 Task: Discover repositories that have a certain number of stars.
Action: Mouse moved to (533, 48)
Screenshot: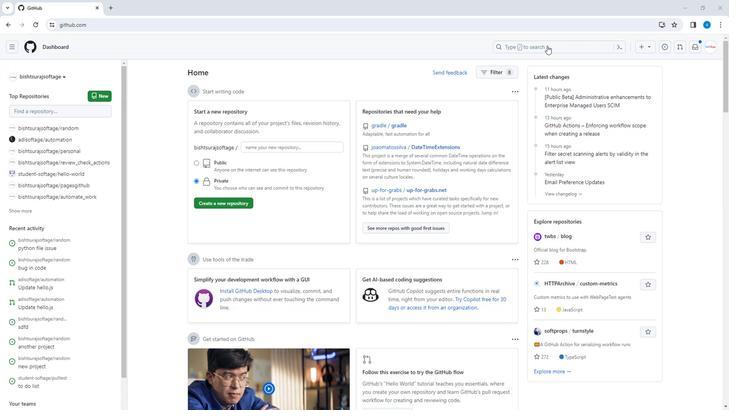 
Action: Mouse pressed left at (533, 48)
Screenshot: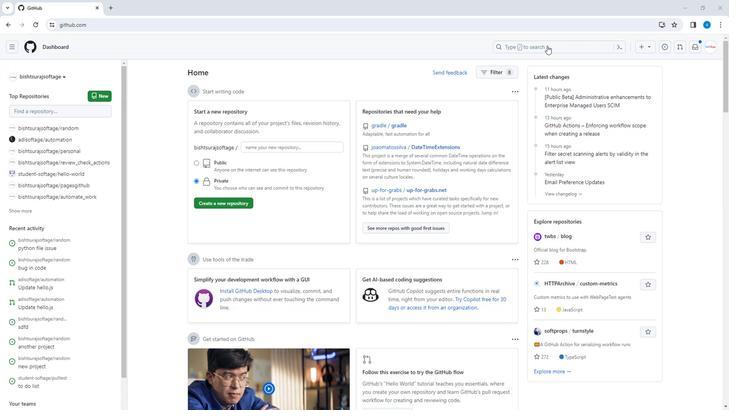 
Action: Mouse moved to (533, 48)
Screenshot: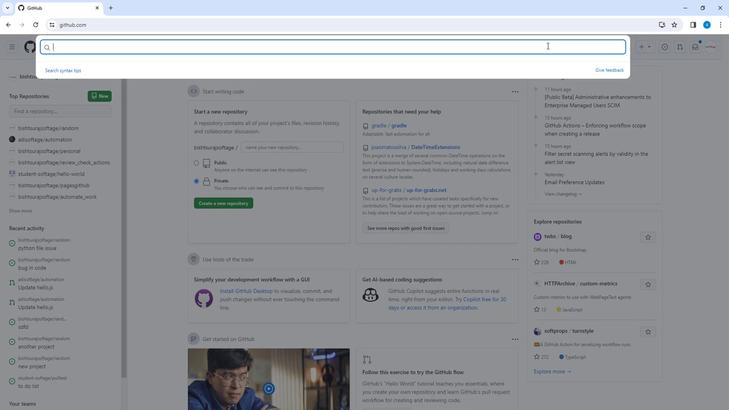 
Action: Key pressed stars<Key.shift_r>:<Key.shift_r><20<Key.enter>
Screenshot: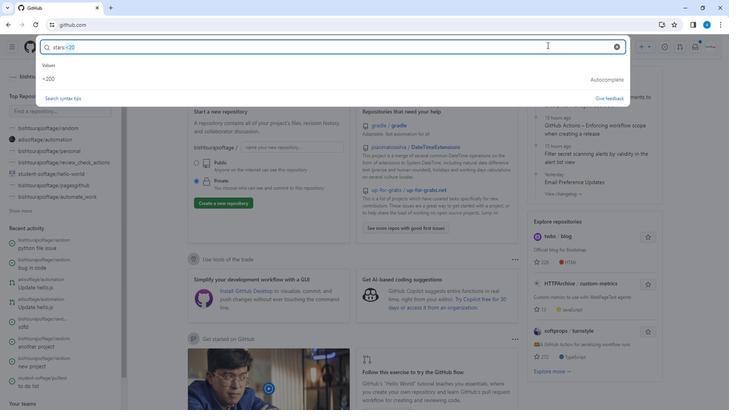 
Action: Mouse moved to (176, 93)
Screenshot: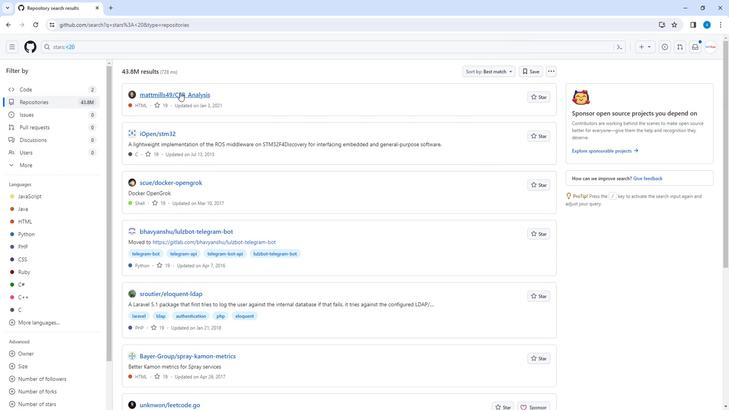 
Action: Mouse pressed left at (176, 93)
Screenshot: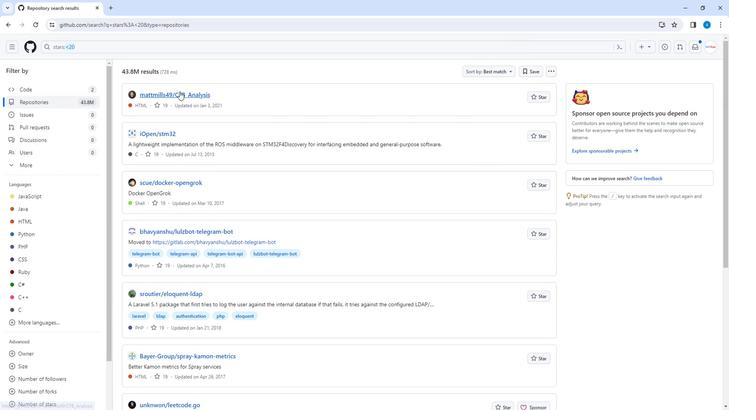 
Action: Mouse moved to (132, 209)
Screenshot: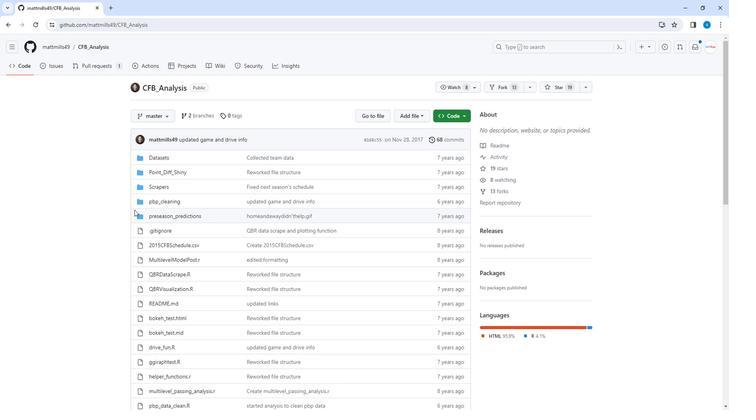 
Action: Mouse scrolled (132, 209) with delta (0, 0)
Screenshot: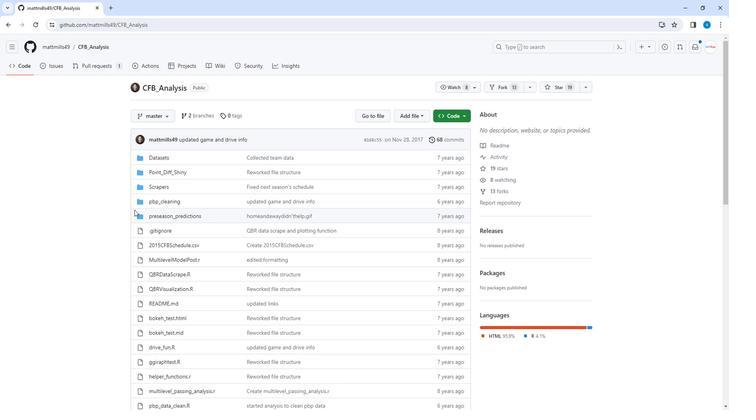 
Action: Mouse moved to (131, 213)
Screenshot: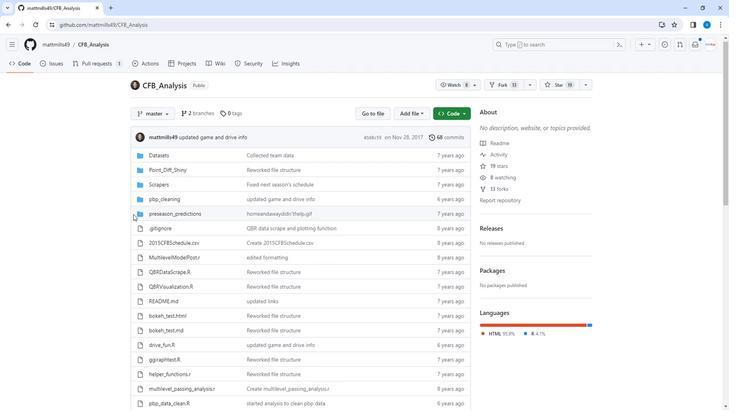 
Action: Mouse scrolled (131, 212) with delta (0, 0)
Screenshot: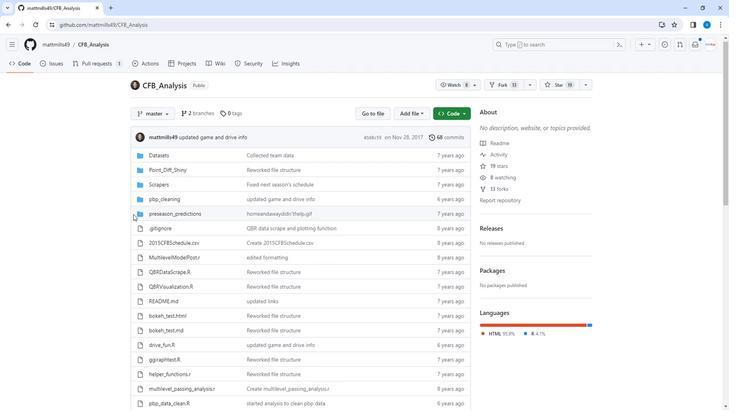 
Action: Mouse moved to (128, 219)
Screenshot: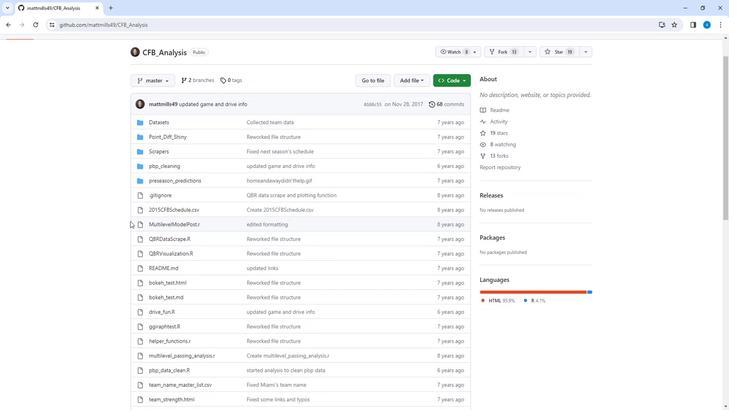 
Action: Mouse scrolled (128, 219) with delta (0, 0)
Screenshot: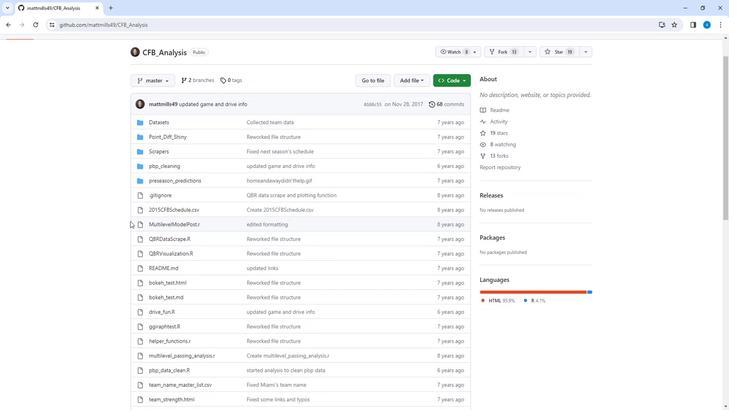 
Action: Mouse moved to (123, 230)
Screenshot: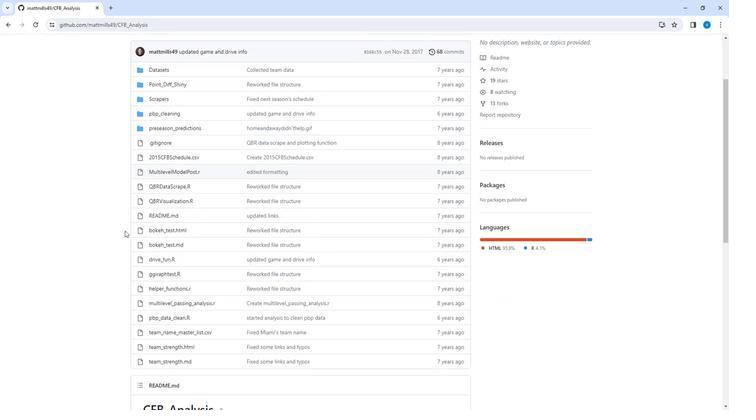 
Action: Mouse scrolled (123, 229) with delta (0, 0)
Screenshot: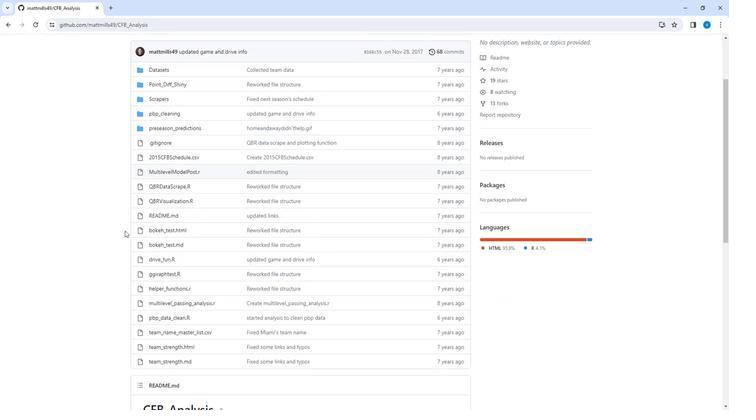 
Action: Mouse moved to (121, 232)
Screenshot: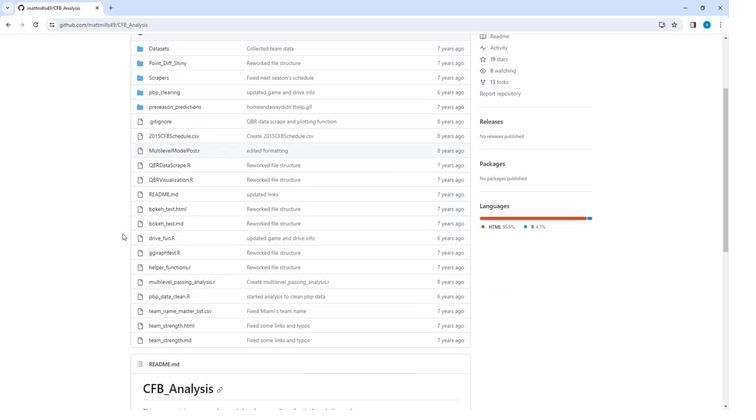 
Action: Mouse scrolled (121, 232) with delta (0, 0)
Screenshot: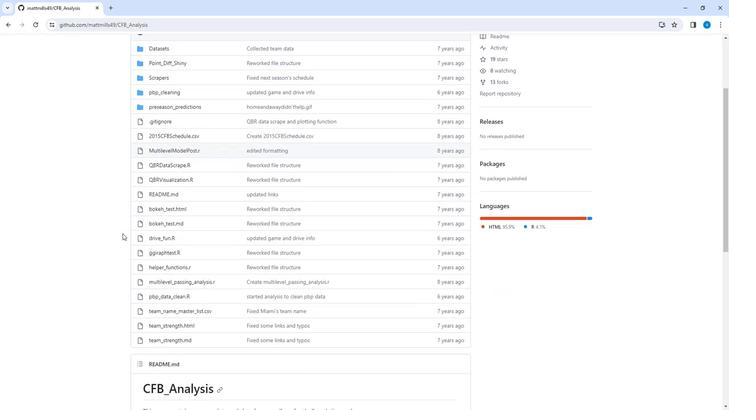 
Action: Mouse moved to (120, 232)
Screenshot: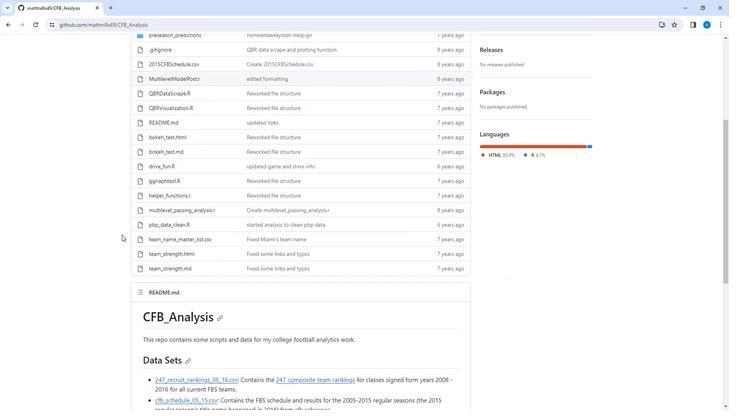 
Action: Mouse scrolled (120, 232) with delta (0, 0)
Screenshot: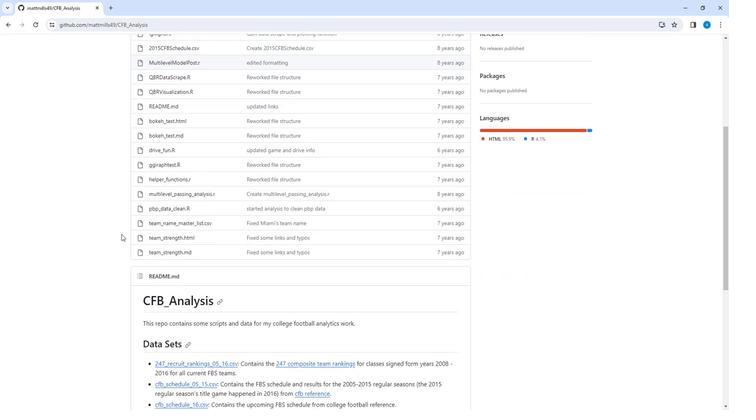
Action: Mouse scrolled (120, 232) with delta (0, 0)
Screenshot: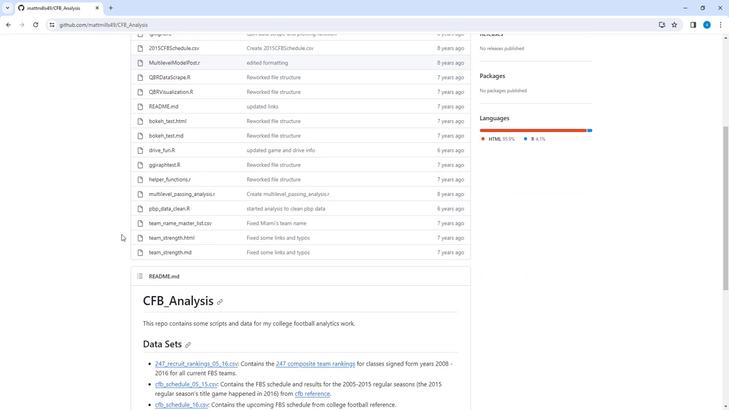 
Action: Mouse scrolled (120, 232) with delta (0, 0)
Screenshot: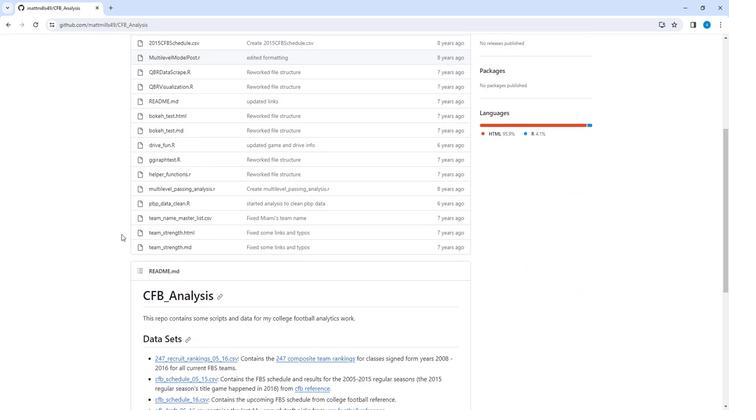 
Action: Mouse scrolled (120, 232) with delta (0, 0)
Screenshot: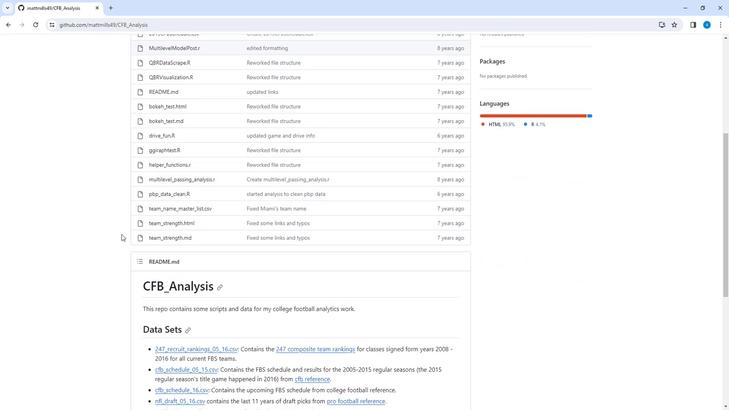 
Action: Mouse scrolled (120, 232) with delta (0, 0)
Screenshot: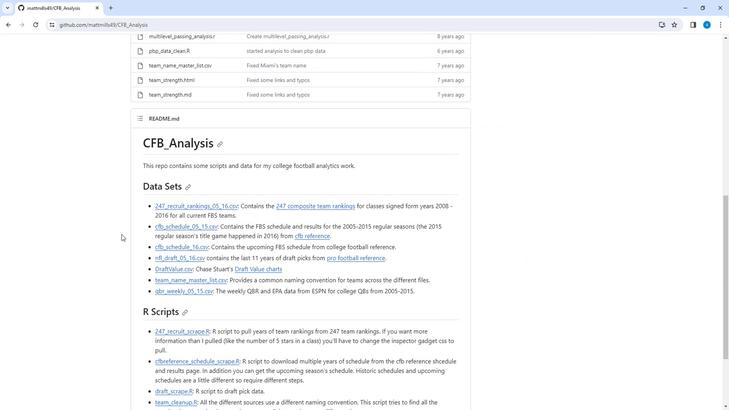 
Action: Mouse scrolled (120, 232) with delta (0, 0)
Screenshot: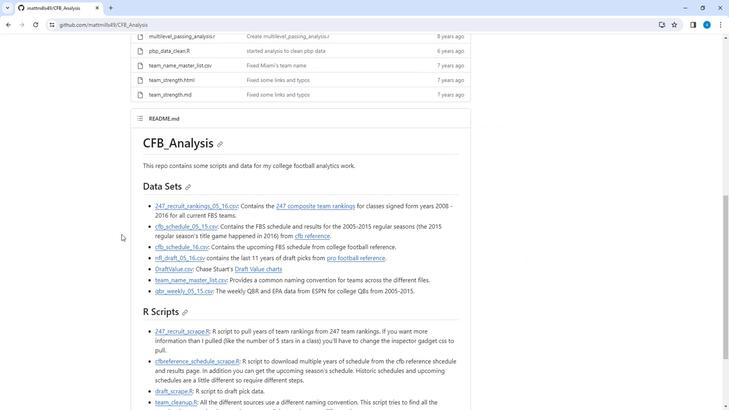 
Action: Mouse scrolled (120, 232) with delta (0, 0)
Screenshot: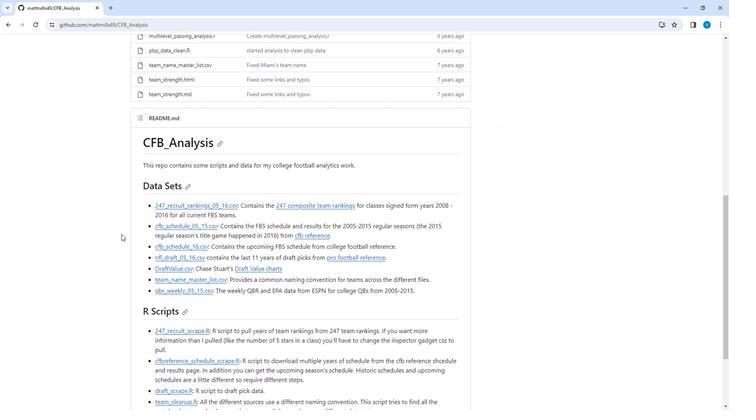 
Action: Mouse scrolled (120, 232) with delta (0, 0)
Screenshot: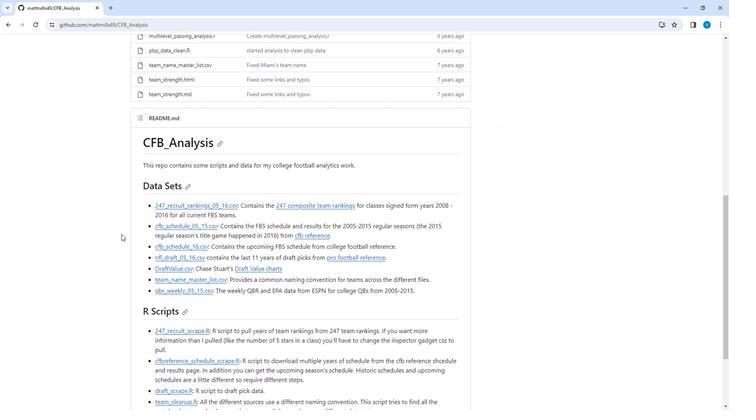 
Action: Mouse scrolled (120, 232) with delta (0, 0)
Screenshot: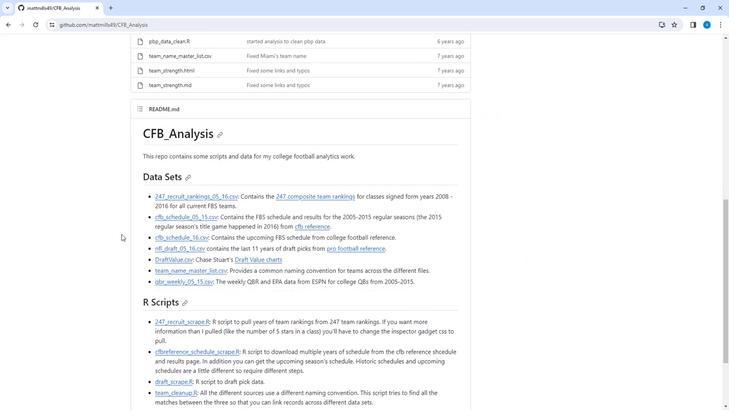 
Action: Mouse scrolled (120, 232) with delta (0, 0)
Screenshot: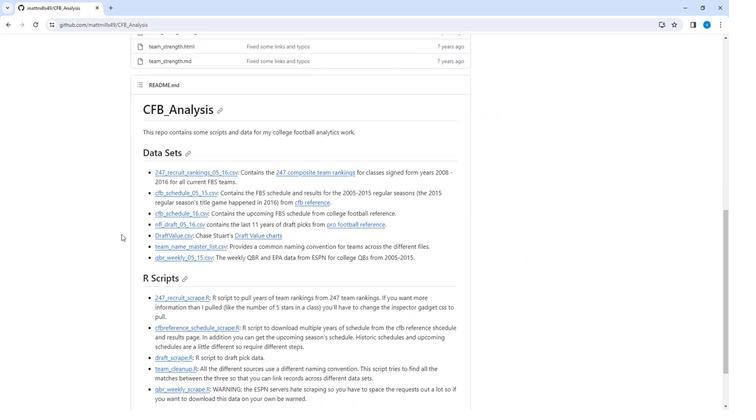 
Action: Mouse scrolled (120, 232) with delta (0, 0)
Screenshot: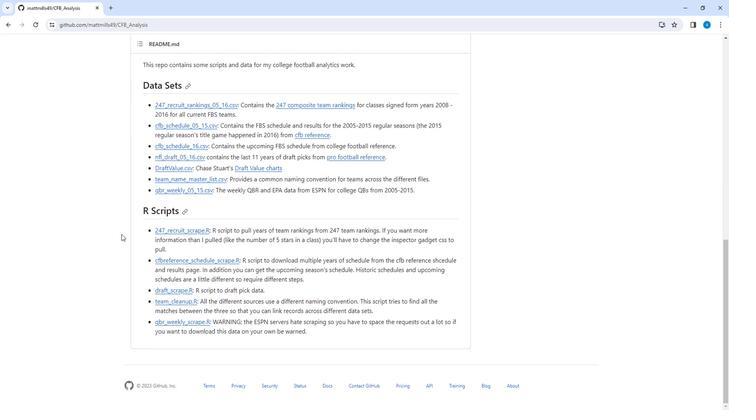 
Action: Mouse scrolled (120, 232) with delta (0, 0)
Screenshot: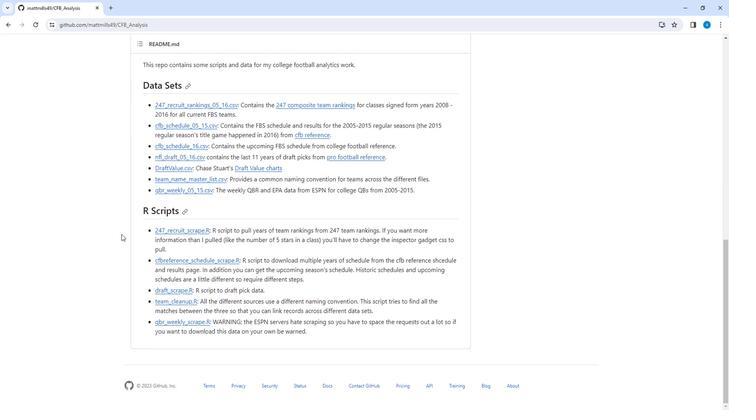 
Action: Mouse scrolled (120, 232) with delta (0, 0)
Screenshot: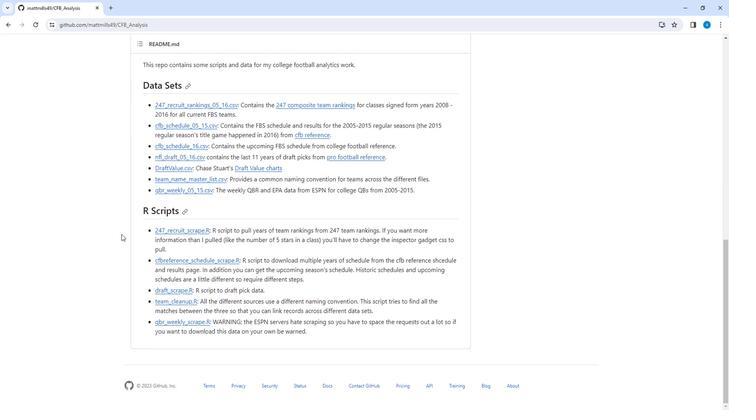 
Action: Mouse scrolled (120, 232) with delta (0, 0)
Screenshot: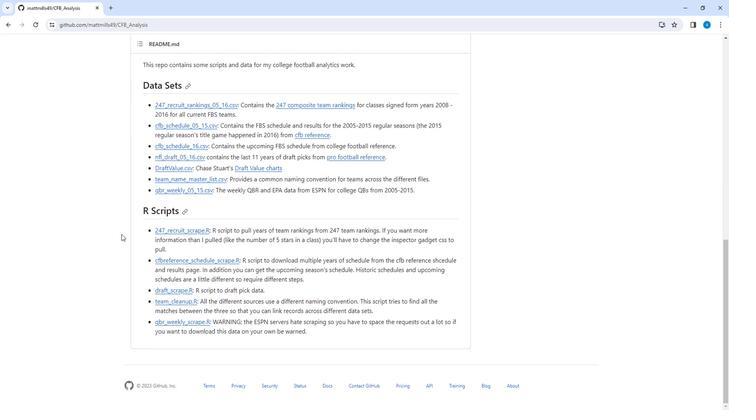 
Action: Mouse scrolled (120, 233) with delta (0, 0)
Screenshot: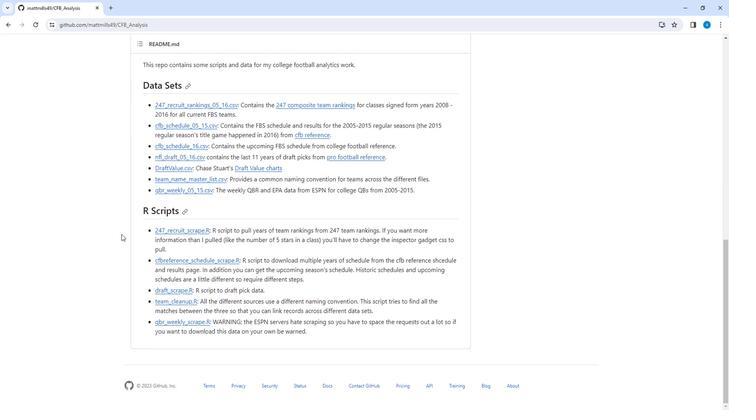 
Action: Mouse scrolled (120, 233) with delta (0, 0)
Screenshot: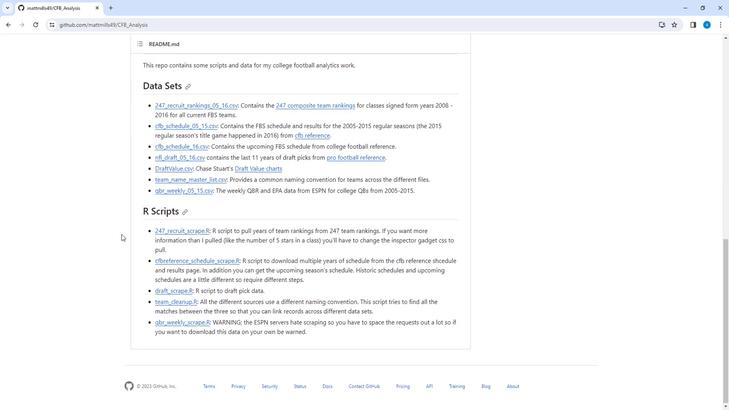 
Action: Mouse scrolled (120, 233) with delta (0, 0)
Screenshot: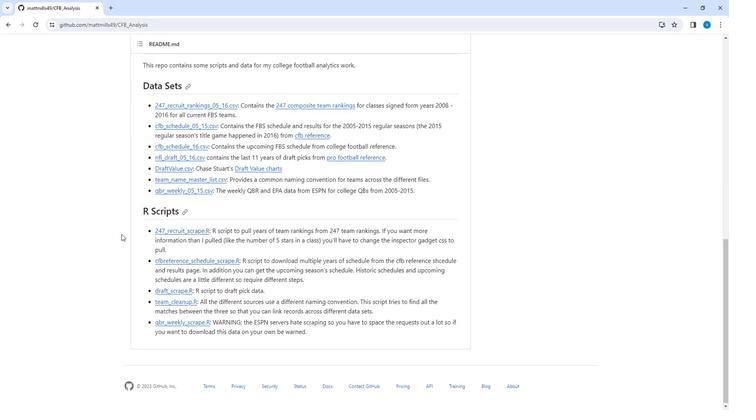 
Action: Mouse scrolled (120, 233) with delta (0, 0)
Screenshot: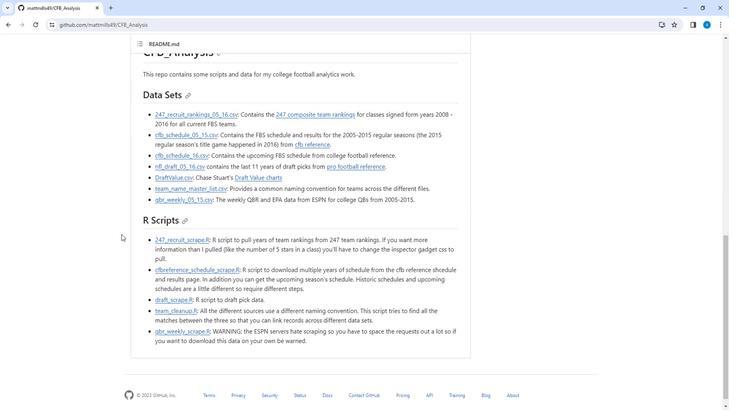 
Action: Mouse moved to (120, 232)
Screenshot: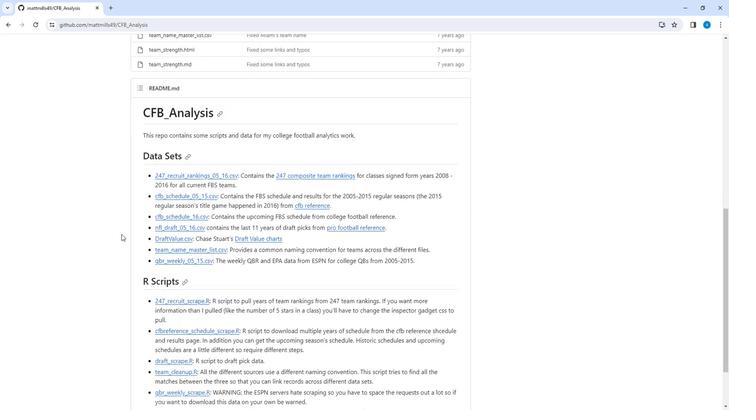 
Action: Mouse scrolled (120, 233) with delta (0, 0)
Screenshot: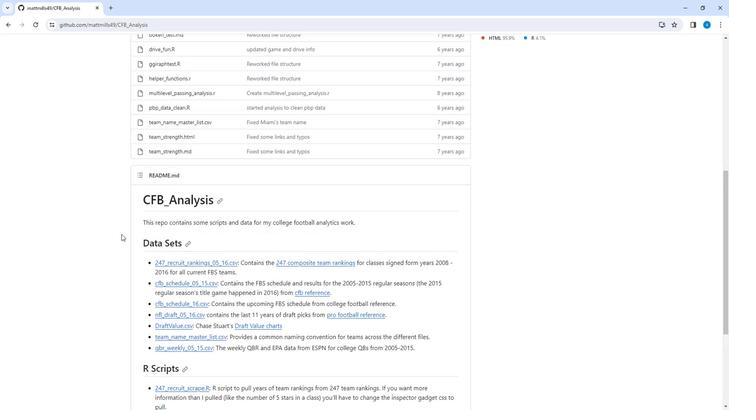 
Action: Mouse scrolled (120, 233) with delta (0, 0)
Screenshot: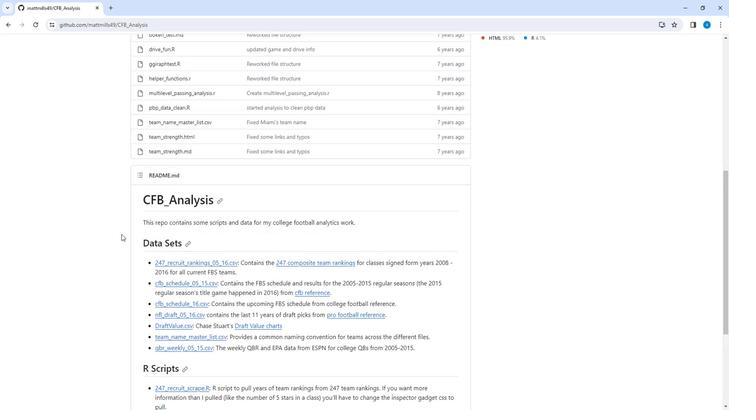 
Action: Mouse scrolled (120, 233) with delta (0, 0)
Screenshot: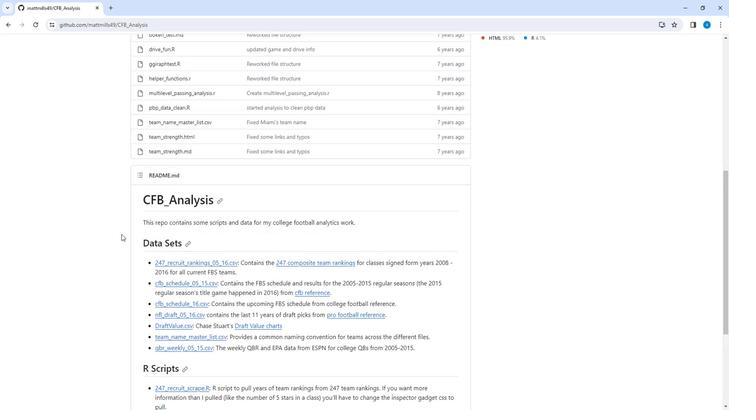 
Action: Mouse scrolled (120, 233) with delta (0, 0)
Screenshot: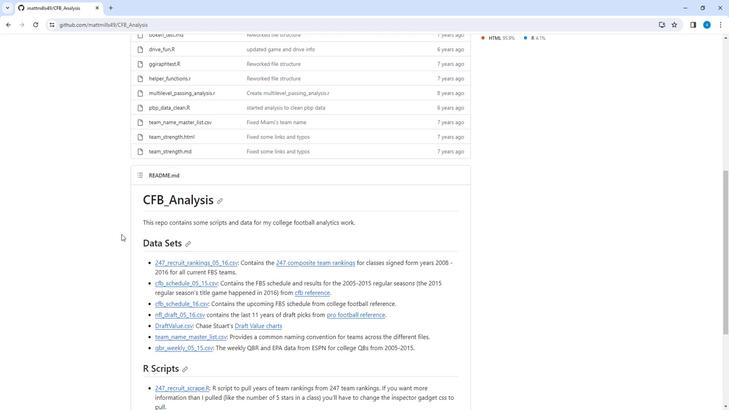 
Action: Mouse scrolled (120, 233) with delta (0, 0)
Screenshot: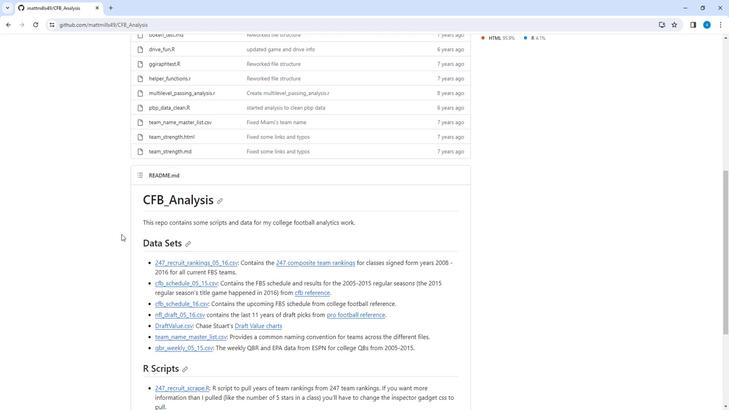 
Action: Mouse scrolled (120, 233) with delta (0, 0)
Screenshot: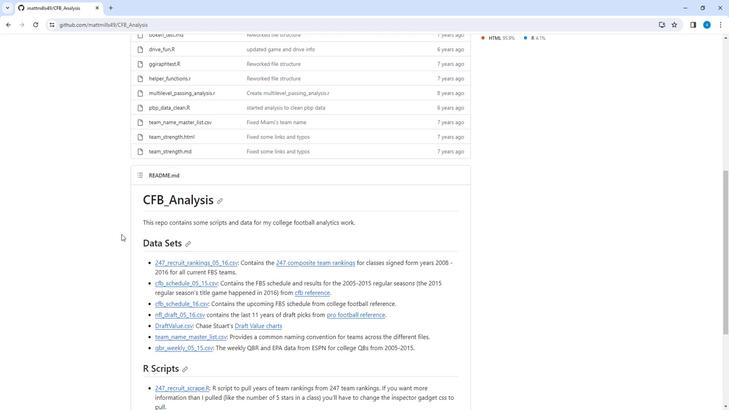 
Action: Mouse scrolled (120, 233) with delta (0, 0)
Screenshot: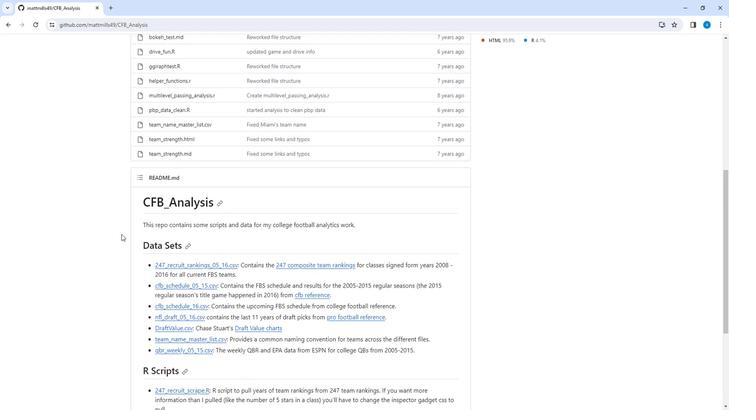 
Action: Mouse moved to (120, 232)
Screenshot: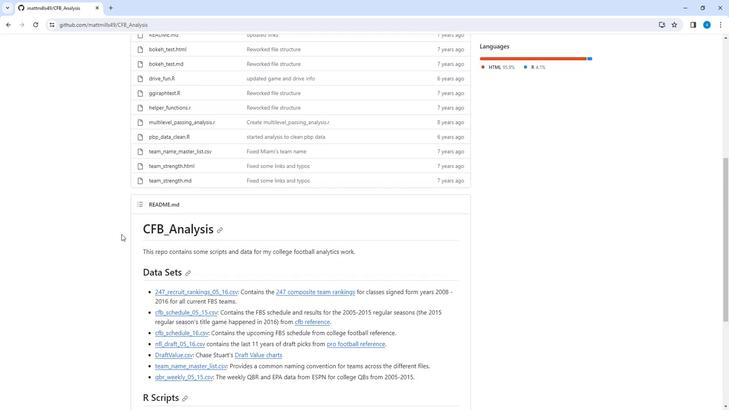 
Action: Mouse scrolled (120, 232) with delta (0, 0)
Screenshot: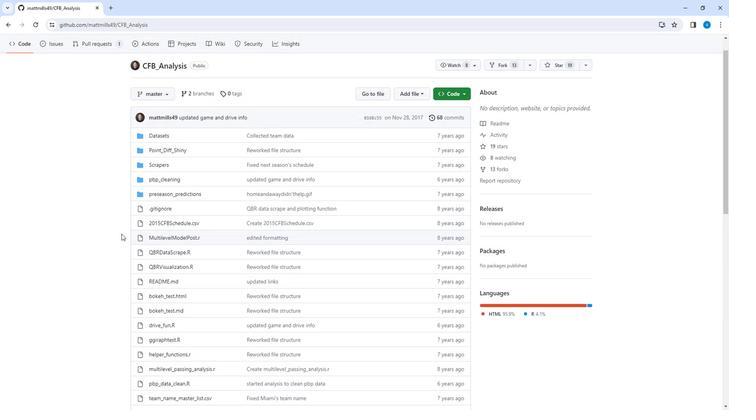 
Action: Mouse scrolled (120, 232) with delta (0, 0)
Screenshot: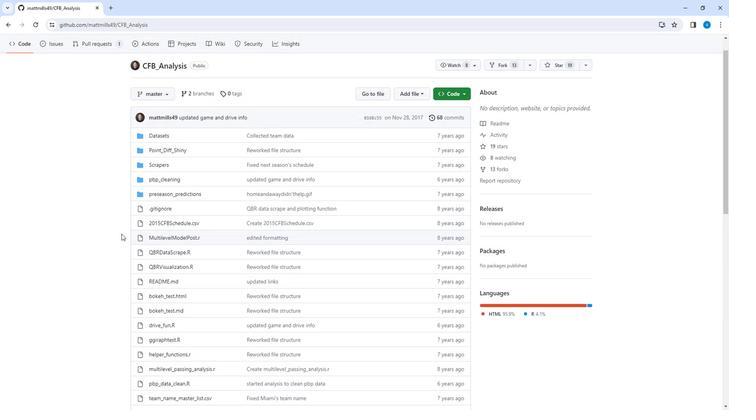 
Action: Mouse scrolled (120, 232) with delta (0, 0)
Screenshot: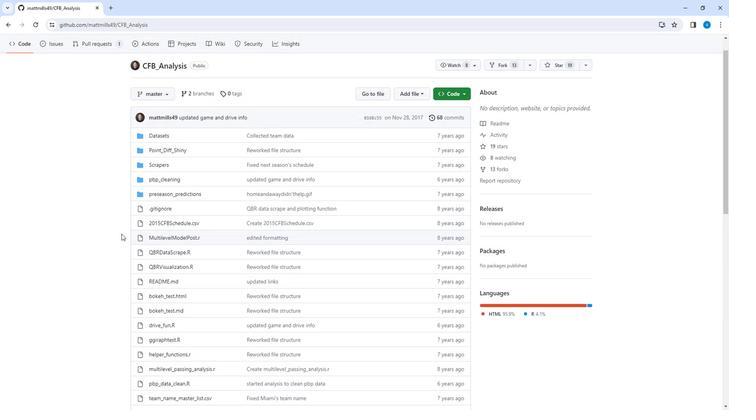 
Action: Mouse scrolled (120, 232) with delta (0, 0)
Screenshot: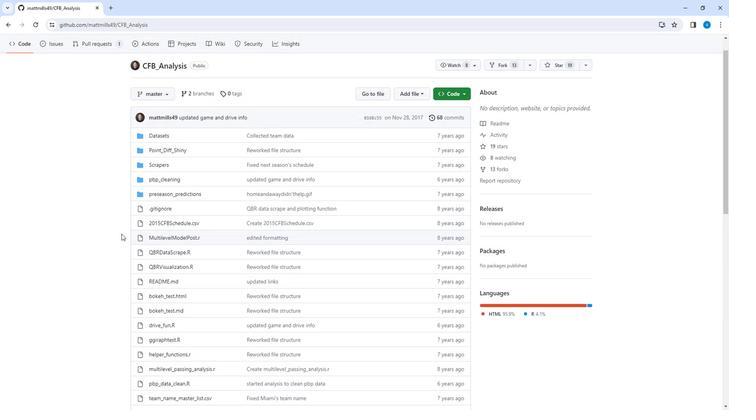 
Action: Mouse scrolled (120, 232) with delta (0, 0)
Screenshot: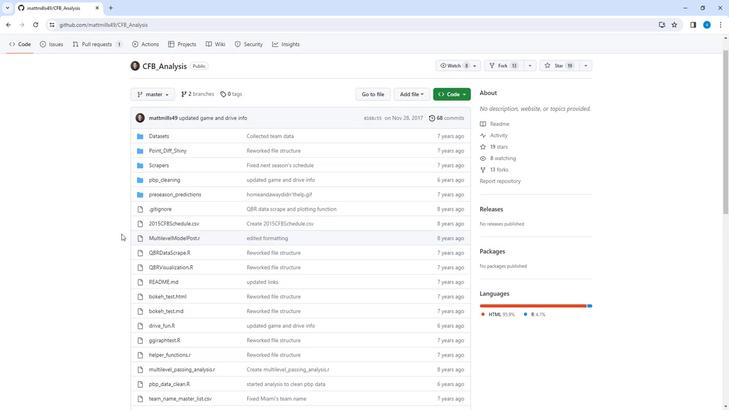 
Action: Mouse scrolled (120, 232) with delta (0, 0)
Screenshot: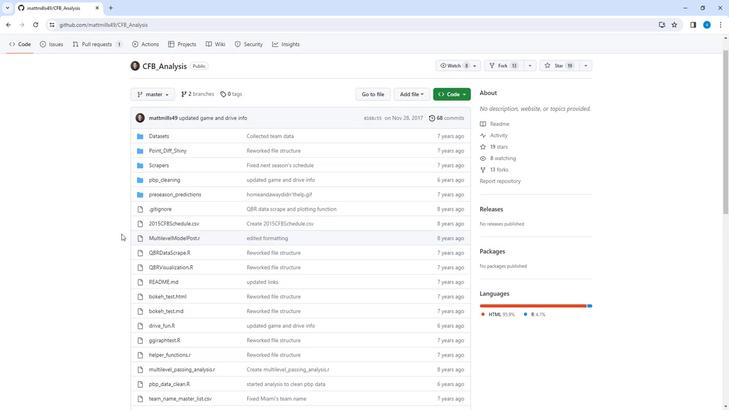 
Action: Mouse moved to (11, 32)
Screenshot: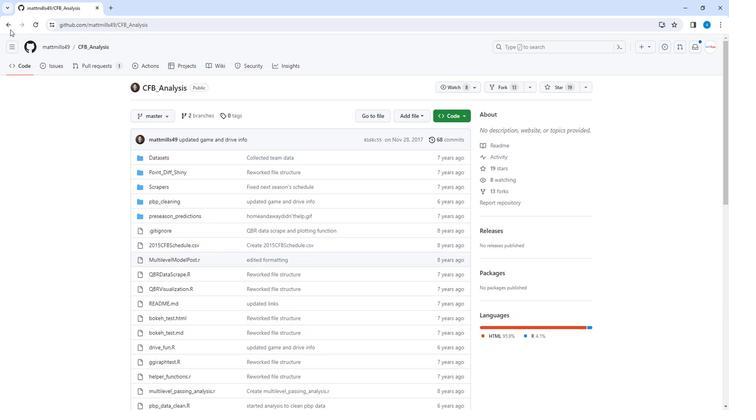 
Action: Mouse pressed left at (11, 32)
Screenshot: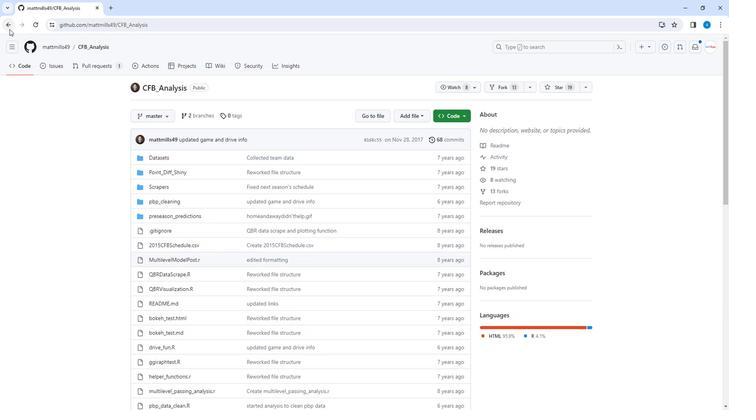 
Action: Mouse moved to (158, 226)
Screenshot: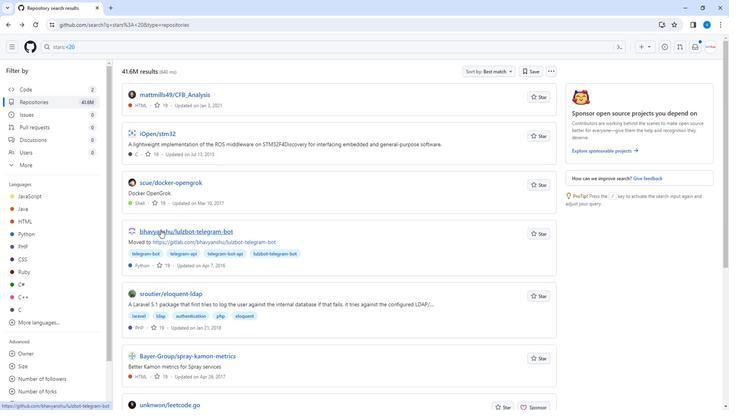 
Action: Mouse pressed left at (158, 226)
Screenshot: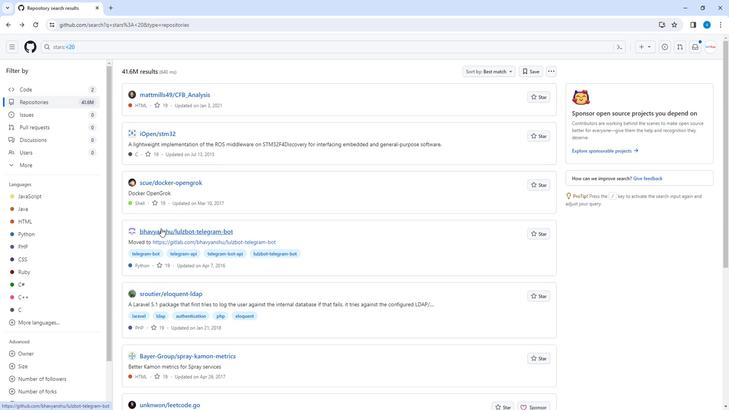 
Action: Mouse moved to (275, 197)
Screenshot: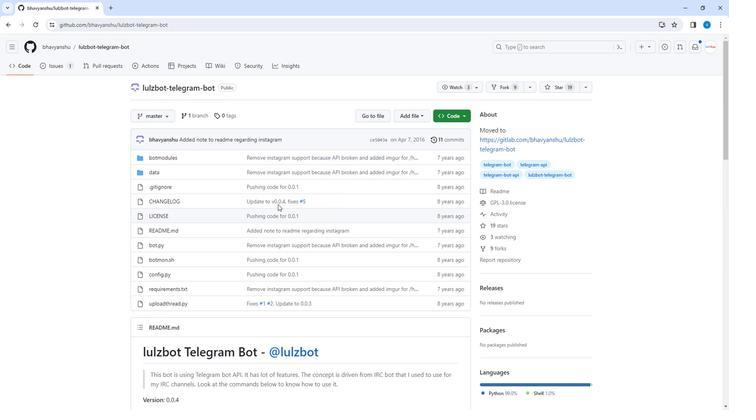 
Action: Mouse scrolled (275, 196) with delta (0, 0)
Screenshot: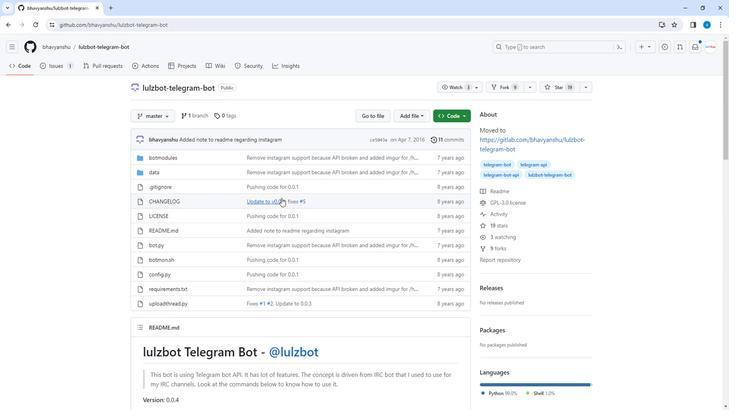 
Action: Mouse scrolled (275, 196) with delta (0, 0)
Screenshot: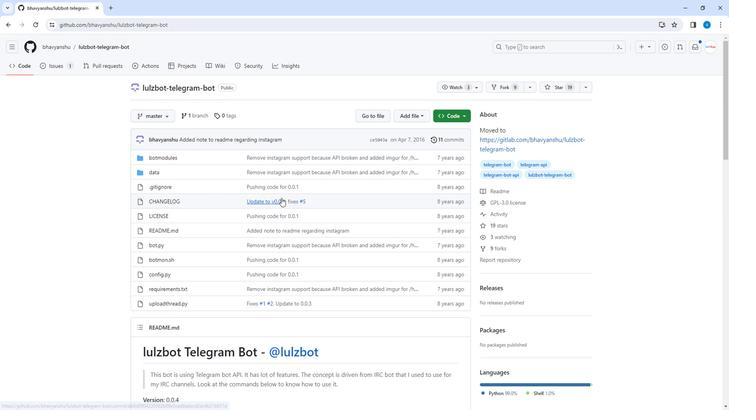 
Action: Mouse scrolled (275, 196) with delta (0, 0)
Screenshot: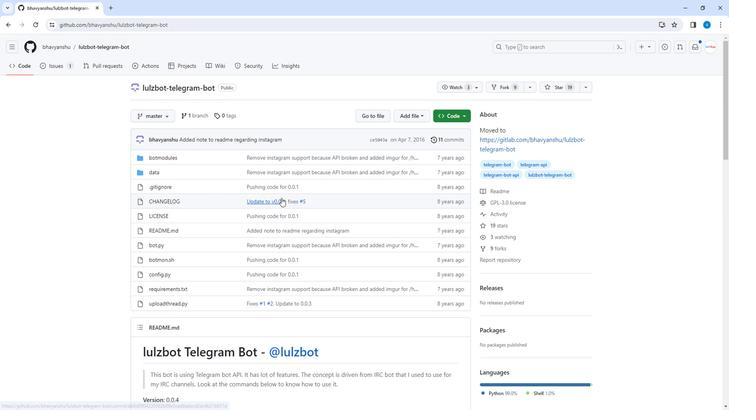
Action: Mouse scrolled (275, 196) with delta (0, 0)
Screenshot: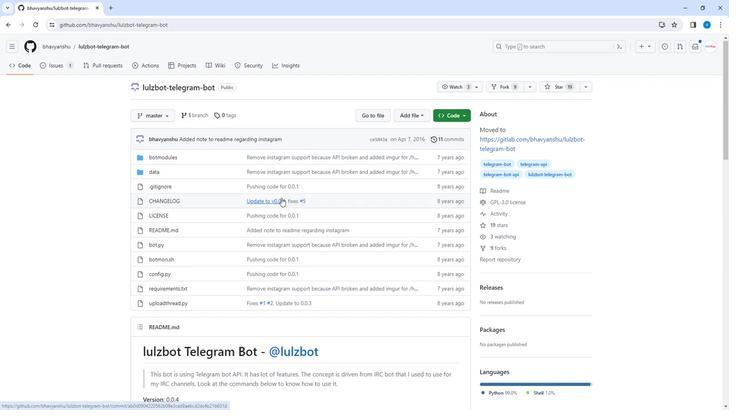 
Action: Mouse scrolled (275, 196) with delta (0, 0)
Screenshot: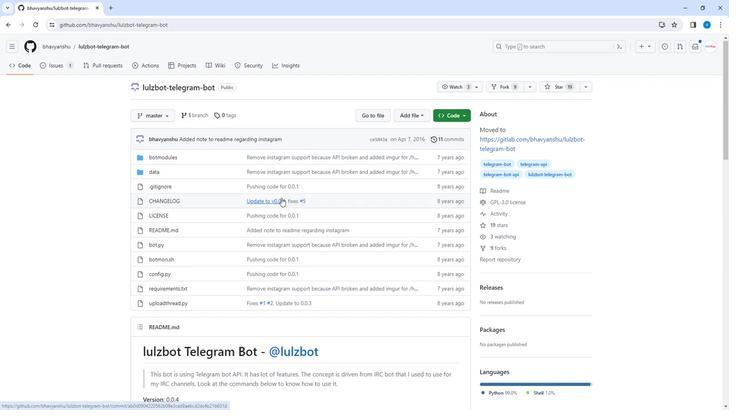 
Action: Mouse scrolled (275, 196) with delta (0, 0)
Screenshot: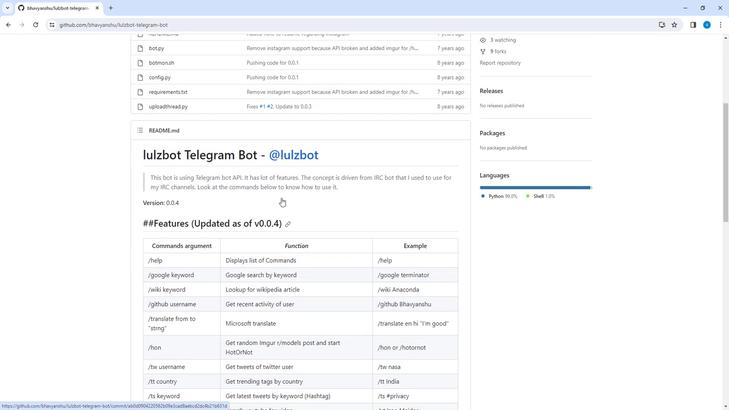 
Action: Mouse scrolled (275, 196) with delta (0, 0)
Screenshot: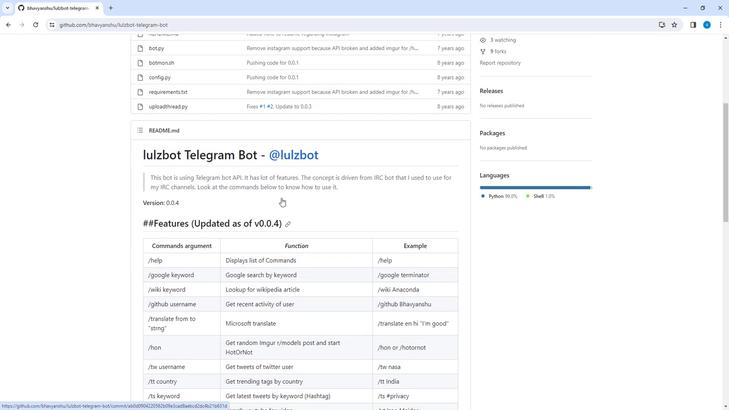 
Action: Mouse scrolled (275, 196) with delta (0, 0)
Screenshot: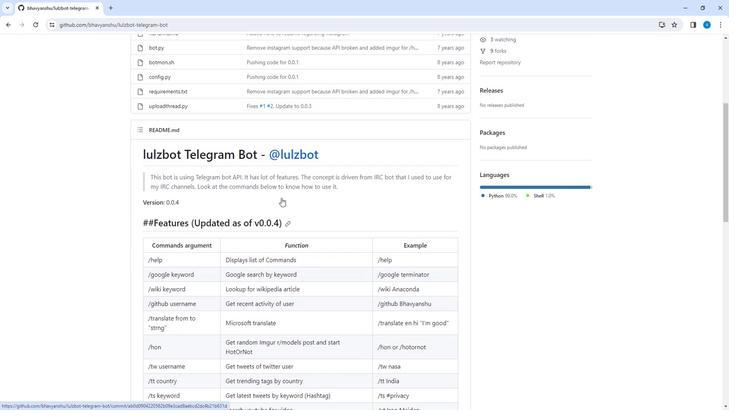 
Action: Mouse scrolled (275, 196) with delta (0, 0)
Screenshot: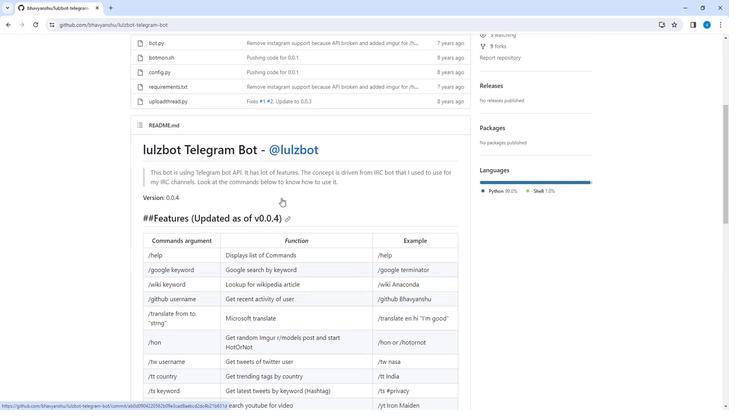
Action: Mouse scrolled (275, 196) with delta (0, 0)
Screenshot: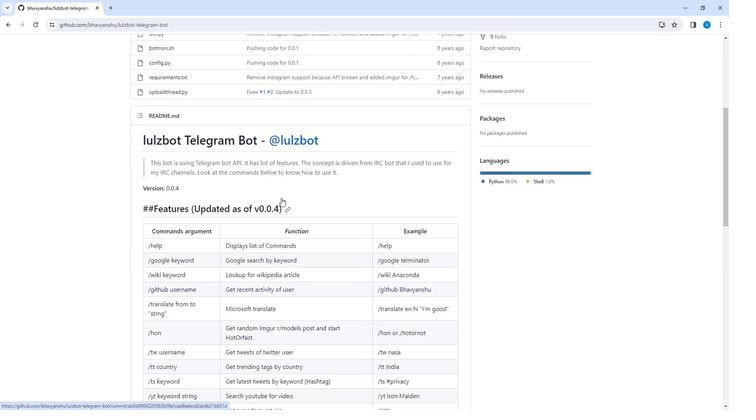 
Action: Mouse scrolled (275, 196) with delta (0, 0)
Screenshot: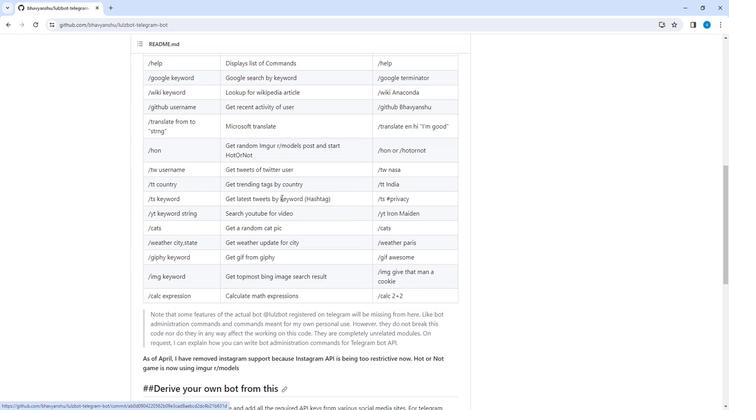 
Action: Mouse scrolled (275, 196) with delta (0, 0)
Screenshot: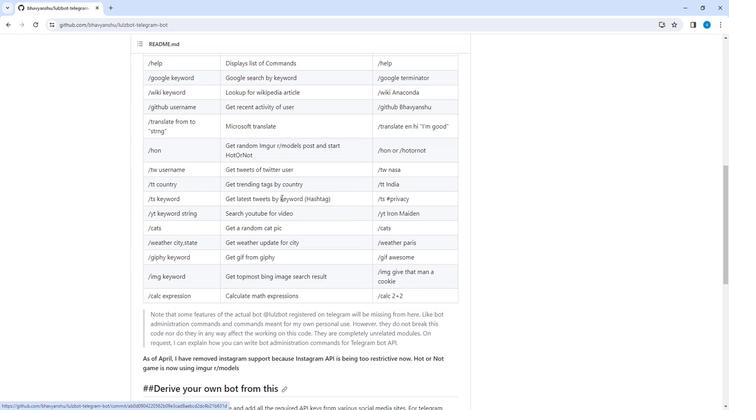 
Action: Mouse scrolled (275, 196) with delta (0, 0)
Screenshot: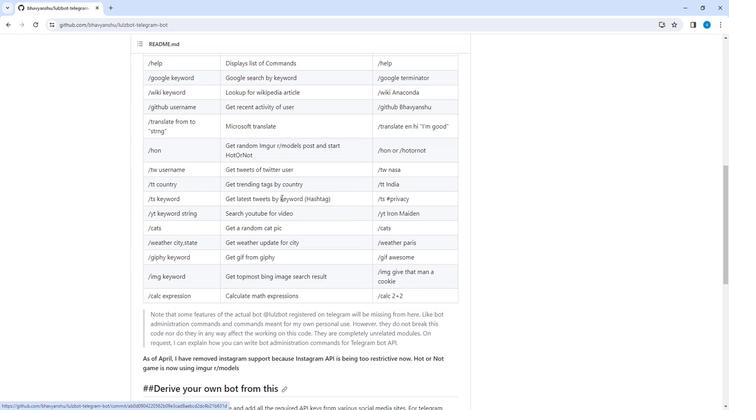 
Action: Mouse scrolled (275, 196) with delta (0, 0)
Screenshot: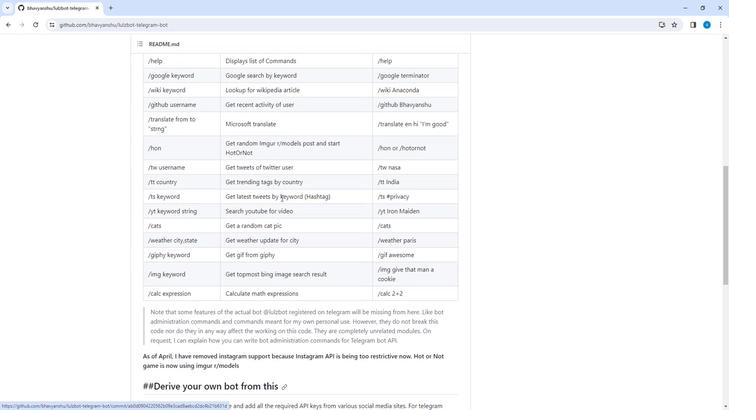 
Action: Mouse scrolled (275, 196) with delta (0, 0)
Screenshot: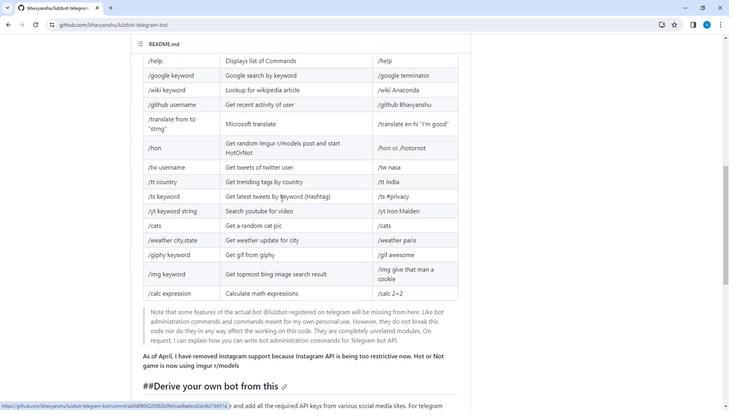 
Action: Mouse scrolled (275, 196) with delta (0, 0)
Screenshot: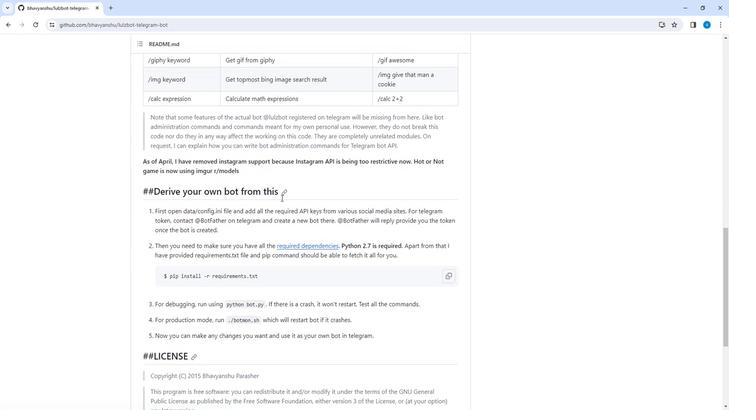 
Action: Mouse scrolled (275, 196) with delta (0, 0)
Screenshot: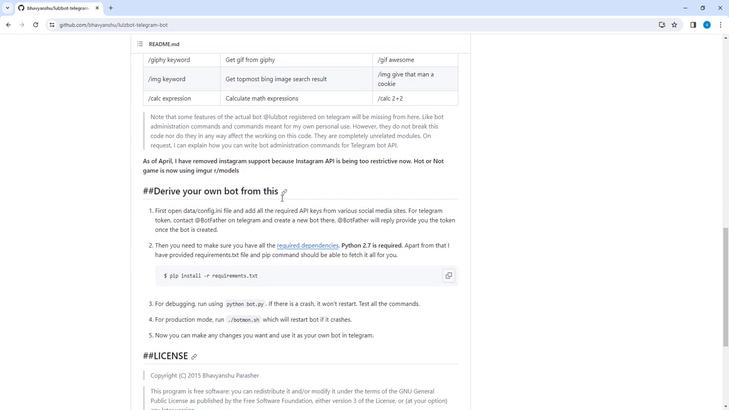 
Action: Mouse scrolled (275, 196) with delta (0, 0)
Screenshot: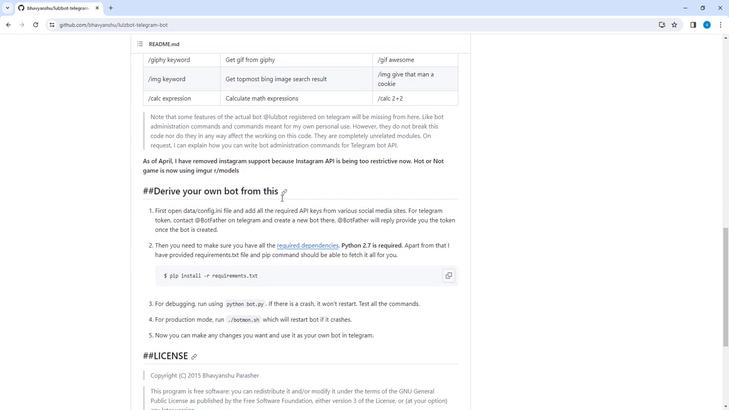 
Action: Mouse scrolled (275, 196) with delta (0, 0)
Screenshot: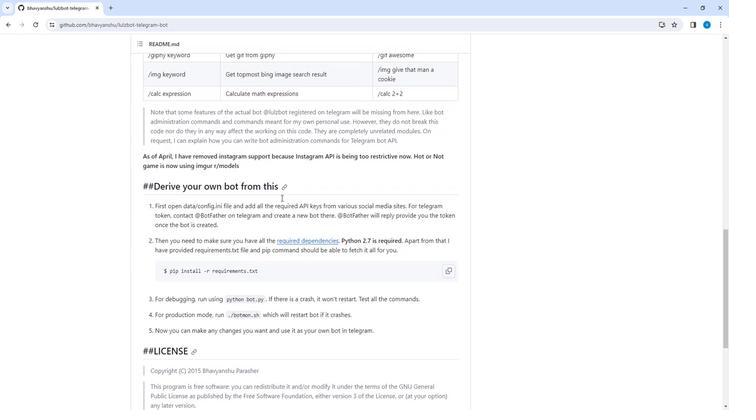 
Action: Mouse scrolled (275, 196) with delta (0, 0)
Screenshot: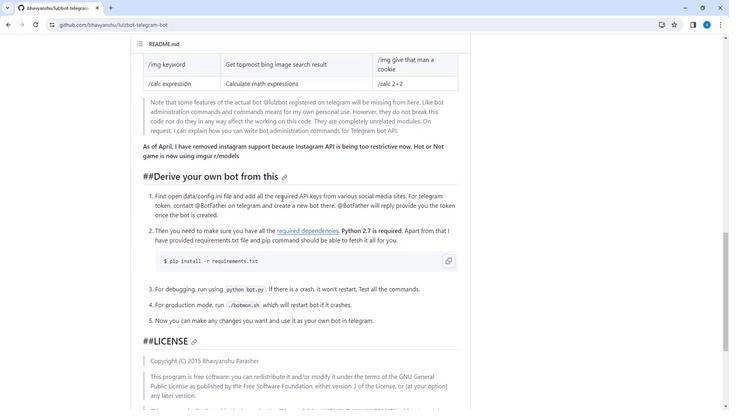 
Action: Mouse scrolled (275, 196) with delta (0, 0)
Screenshot: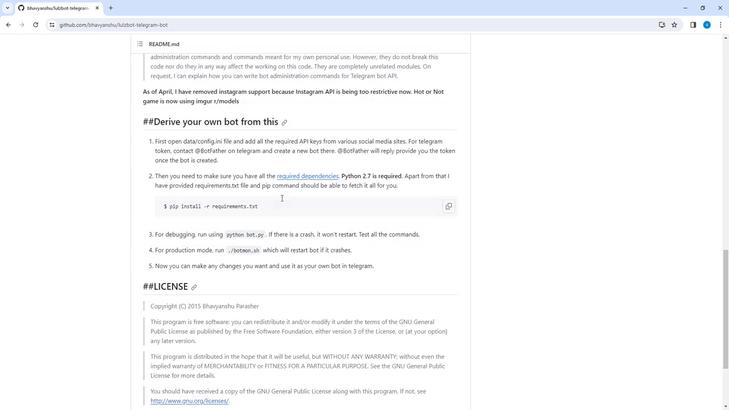 
Action: Mouse scrolled (275, 196) with delta (0, 0)
Screenshot: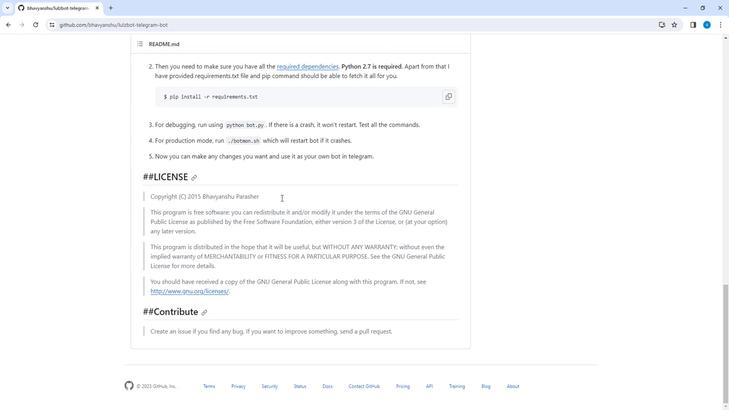
Action: Mouse scrolled (275, 196) with delta (0, 0)
Screenshot: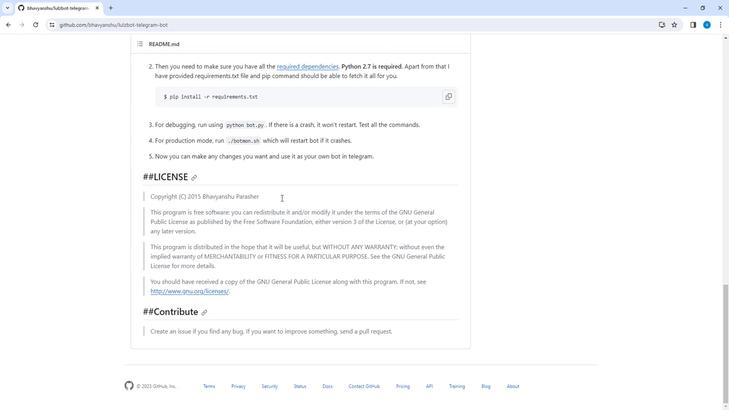 
Action: Mouse scrolled (275, 196) with delta (0, 0)
Screenshot: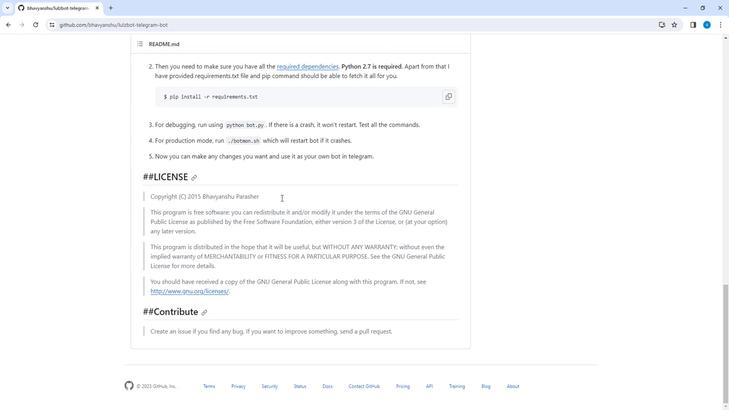 
Action: Mouse scrolled (275, 196) with delta (0, 0)
Screenshot: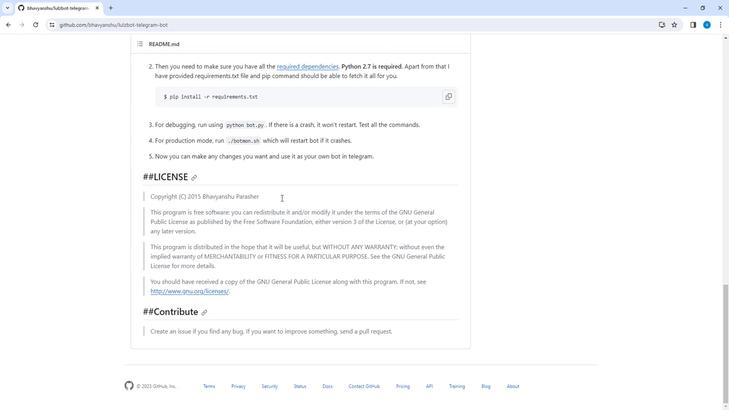 
Action: Mouse scrolled (275, 197) with delta (0, 0)
Screenshot: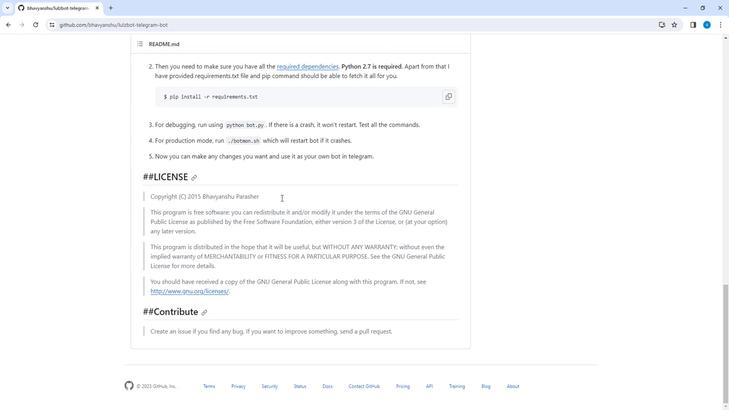 
Action: Mouse scrolled (275, 197) with delta (0, 0)
Screenshot: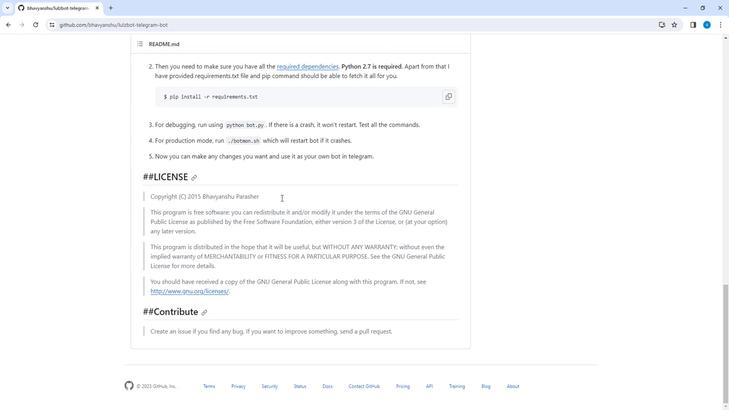
Action: Mouse scrolled (275, 197) with delta (0, 0)
Screenshot: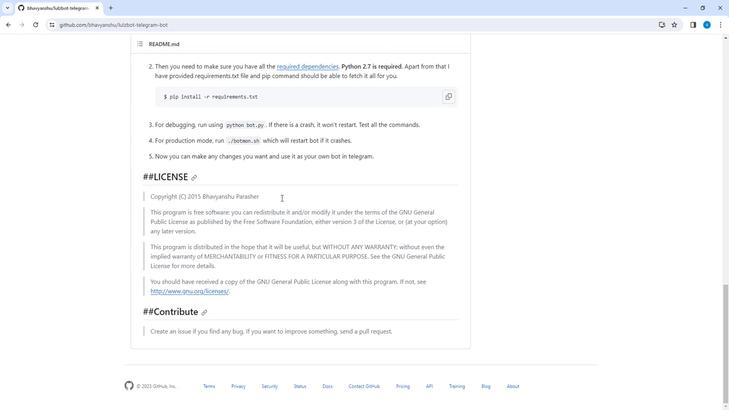 
Action: Mouse scrolled (275, 197) with delta (0, 0)
Screenshot: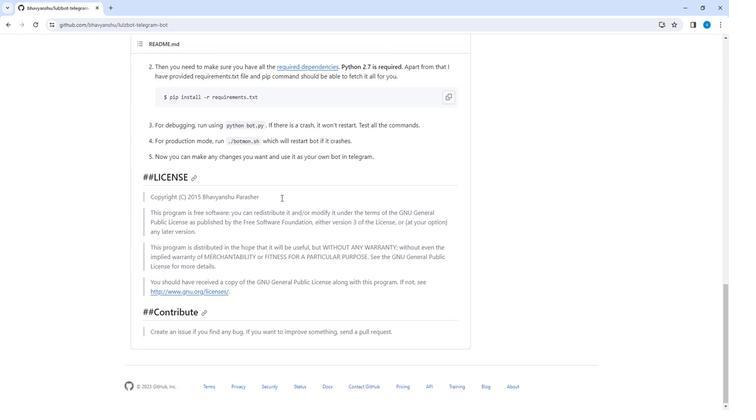 
Action: Mouse scrolled (275, 197) with delta (0, 0)
Screenshot: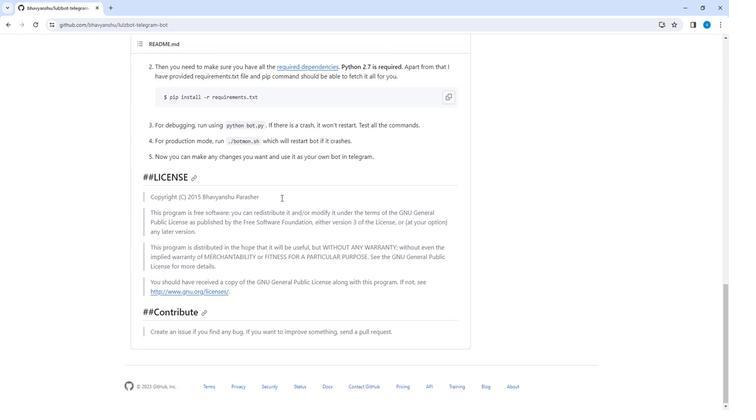 
Action: Mouse scrolled (275, 197) with delta (0, 0)
Screenshot: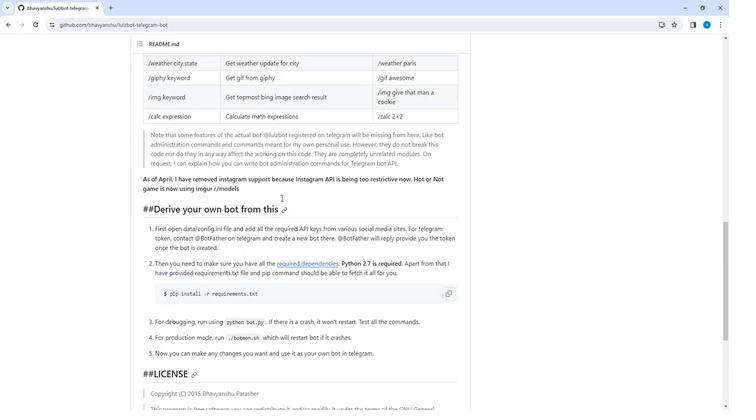 
Action: Mouse scrolled (275, 197) with delta (0, 0)
Screenshot: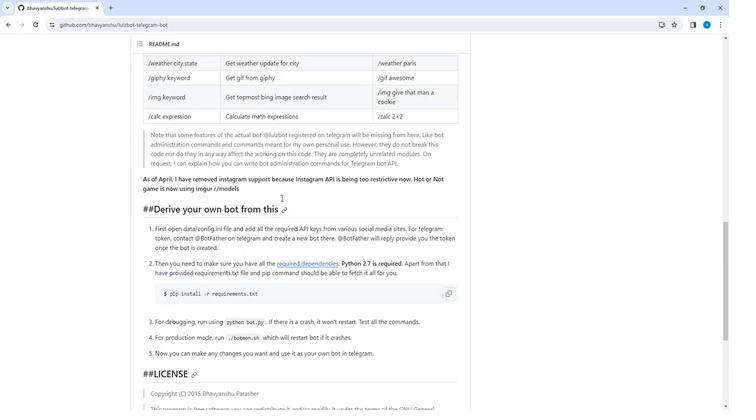 
Action: Mouse scrolled (275, 197) with delta (0, 0)
Screenshot: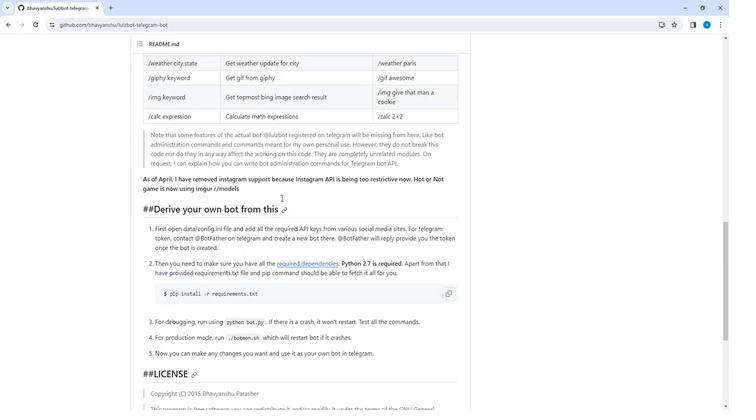 
Action: Mouse scrolled (275, 197) with delta (0, 0)
Screenshot: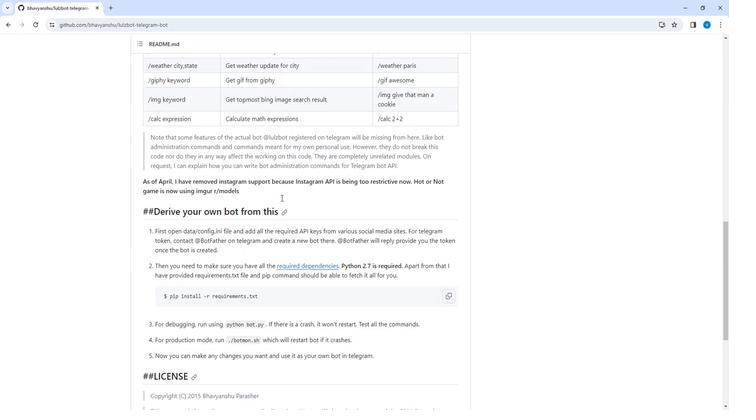 
Action: Mouse scrolled (275, 197) with delta (0, 0)
Screenshot: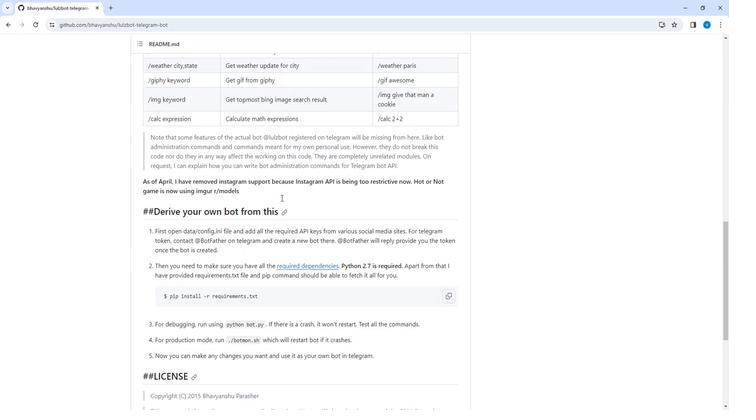 
Action: Mouse scrolled (275, 197) with delta (0, 0)
Screenshot: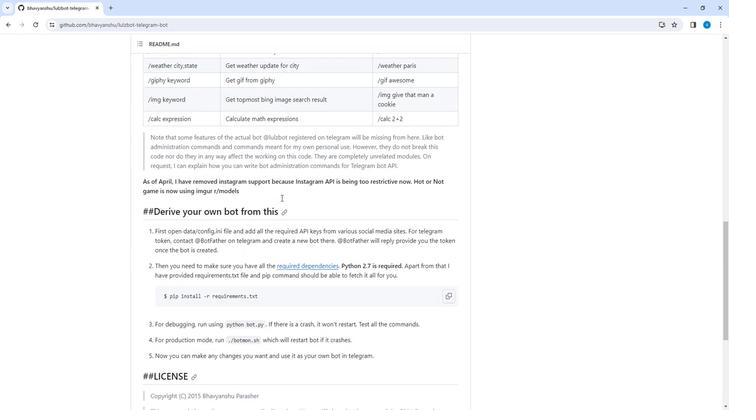 
Action: Mouse scrolled (275, 197) with delta (0, 0)
Screenshot: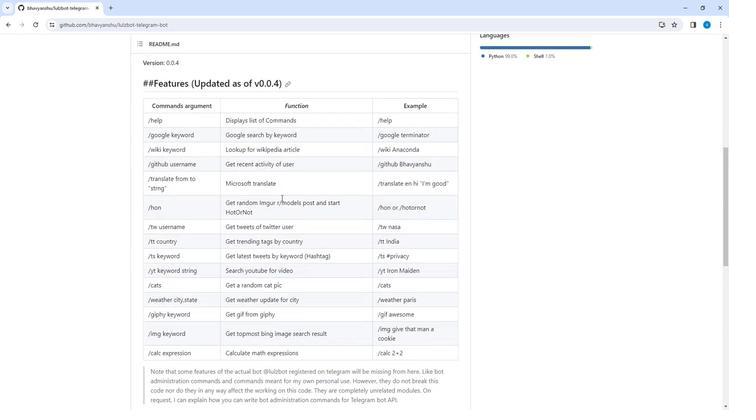 
Action: Mouse scrolled (275, 197) with delta (0, 0)
Screenshot: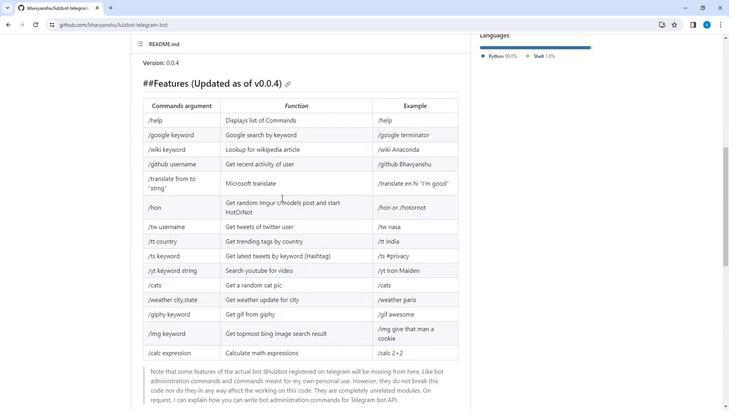 
Action: Mouse scrolled (275, 197) with delta (0, 0)
Screenshot: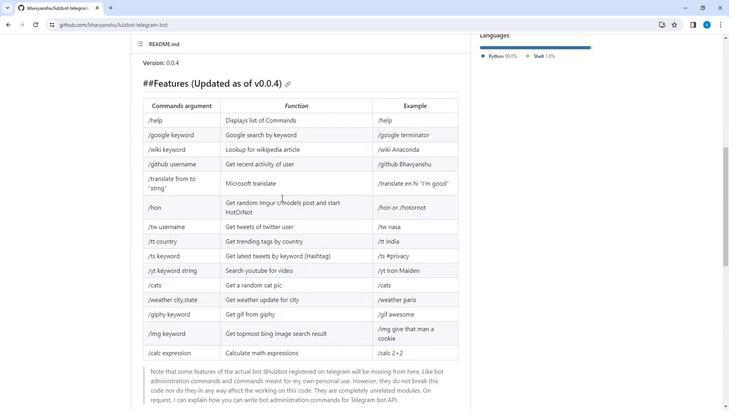 
Action: Mouse scrolled (275, 197) with delta (0, 0)
Screenshot: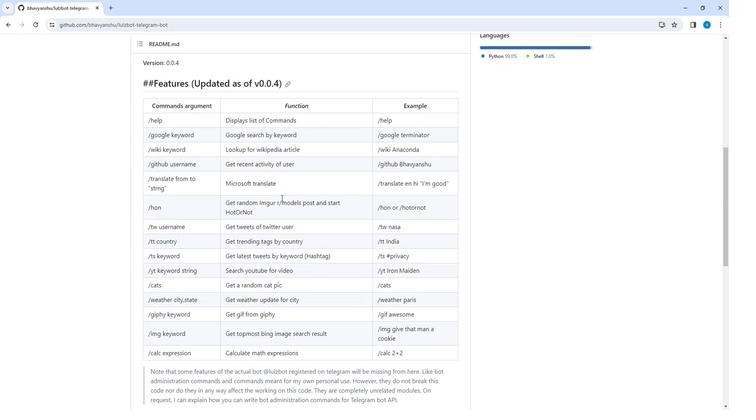 
Action: Mouse scrolled (275, 197) with delta (0, 0)
Screenshot: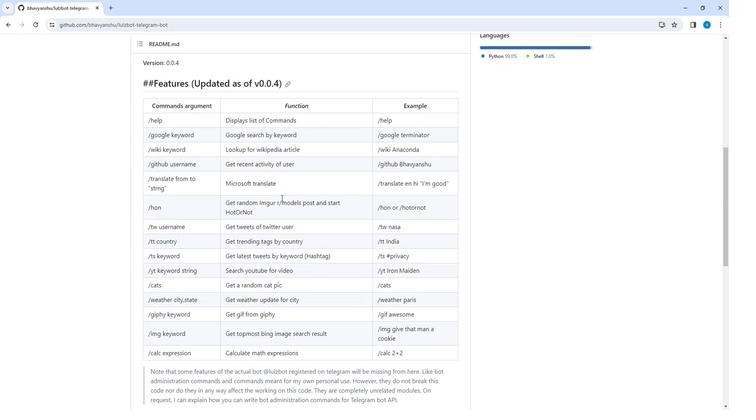 
Action: Mouse scrolled (275, 197) with delta (0, 0)
Screenshot: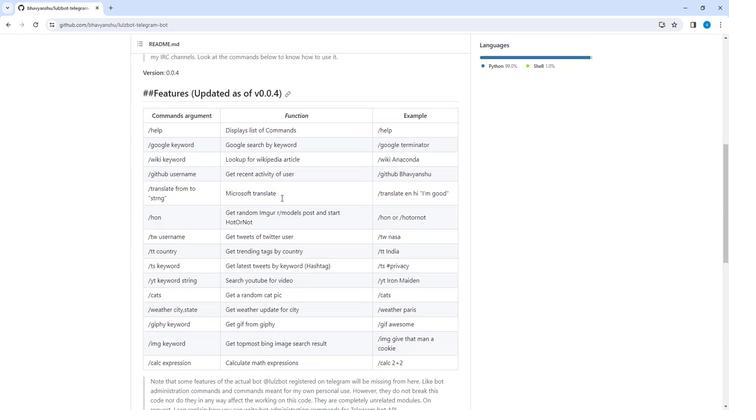 
Action: Mouse scrolled (275, 197) with delta (0, 0)
Screenshot: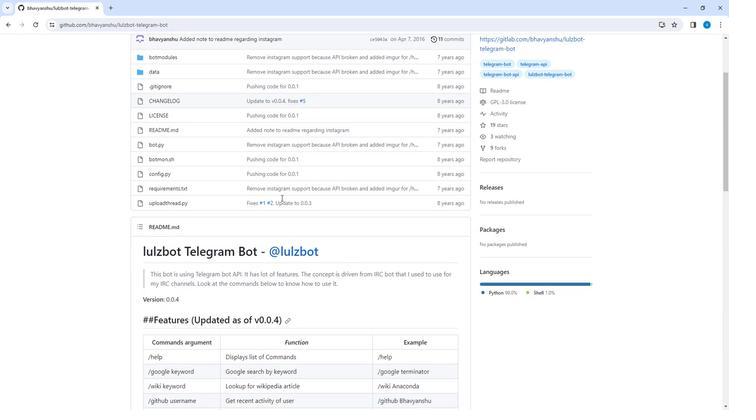 
Action: Mouse scrolled (275, 197) with delta (0, 0)
Screenshot: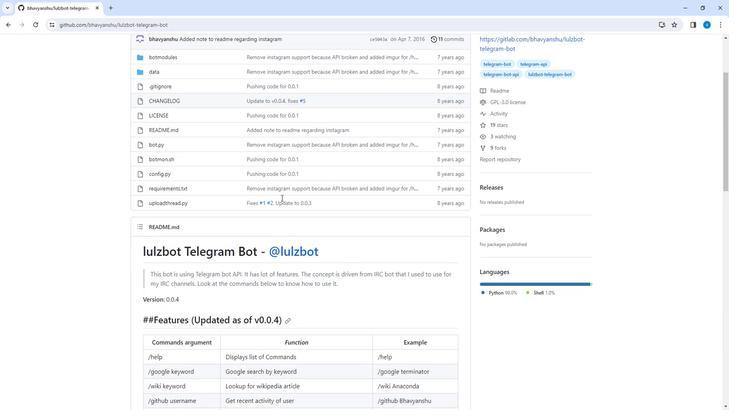 
Action: Mouse scrolled (275, 197) with delta (0, 0)
Screenshot: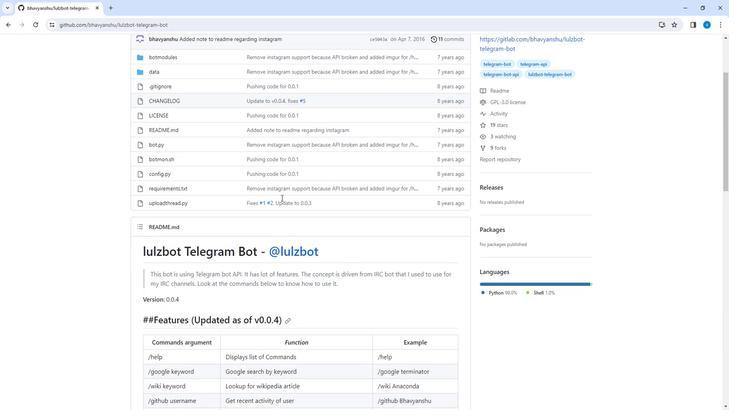 
Action: Mouse scrolled (275, 197) with delta (0, 0)
Screenshot: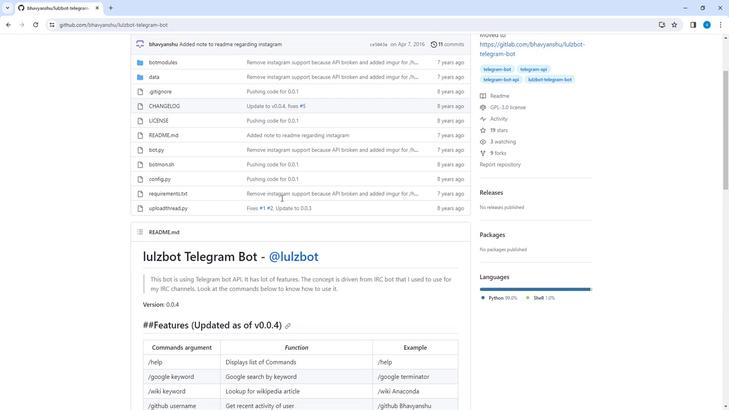 
Action: Mouse scrolled (275, 197) with delta (0, 0)
Screenshot: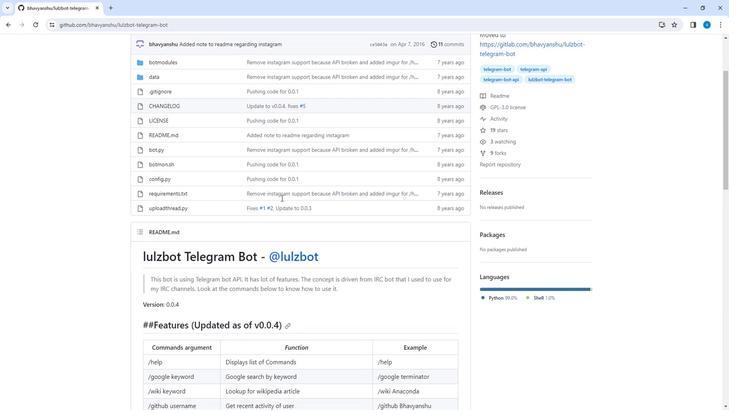 
Action: Mouse moved to (10, 31)
Screenshot: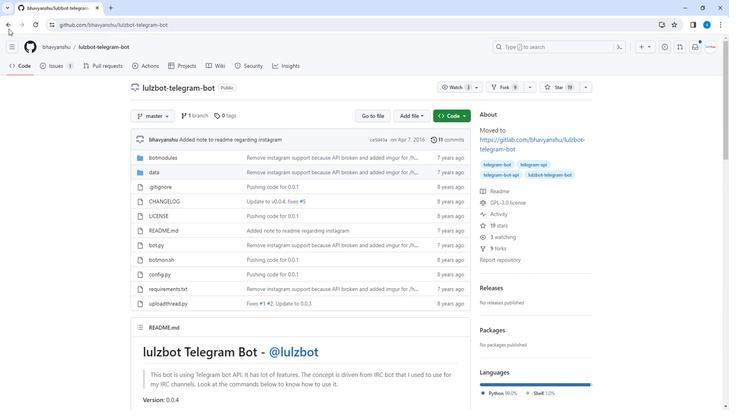 
Action: Mouse pressed left at (10, 31)
Screenshot: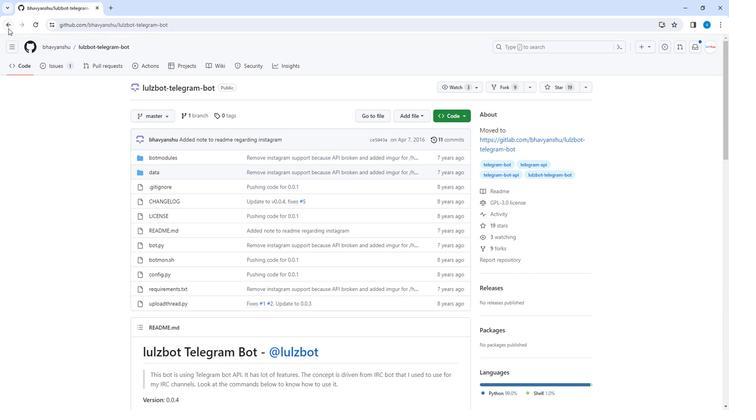 
Action: Mouse moved to (78, 149)
Screenshot: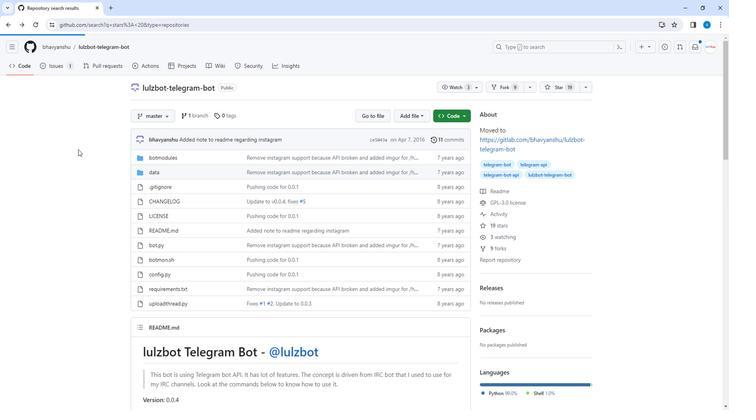 
Action: Mouse scrolled (78, 149) with delta (0, 0)
Screenshot: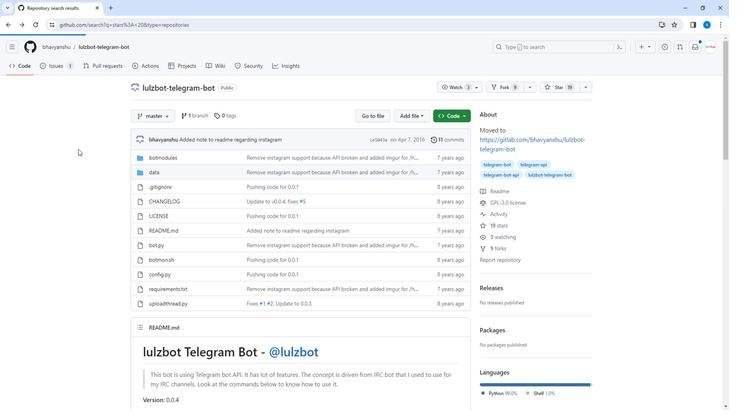 
Action: Mouse scrolled (78, 149) with delta (0, 0)
Screenshot: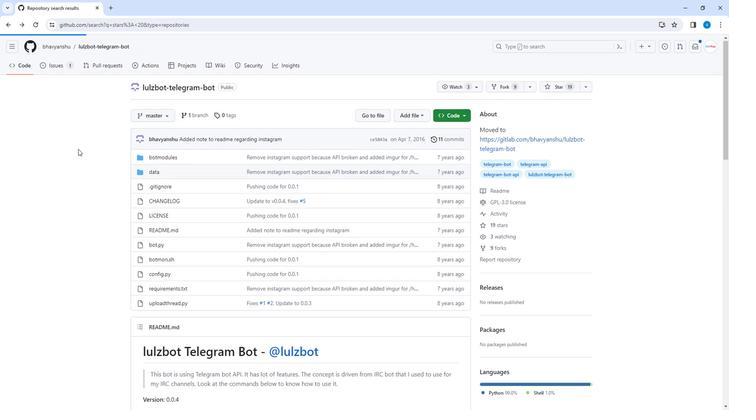 
Action: Mouse scrolled (78, 149) with delta (0, 0)
Screenshot: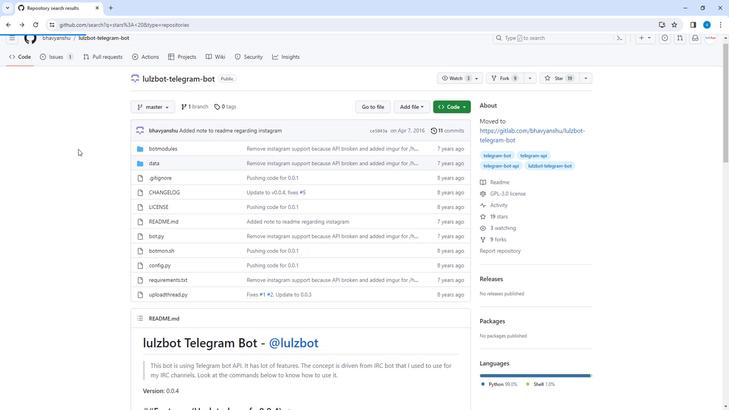 
Action: Mouse moved to (74, 150)
Screenshot: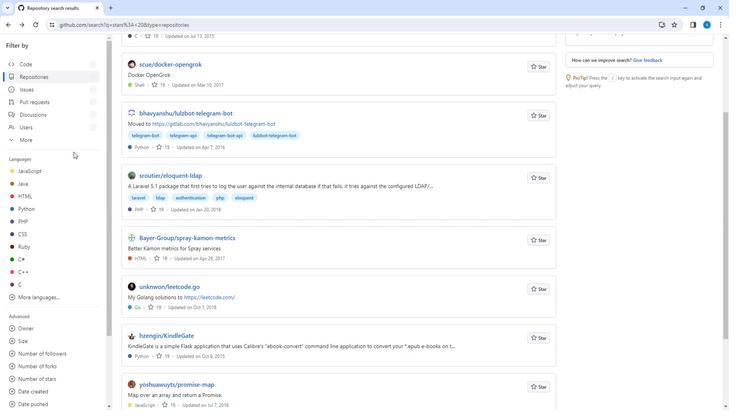 
Action: Mouse scrolled (74, 150) with delta (0, 0)
Screenshot: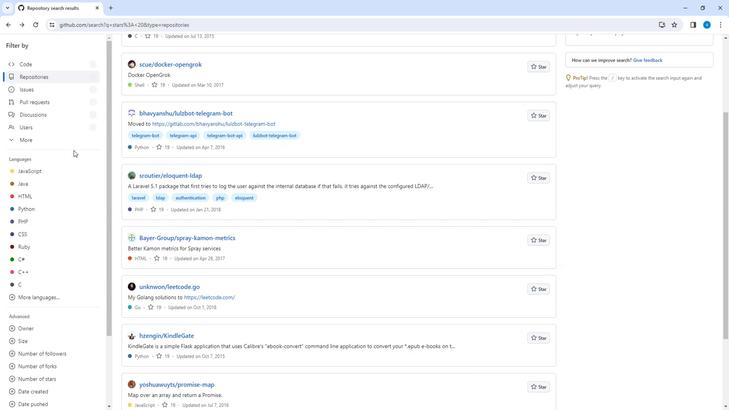 
Action: Mouse scrolled (74, 150) with delta (0, 0)
Screenshot: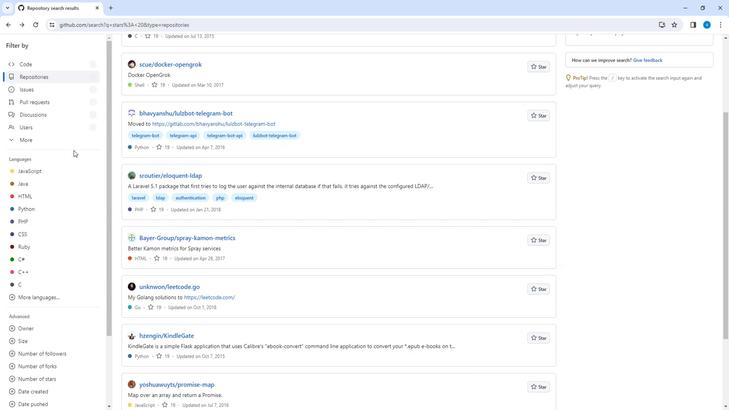 
Action: Mouse scrolled (74, 150) with delta (0, 0)
Screenshot: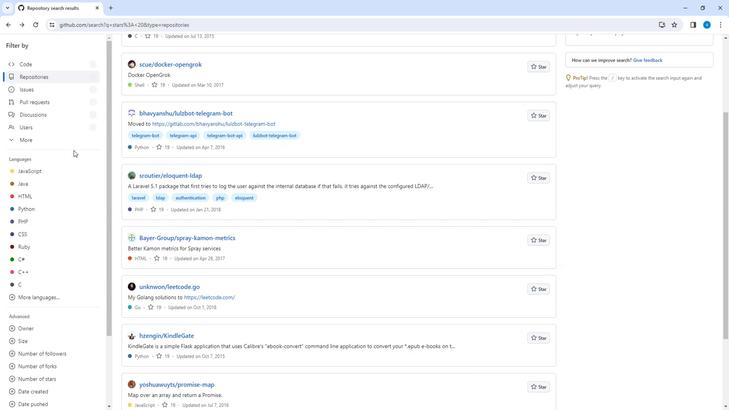 
Action: Mouse scrolled (74, 150) with delta (0, 0)
Screenshot: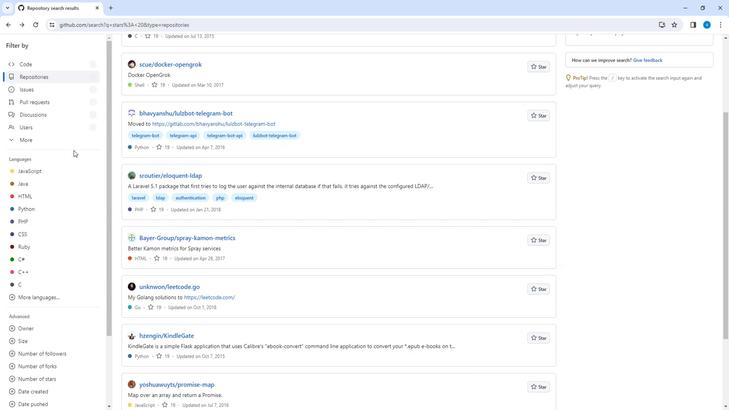 
Action: Mouse scrolled (74, 150) with delta (0, 0)
Screenshot: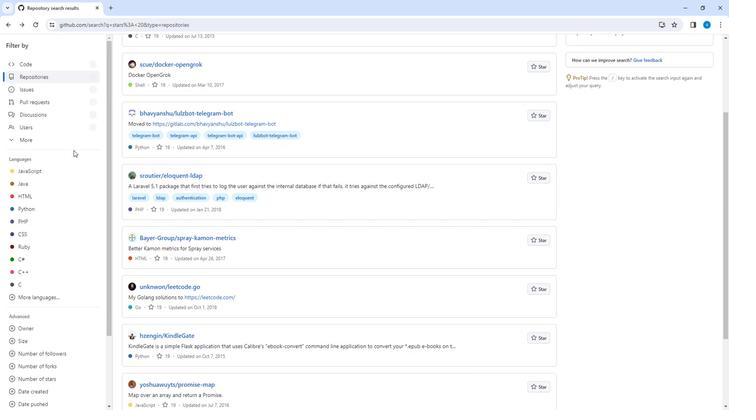 
Action: Mouse moved to (141, 140)
Screenshot: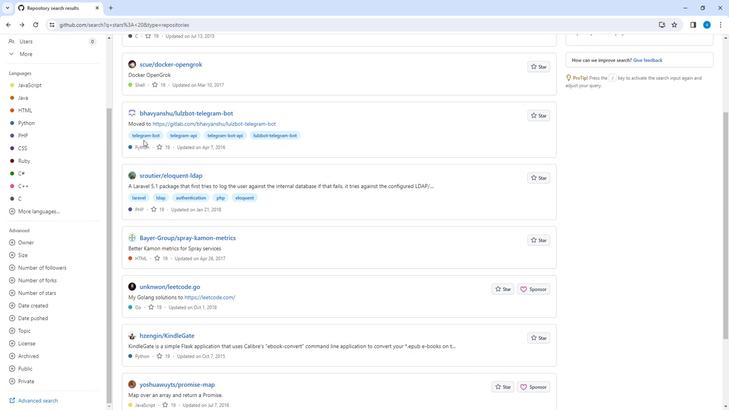 
Action: Mouse scrolled (141, 140) with delta (0, 0)
Screenshot: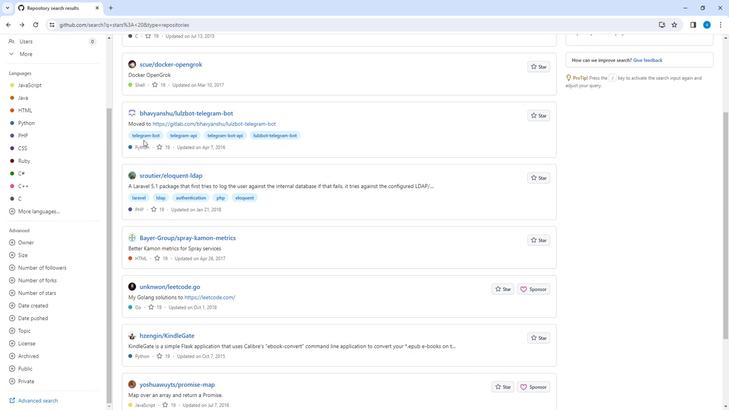 
Action: Mouse moved to (144, 144)
Screenshot: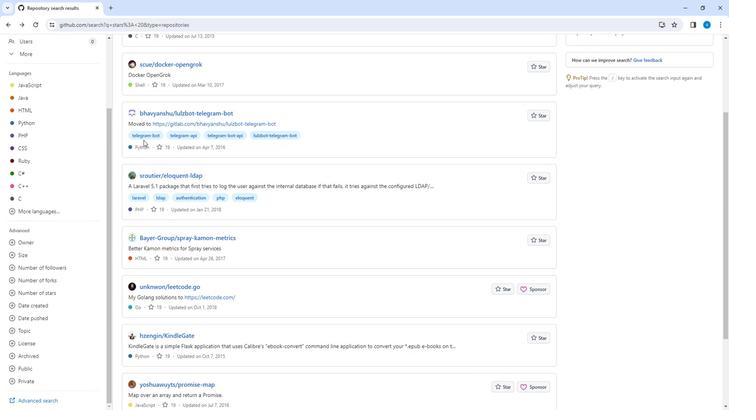 
Action: Mouse scrolled (144, 144) with delta (0, 0)
Screenshot: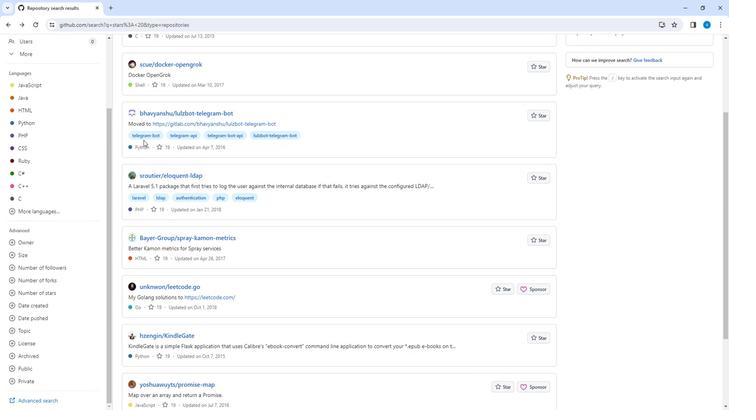 
Action: Mouse moved to (145, 145)
Screenshot: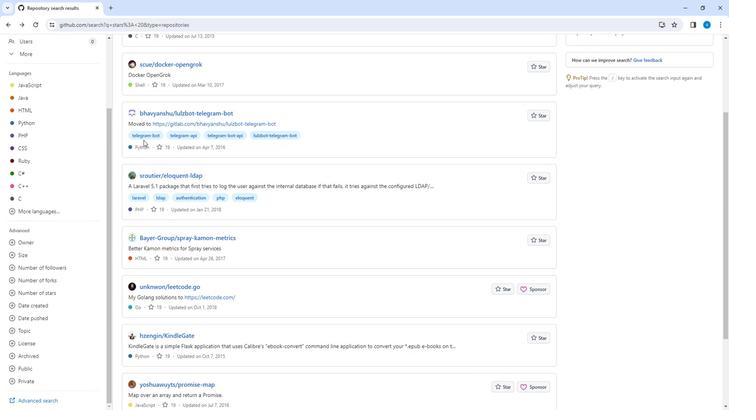 
Action: Mouse scrolled (145, 145) with delta (0, 0)
Screenshot: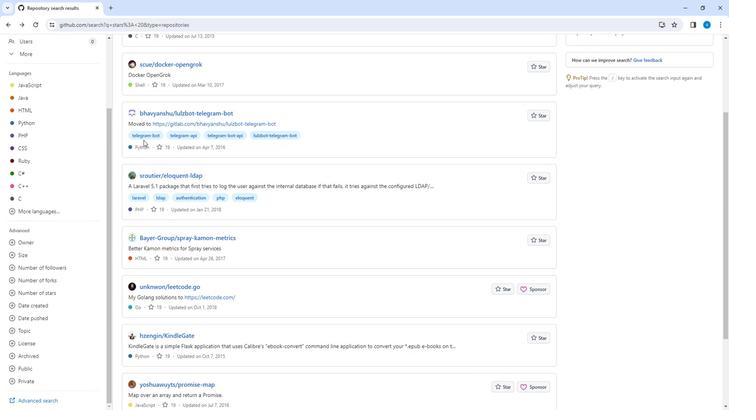 
Action: Mouse moved to (146, 147)
Screenshot: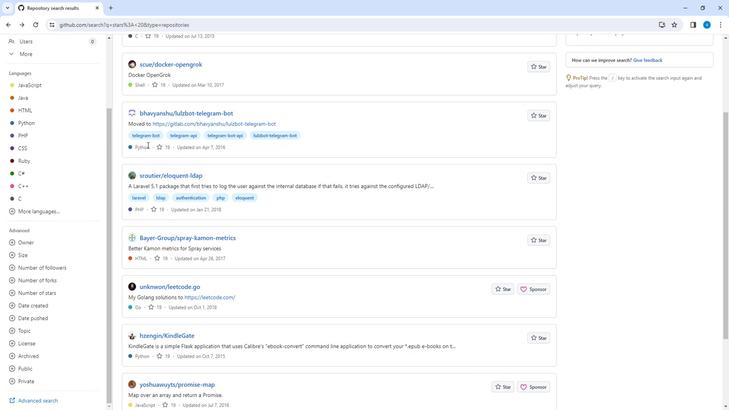 
Action: Mouse scrolled (145, 145) with delta (0, 0)
Screenshot: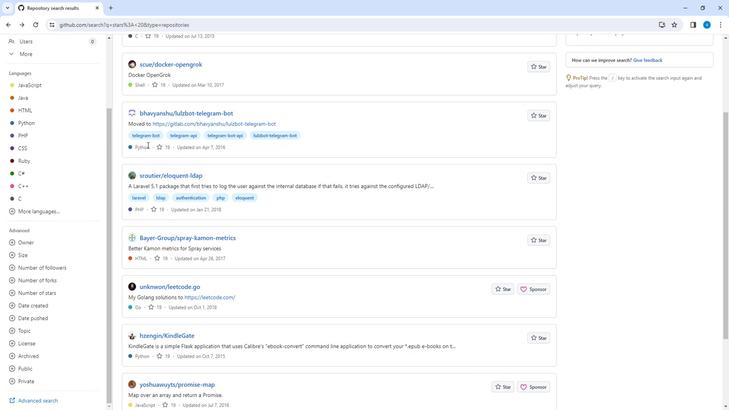 
Action: Mouse moved to (151, 150)
Screenshot: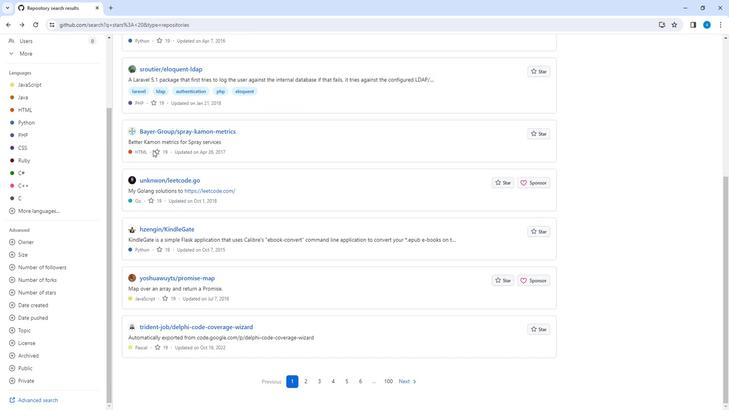 
Action: Mouse scrolled (151, 150) with delta (0, 0)
Screenshot: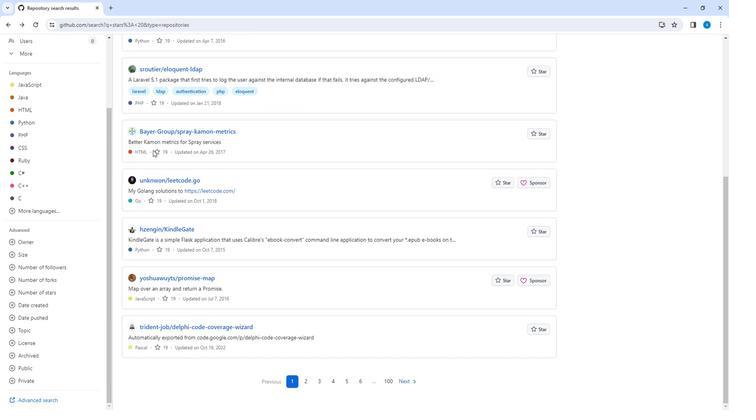 
Action: Mouse scrolled (151, 150) with delta (0, 0)
Screenshot: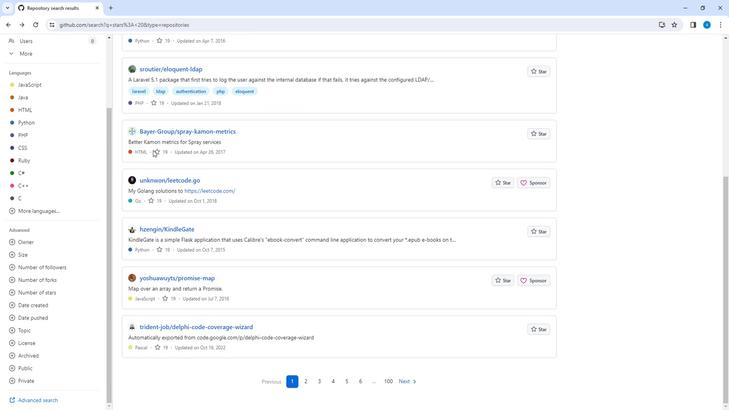
Action: Mouse scrolled (151, 150) with delta (0, 0)
Screenshot: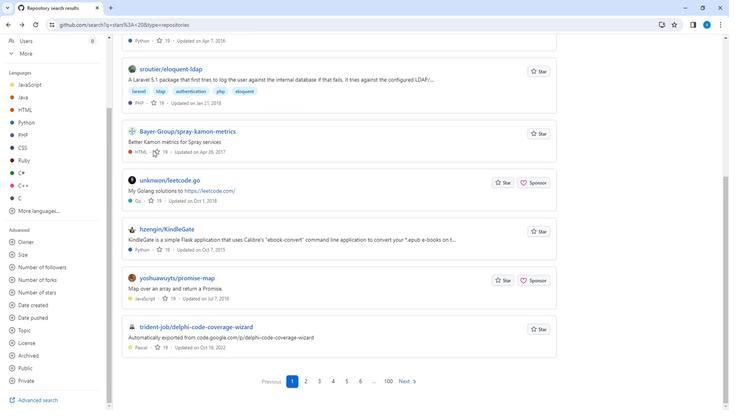 
Action: Mouse moved to (143, 275)
Screenshot: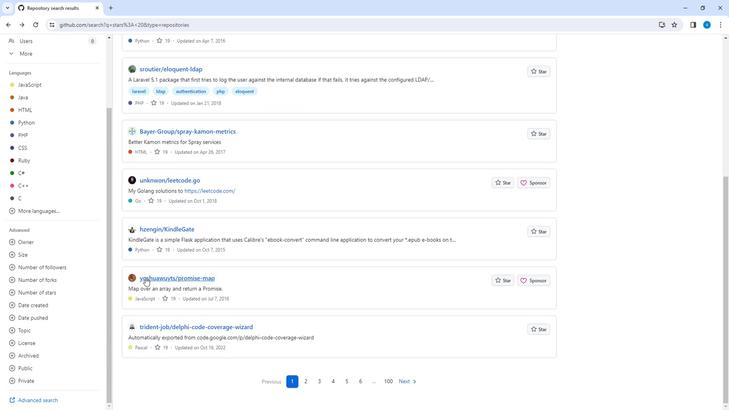
Action: Mouse pressed left at (143, 275)
Screenshot: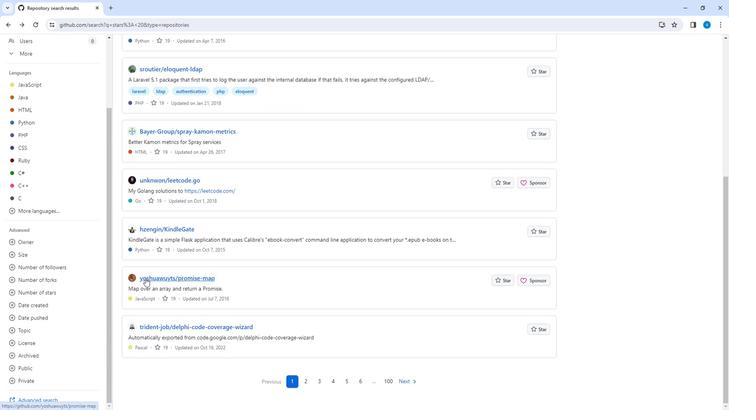 
Action: Mouse moved to (145, 202)
Screenshot: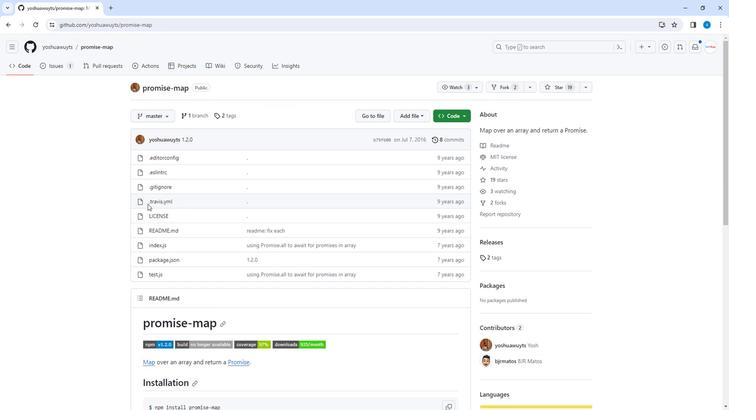 
Action: Mouse scrolled (145, 202) with delta (0, 0)
Screenshot: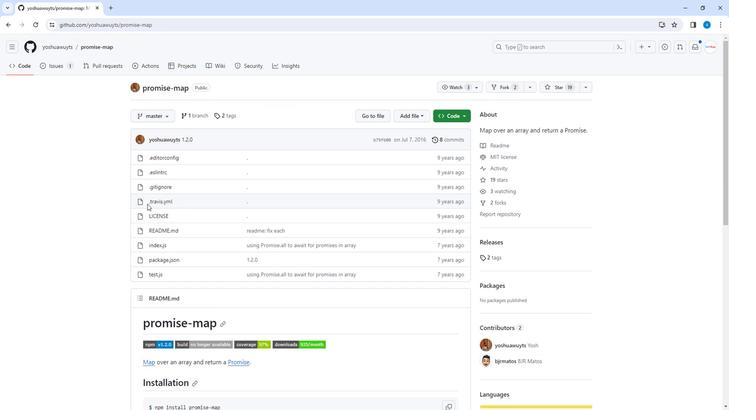 
Action: Mouse moved to (145, 202)
Screenshot: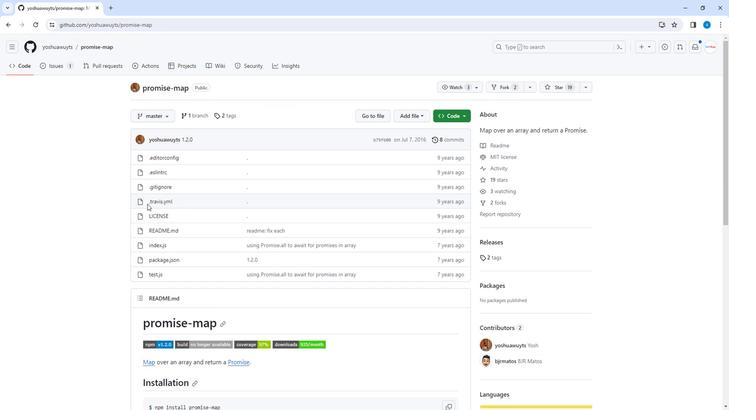 
Action: Mouse scrolled (145, 202) with delta (0, 0)
Screenshot: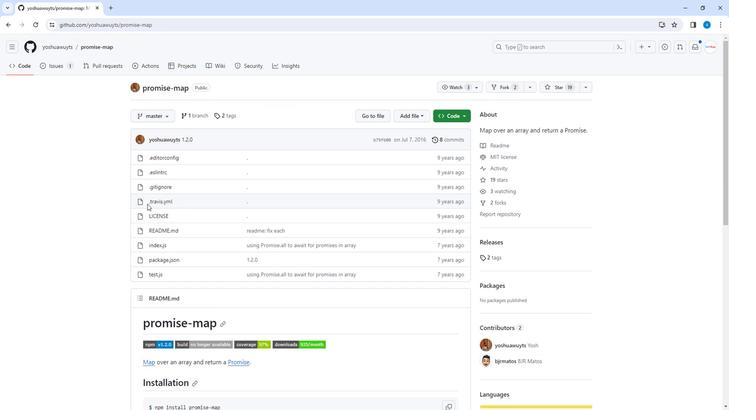 
Action: Mouse scrolled (145, 202) with delta (0, 0)
Screenshot: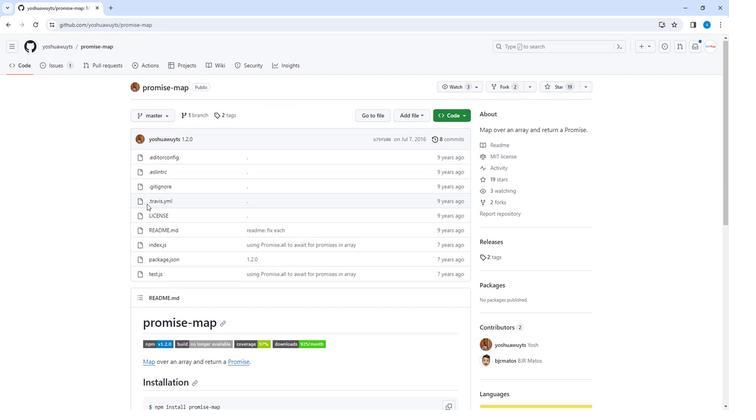 
Action: Mouse moved to (144, 202)
Screenshot: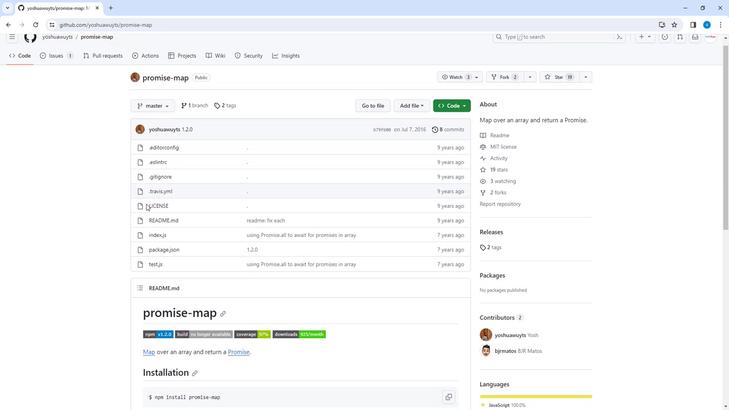 
Action: Mouse scrolled (144, 202) with delta (0, 0)
Screenshot: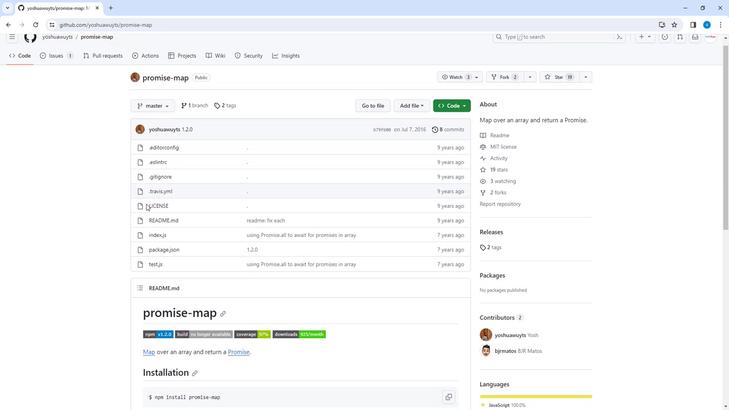 
Action: Mouse moved to (143, 204)
Screenshot: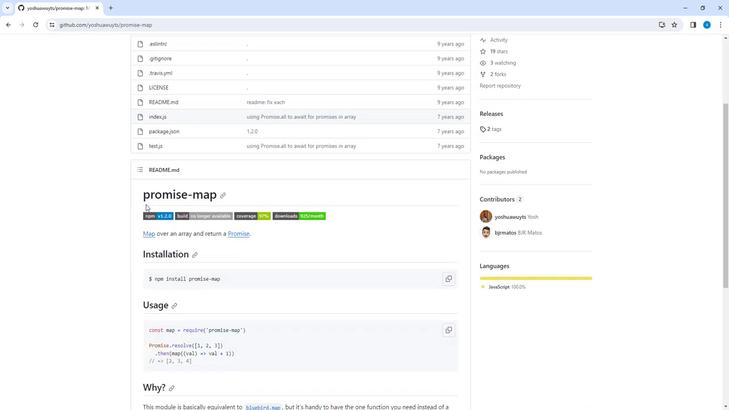 
Action: Mouse scrolled (143, 203) with delta (0, 0)
Screenshot: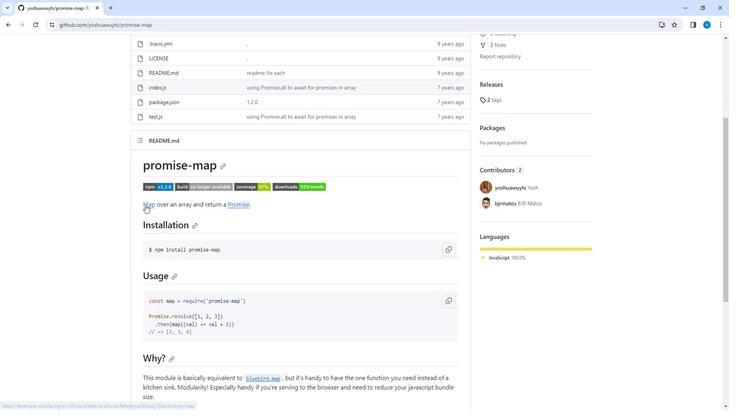 
Action: Mouse scrolled (143, 203) with delta (0, 0)
Screenshot: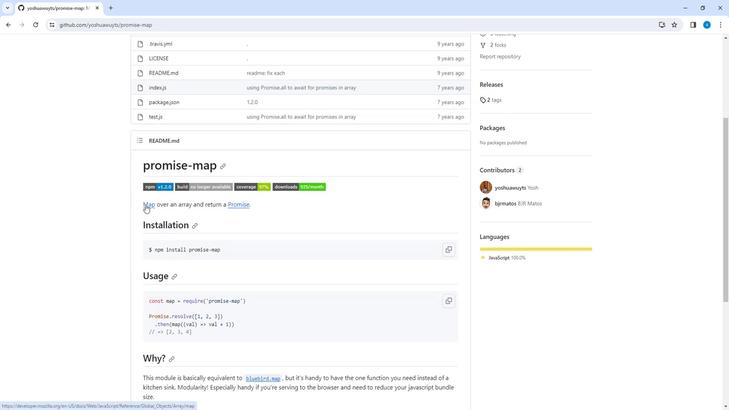 
Action: Mouse scrolled (143, 203) with delta (0, 0)
Screenshot: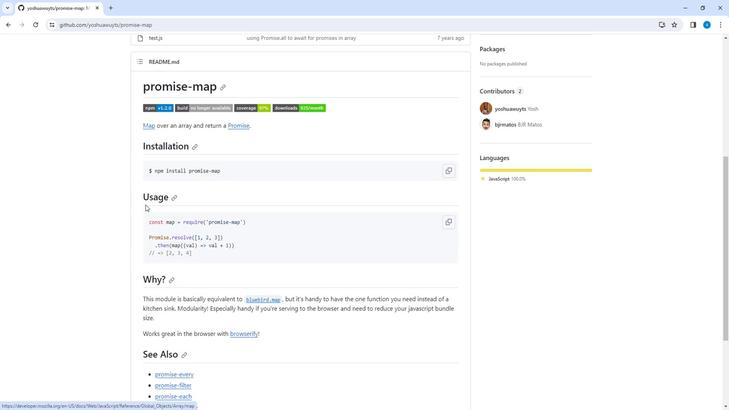 
Action: Mouse scrolled (143, 203) with delta (0, 0)
Screenshot: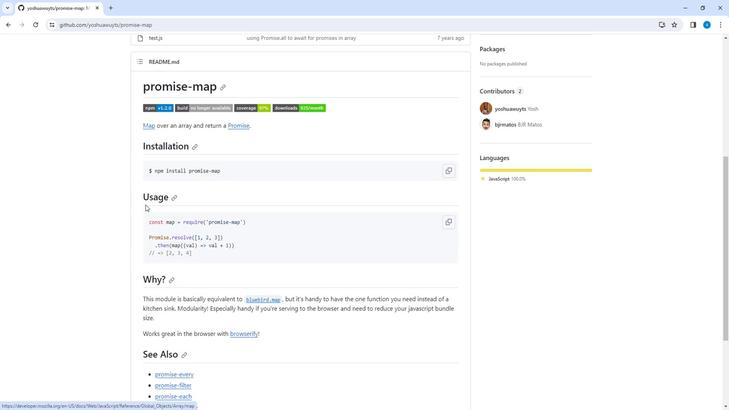 
Action: Mouse scrolled (143, 203) with delta (0, 0)
Screenshot: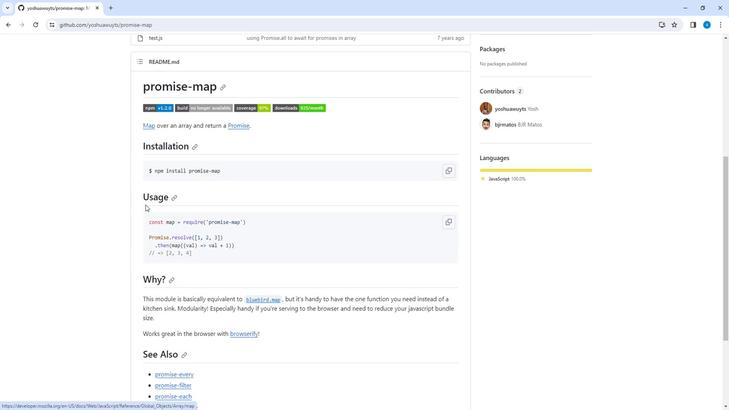 
Action: Mouse scrolled (143, 203) with delta (0, 0)
Screenshot: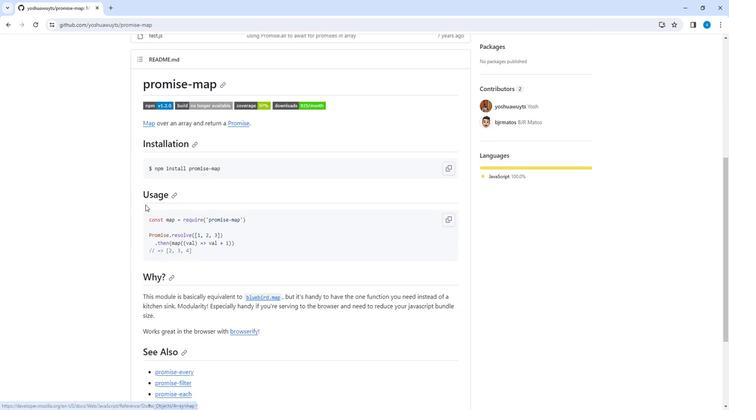 
Action: Mouse scrolled (143, 203) with delta (0, 0)
Screenshot: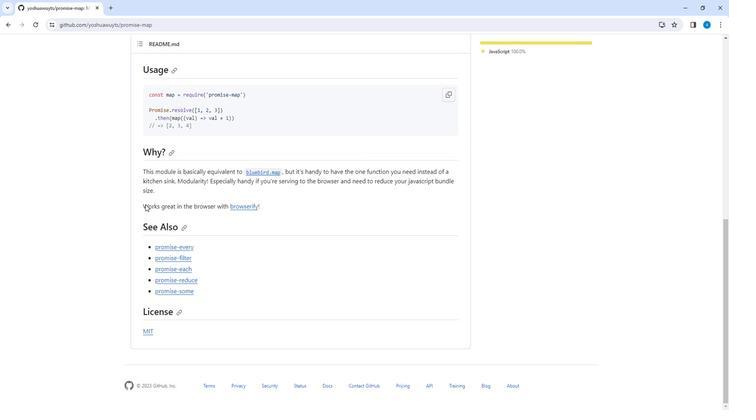
Action: Mouse scrolled (143, 203) with delta (0, 0)
Screenshot: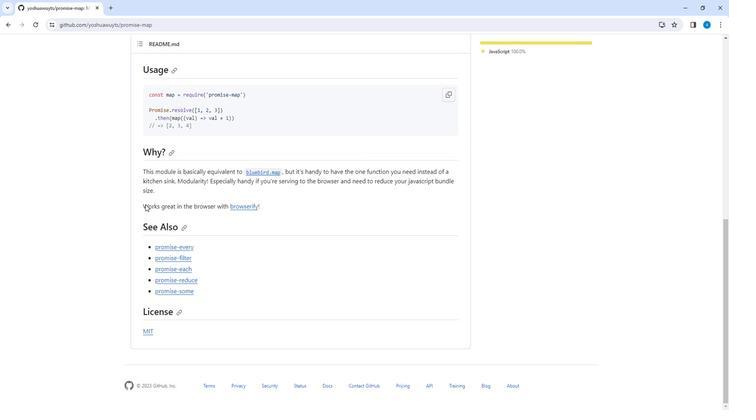 
Action: Mouse scrolled (143, 204) with delta (0, 0)
Screenshot: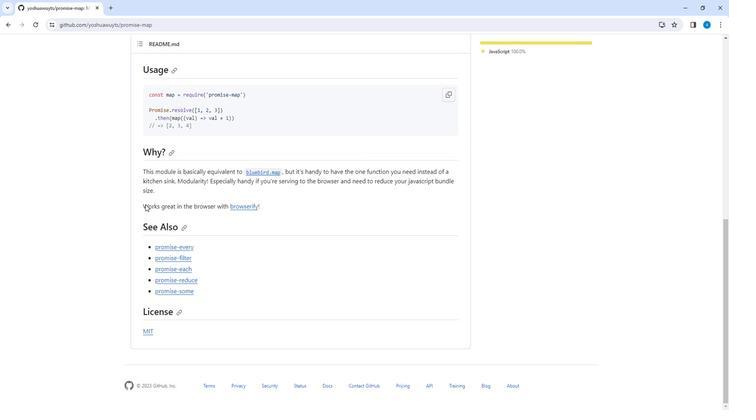 
Action: Mouse scrolled (143, 204) with delta (0, 0)
Screenshot: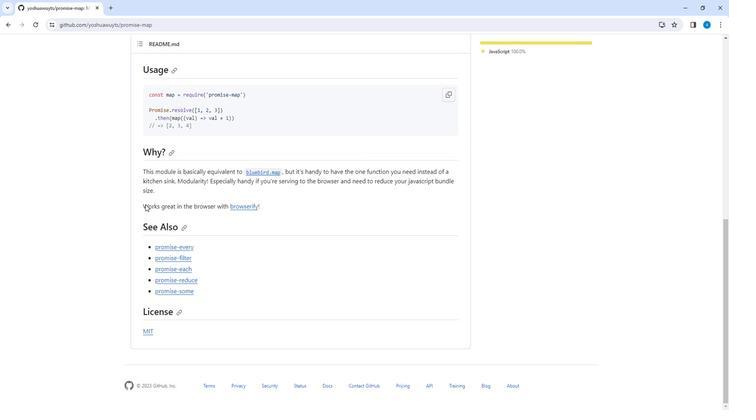 
Action: Mouse scrolled (143, 204) with delta (0, 0)
Screenshot: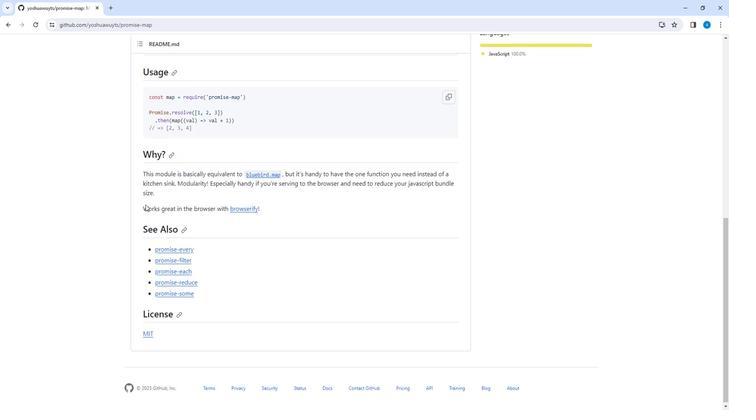 
Action: Mouse scrolled (143, 204) with delta (0, 0)
Screenshot: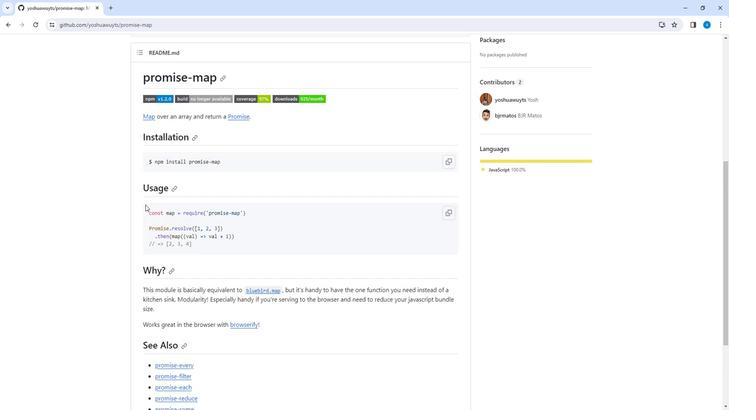 
Action: Mouse scrolled (143, 204) with delta (0, 0)
Screenshot: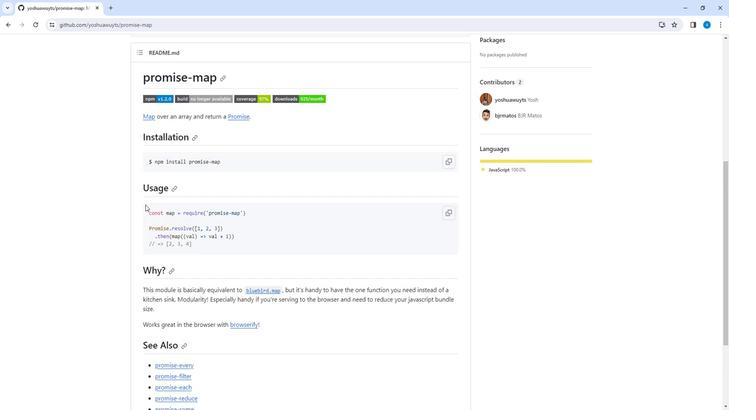 
Action: Mouse scrolled (143, 204) with delta (0, 0)
Screenshot: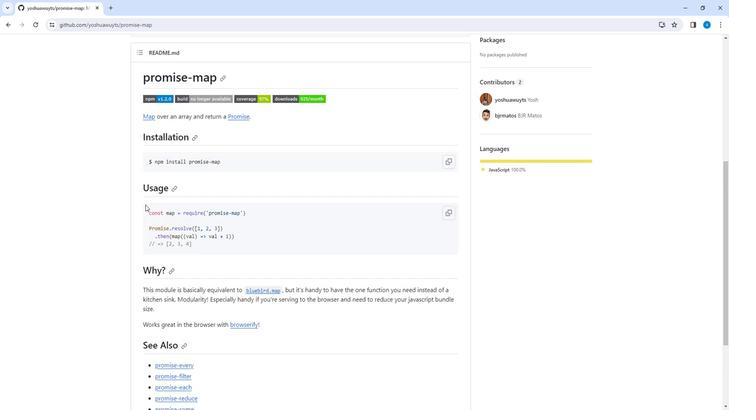 
Action: Mouse scrolled (143, 204) with delta (0, 0)
Screenshot: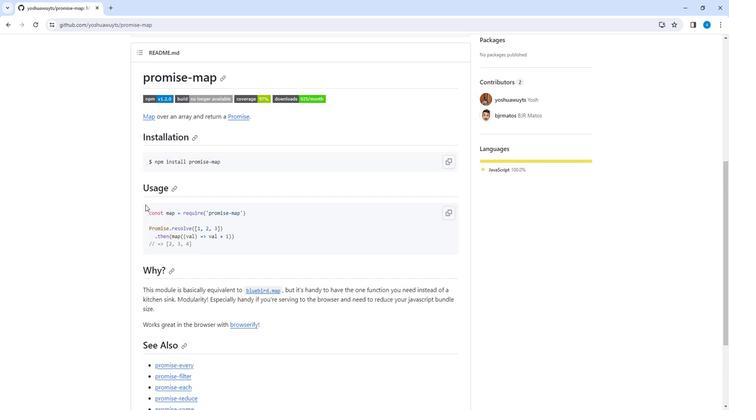 
Action: Mouse scrolled (143, 204) with delta (0, 0)
Screenshot: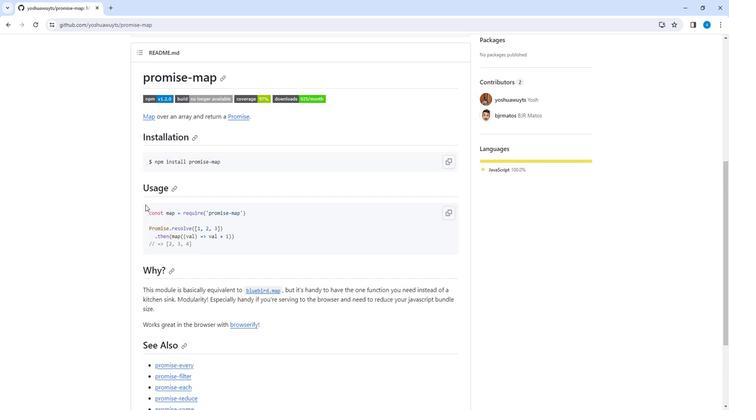 
Action: Mouse scrolled (143, 204) with delta (0, 0)
Screenshot: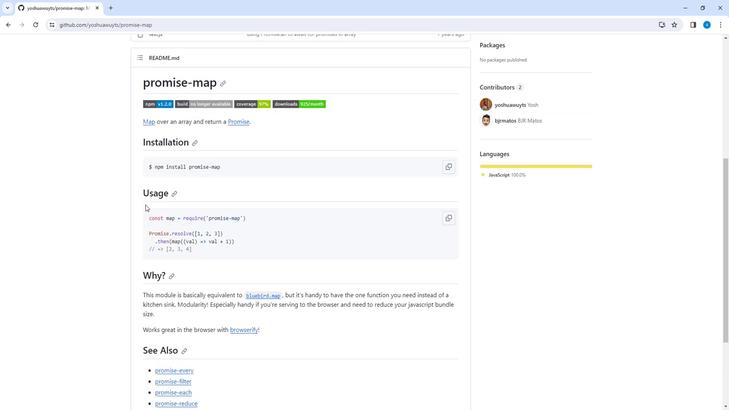 
Action: Mouse scrolled (143, 204) with delta (0, 0)
Screenshot: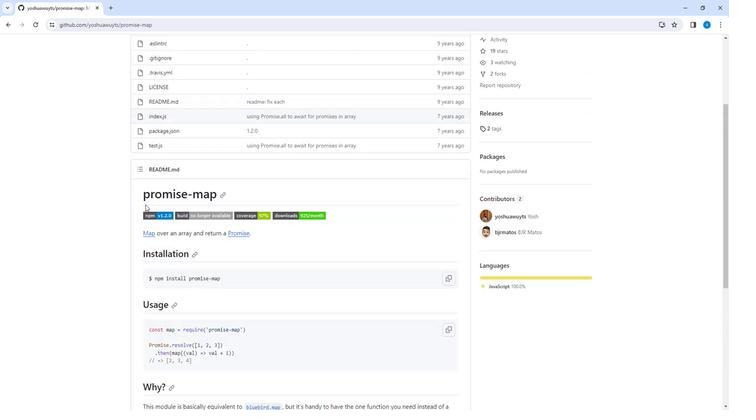 
Action: Mouse moved to (14, 27)
Screenshot: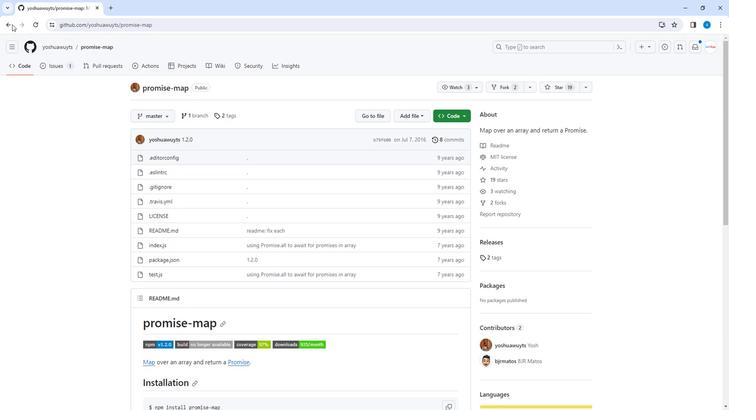 
Action: Mouse pressed left at (14, 27)
Screenshot: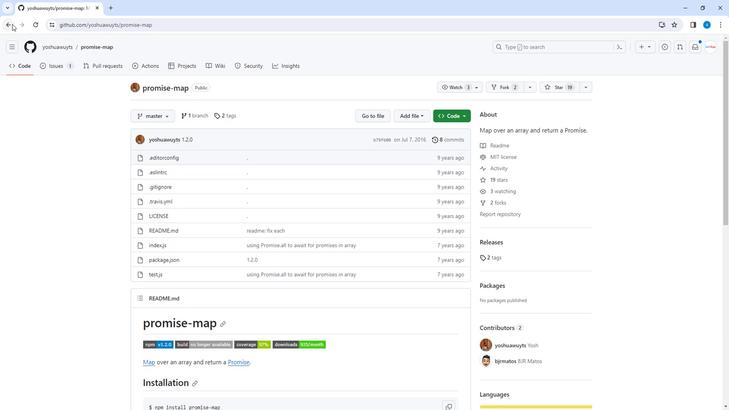 
Action: Mouse moved to (313, 376)
Screenshot: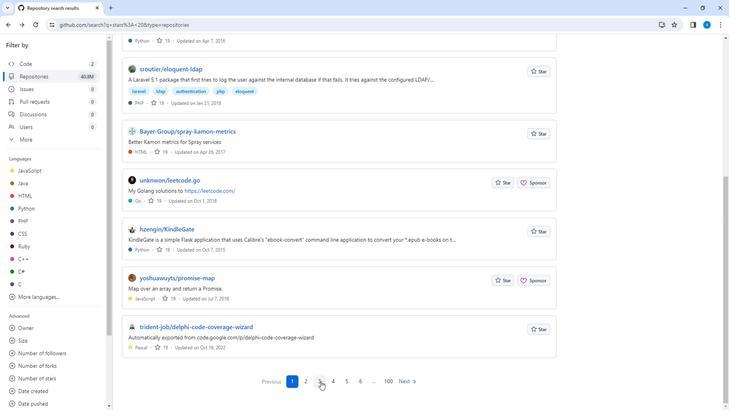 
Action: Mouse pressed left at (313, 376)
Screenshot: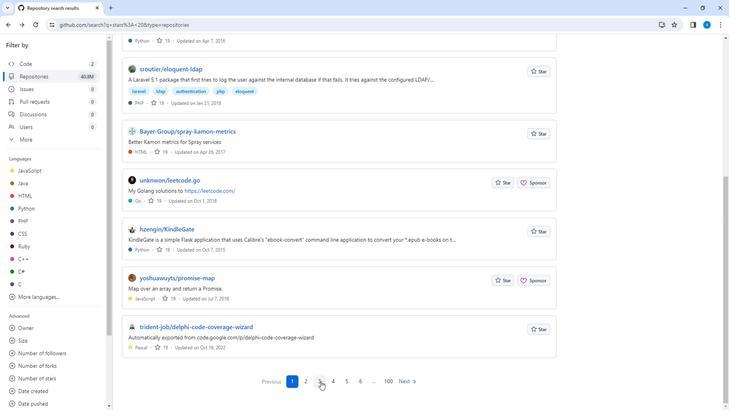 
Action: Mouse moved to (252, 210)
Screenshot: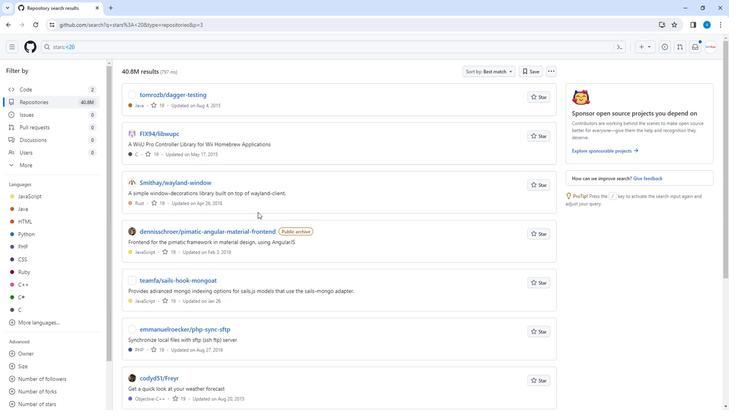 
Action: Mouse scrolled (252, 209) with delta (0, 0)
Screenshot: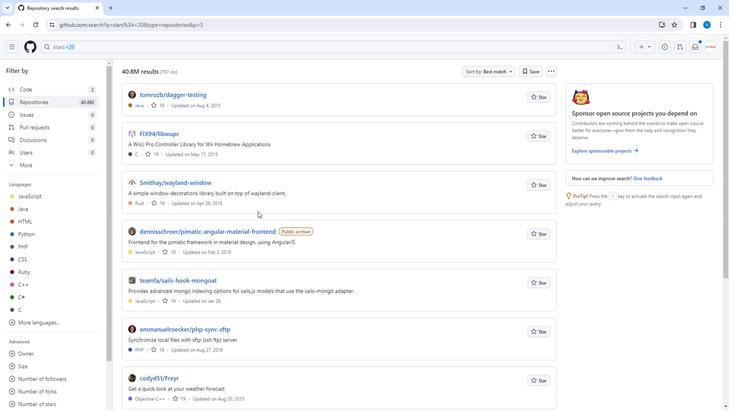 
Action: Mouse scrolled (252, 209) with delta (0, 0)
Screenshot: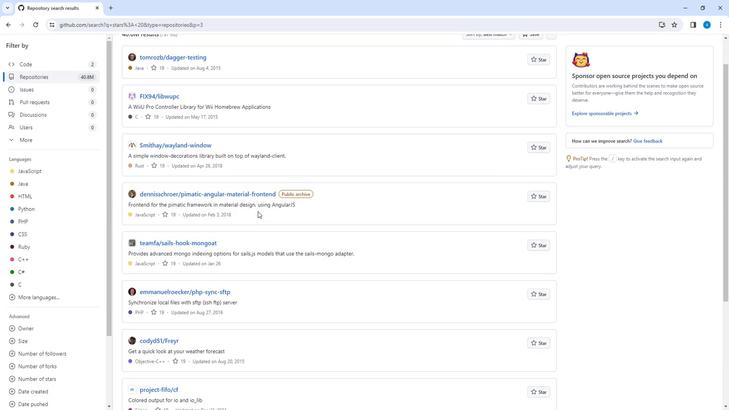 
Action: Mouse scrolled (252, 209) with delta (0, 0)
Screenshot: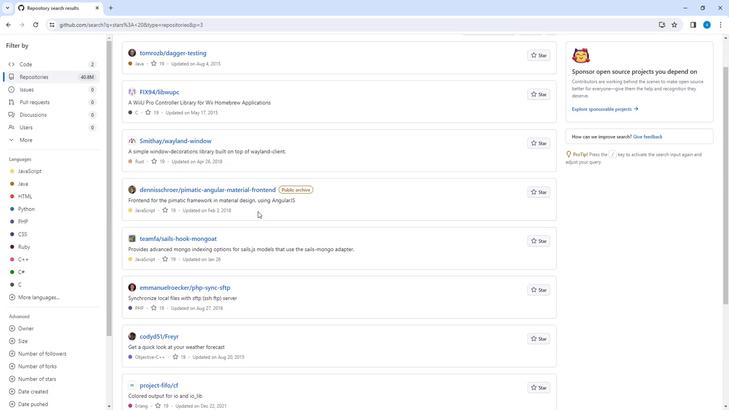 
Action: Mouse scrolled (252, 209) with delta (0, 0)
Screenshot: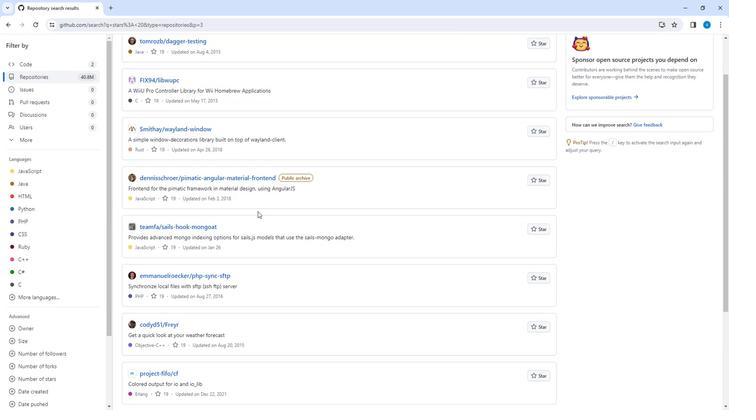 
Action: Mouse scrolled (252, 209) with delta (0, 0)
Screenshot: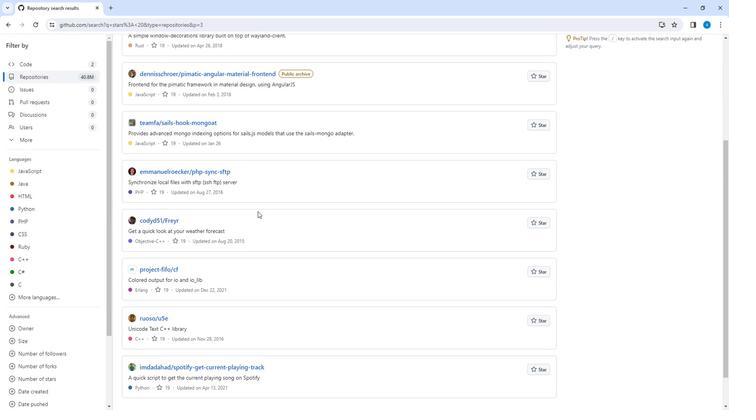 
Action: Mouse scrolled (252, 209) with delta (0, 0)
Screenshot: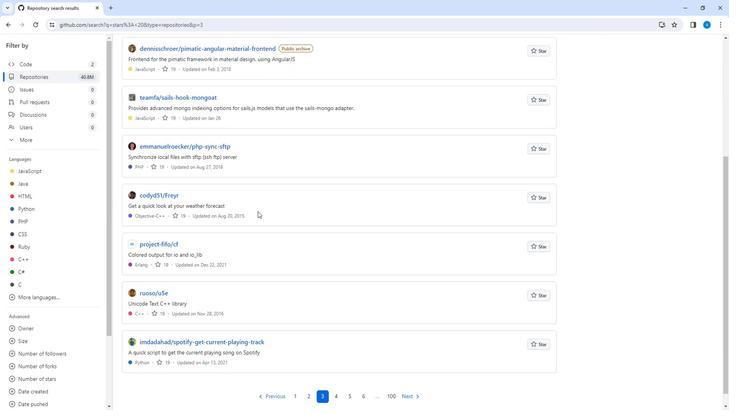 
Action: Mouse scrolled (252, 209) with delta (0, 0)
Screenshot: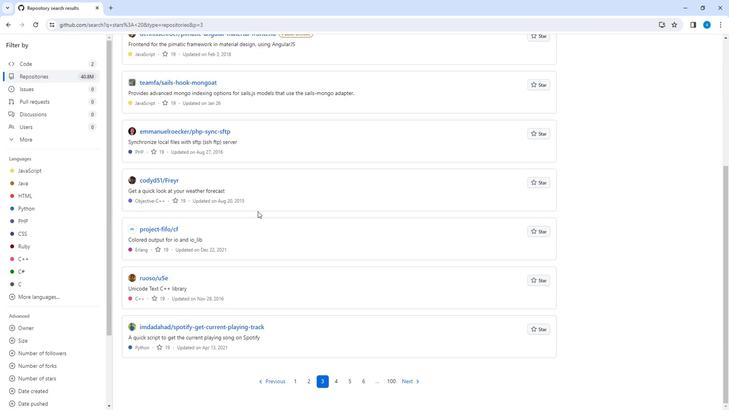 
Action: Mouse moved to (154, 276)
Screenshot: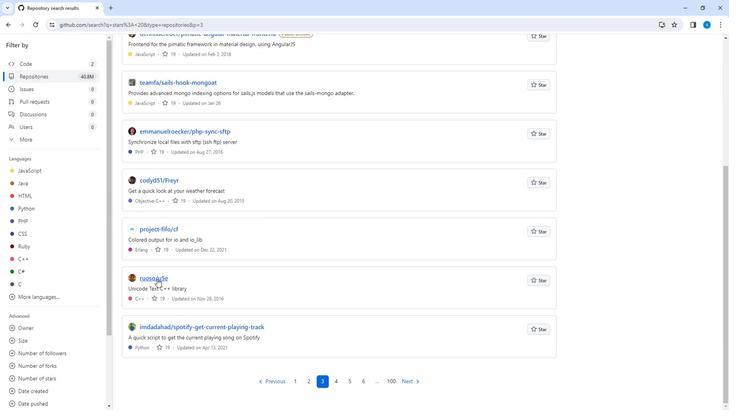 
Action: Mouse pressed left at (154, 276)
Screenshot: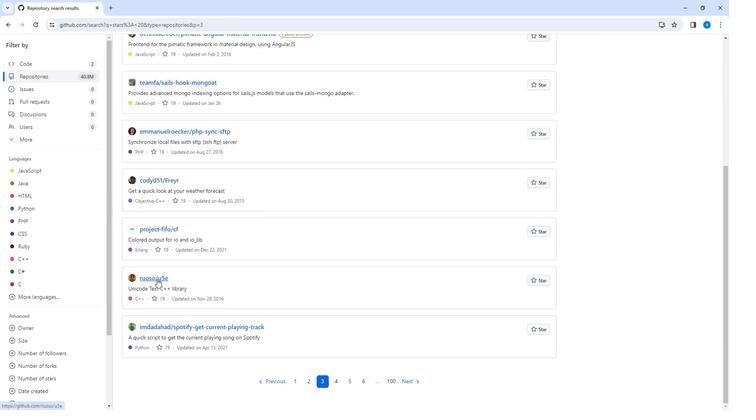 
Action: Mouse moved to (261, 233)
Screenshot: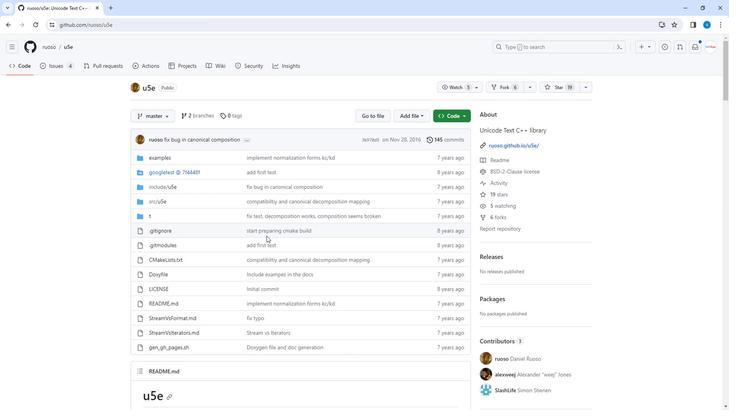 
Action: Mouse scrolled (261, 233) with delta (0, 0)
Screenshot: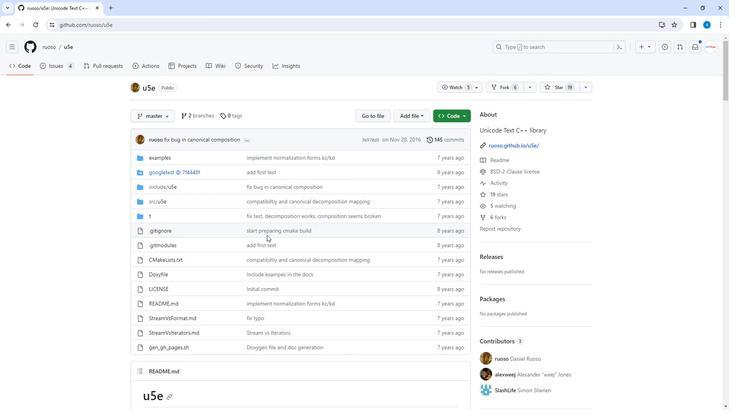 
Action: Mouse scrolled (261, 233) with delta (0, 0)
Screenshot: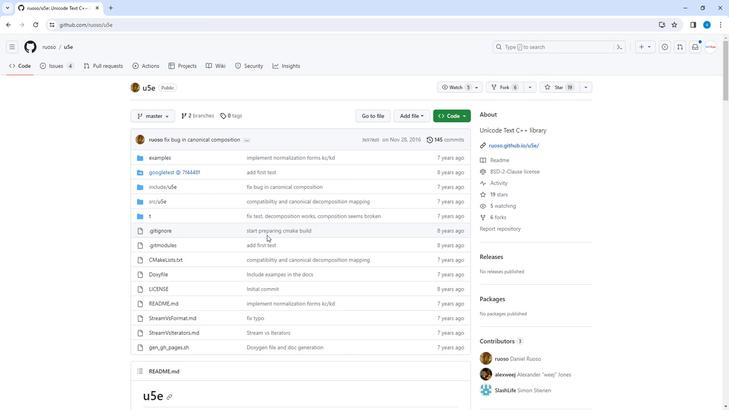 
Action: Mouse scrolled (261, 233) with delta (0, 0)
Screenshot: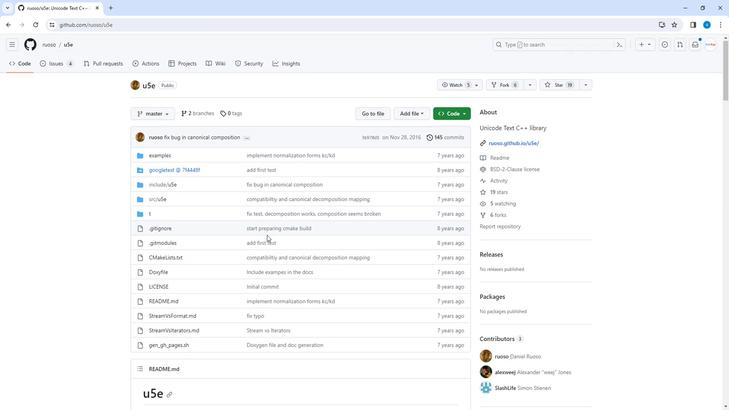 
Action: Mouse scrolled (261, 233) with delta (0, 0)
Screenshot: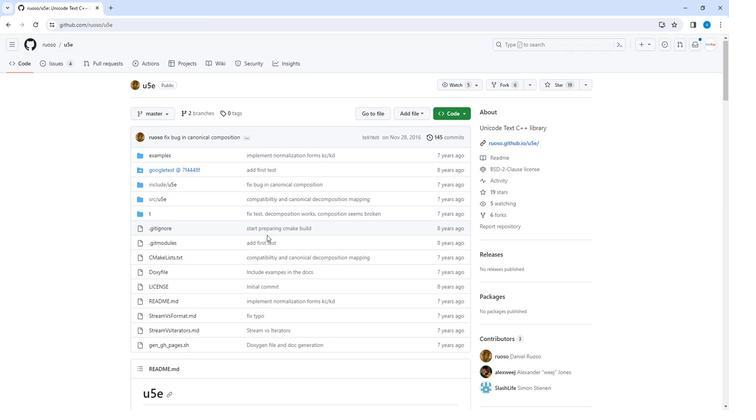 
Action: Mouse moved to (261, 233)
Screenshot: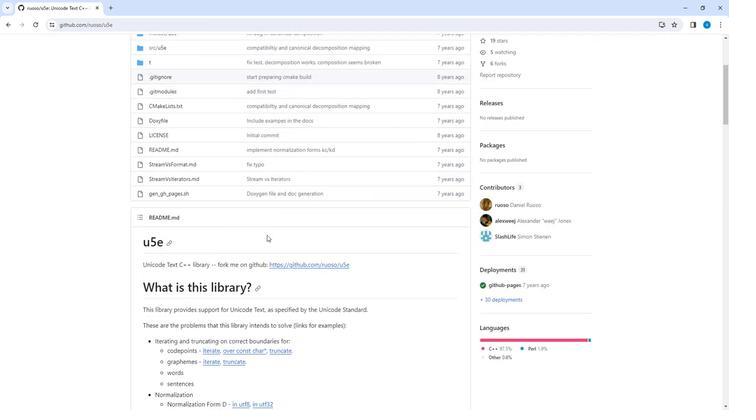 
Action: Mouse scrolled (261, 233) with delta (0, 0)
Screenshot: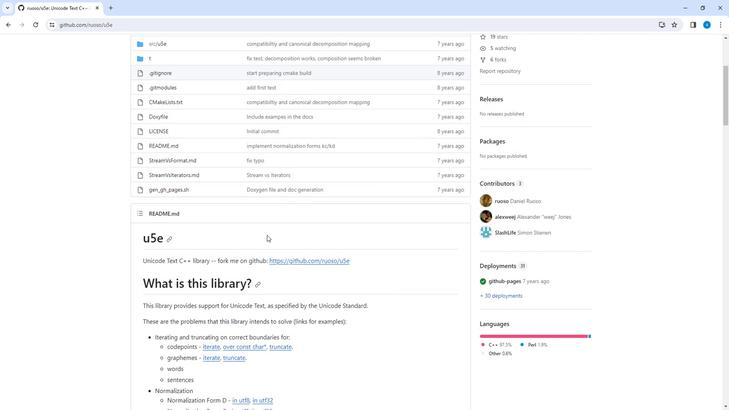 
Action: Mouse moved to (260, 233)
Screenshot: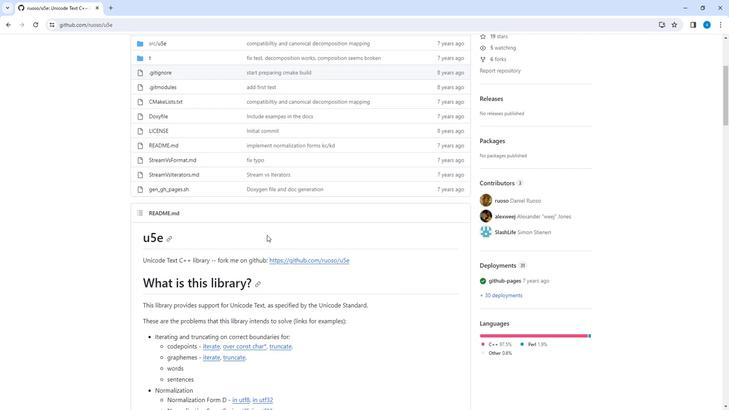 
Action: Mouse scrolled (260, 233) with delta (0, 0)
Screenshot: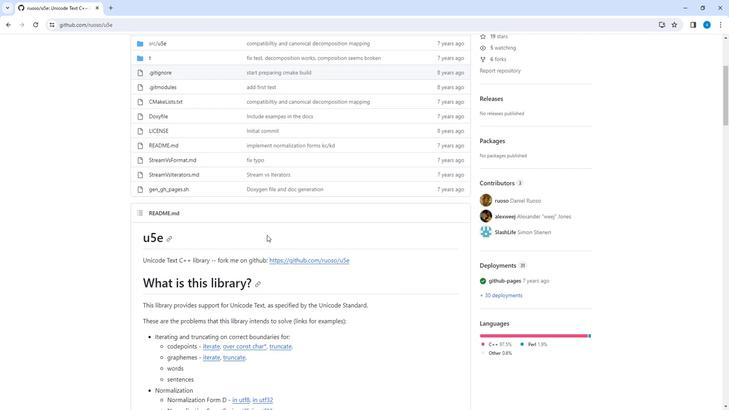 
Action: Mouse scrolled (260, 233) with delta (0, 0)
Screenshot: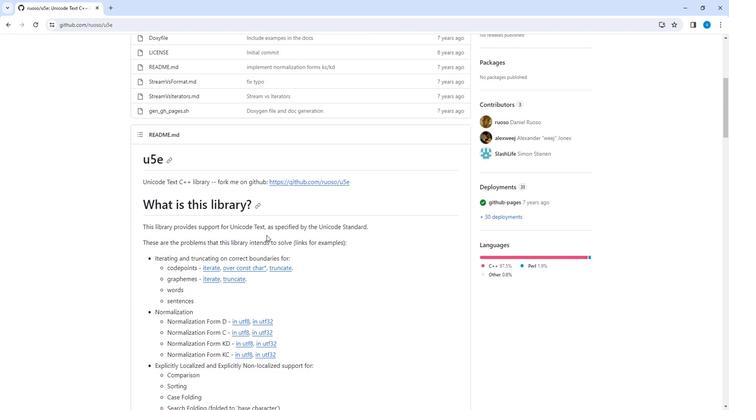 
Action: Mouse scrolled (260, 233) with delta (0, 0)
Screenshot: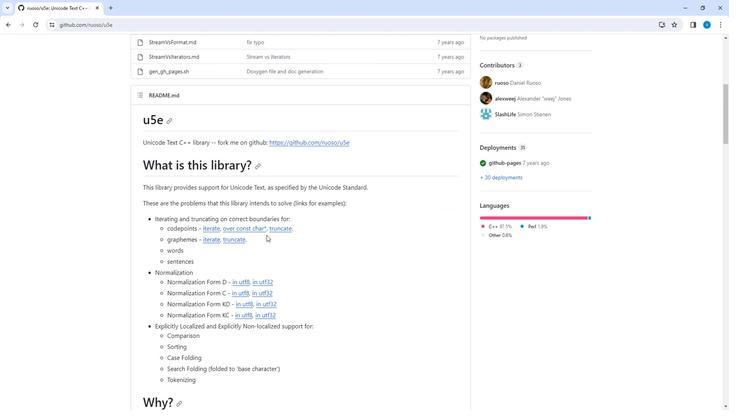 
Action: Mouse scrolled (260, 233) with delta (0, 0)
Screenshot: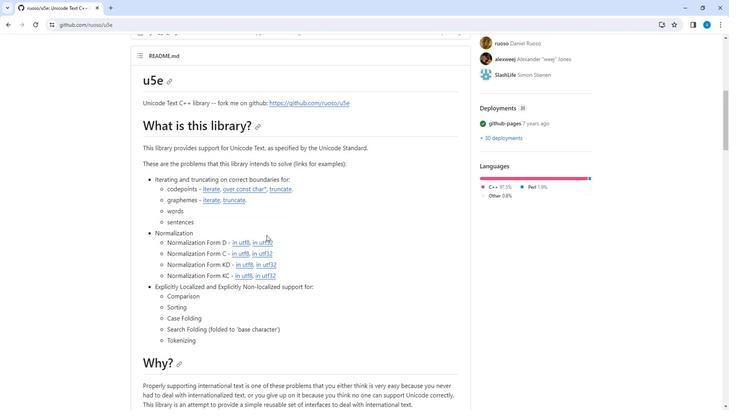 
Action: Mouse scrolled (260, 233) with delta (0, 0)
Screenshot: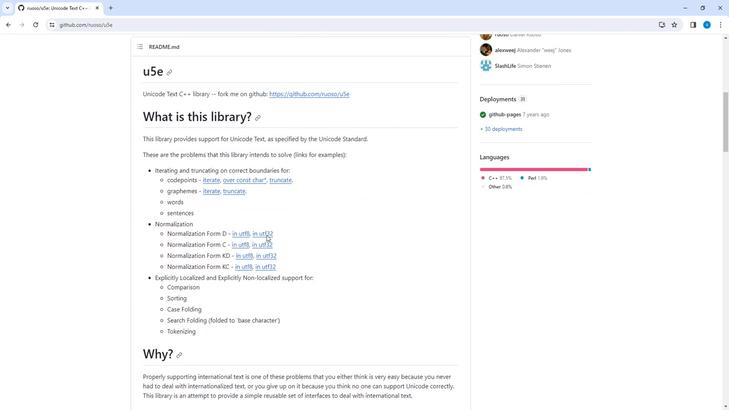 
Action: Mouse scrolled (260, 233) with delta (0, 0)
Screenshot: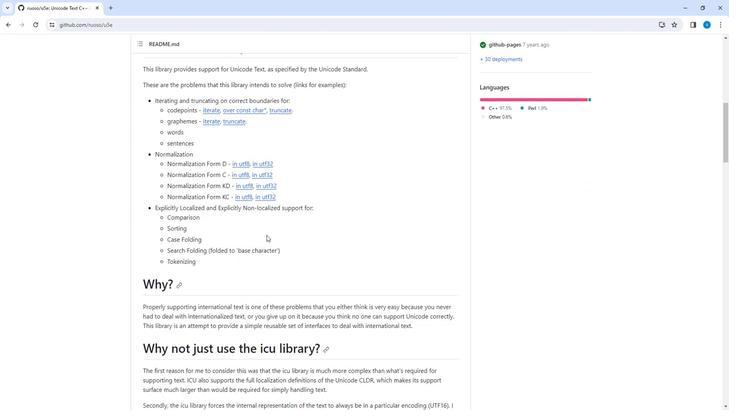 
Action: Mouse scrolled (260, 233) with delta (0, 0)
Screenshot: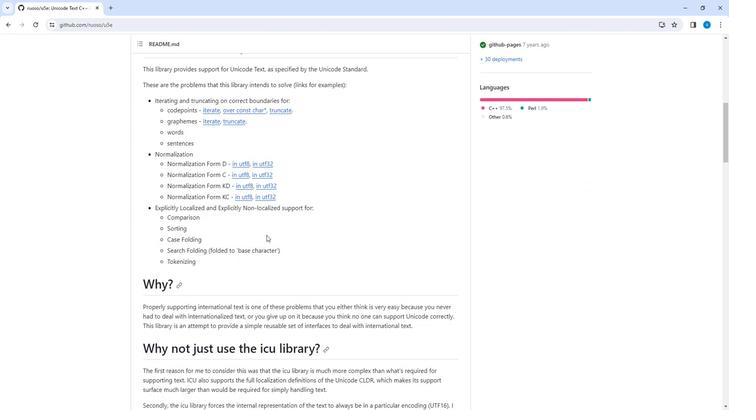 
Action: Mouse scrolled (260, 233) with delta (0, 0)
Screenshot: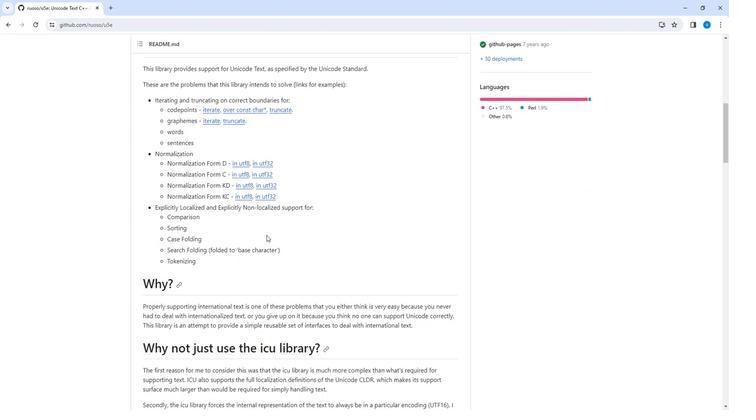 
Action: Mouse scrolled (260, 233) with delta (0, 0)
Screenshot: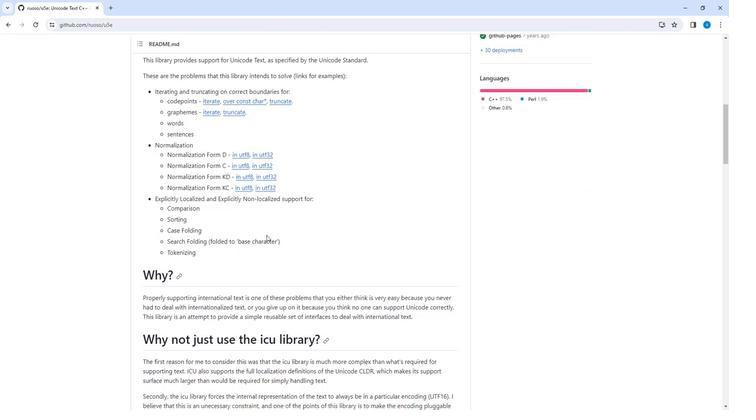 
Action: Mouse scrolled (260, 233) with delta (0, 0)
Screenshot: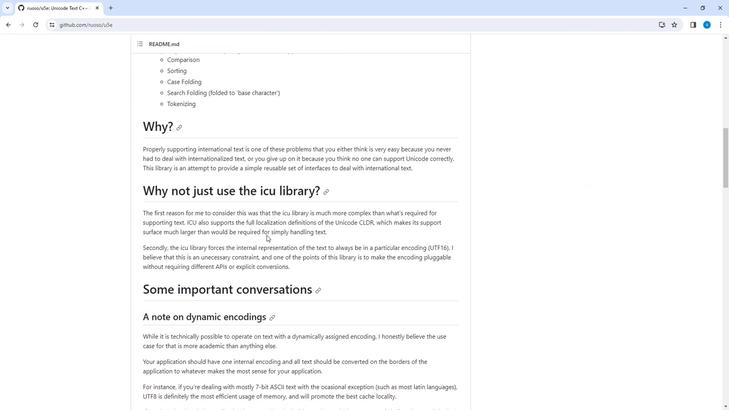
Action: Mouse scrolled (260, 233) with delta (0, 0)
Screenshot: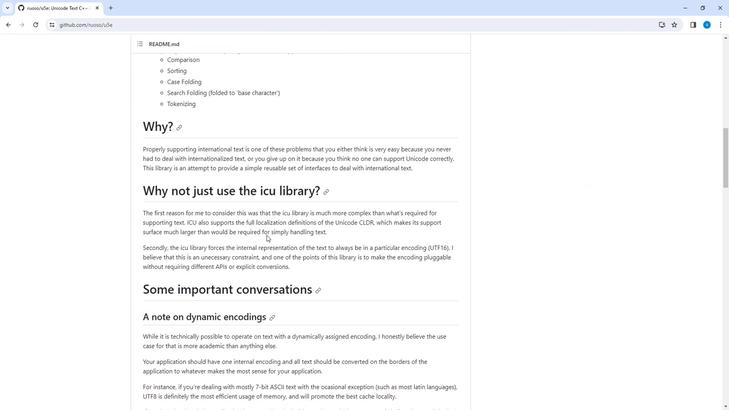 
Action: Mouse scrolled (260, 233) with delta (0, 0)
Screenshot: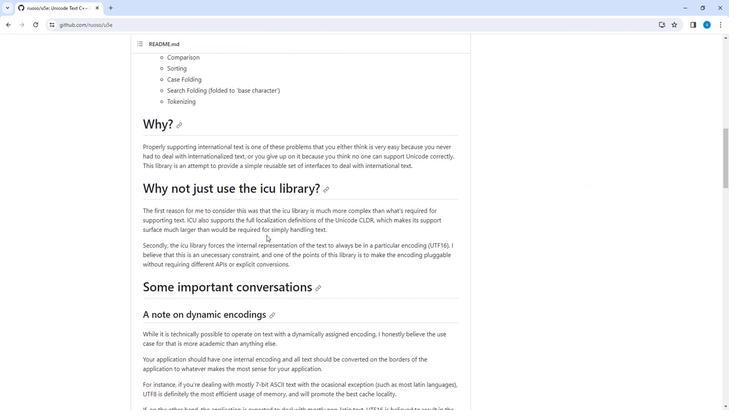 
Action: Mouse scrolled (260, 233) with delta (0, 0)
Screenshot: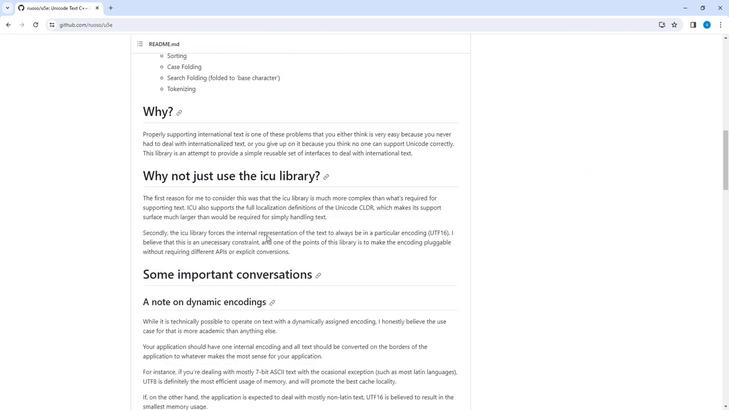 
Action: Mouse scrolled (260, 233) with delta (0, 0)
Screenshot: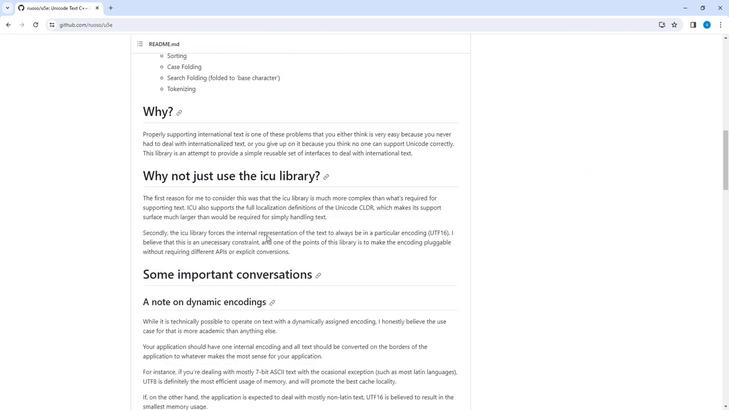 
Action: Mouse scrolled (260, 233) with delta (0, 0)
Screenshot: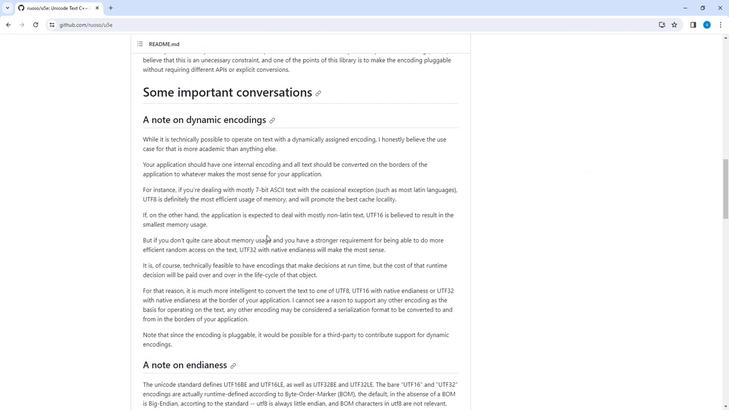 
Action: Mouse scrolled (260, 233) with delta (0, 0)
Screenshot: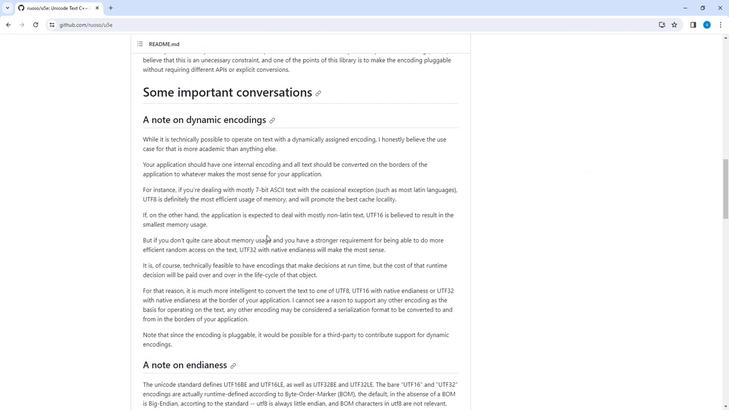
Action: Mouse scrolled (260, 233) with delta (0, 0)
Screenshot: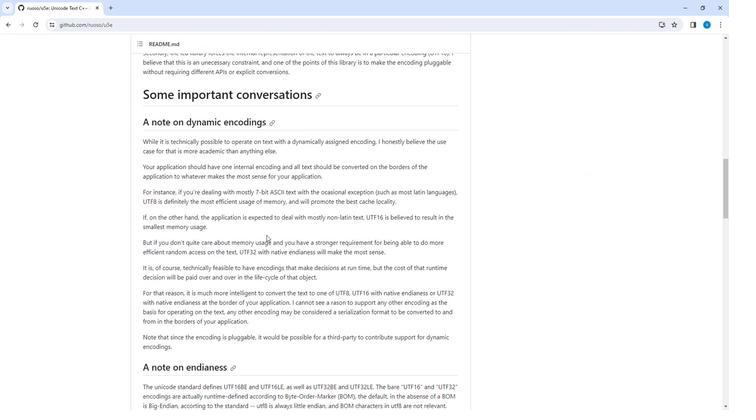 
Action: Mouse scrolled (260, 233) with delta (0, 0)
Screenshot: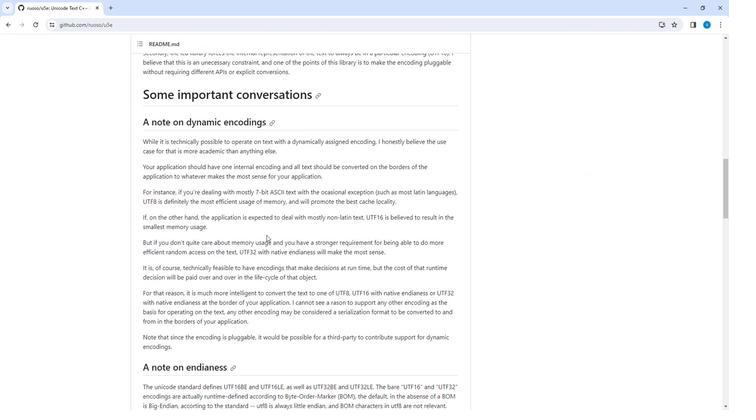 
Action: Mouse scrolled (260, 233) with delta (0, 0)
Screenshot: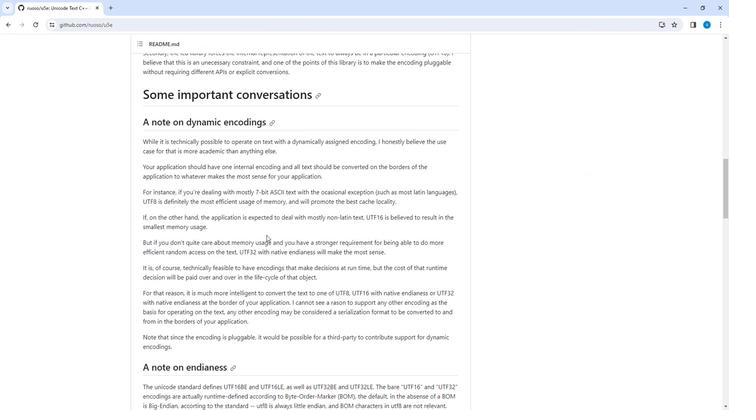 
Action: Mouse scrolled (260, 233) with delta (0, 0)
Screenshot: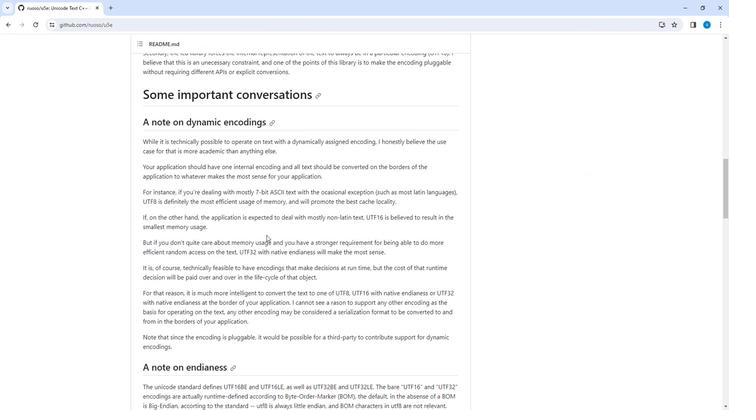 
Action: Mouse scrolled (260, 233) with delta (0, 0)
Screenshot: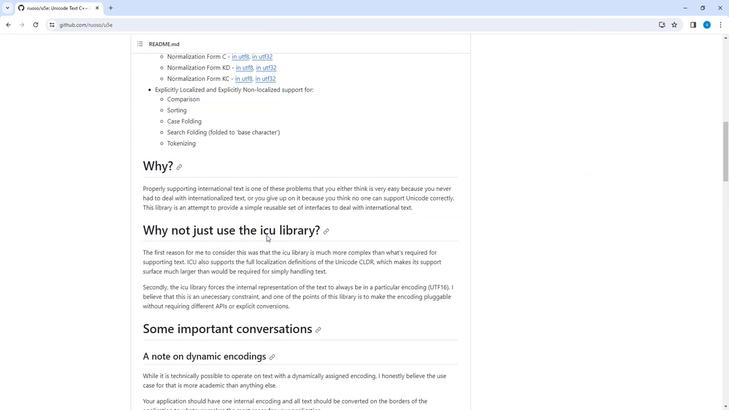 
Action: Mouse scrolled (260, 233) with delta (0, 0)
Screenshot: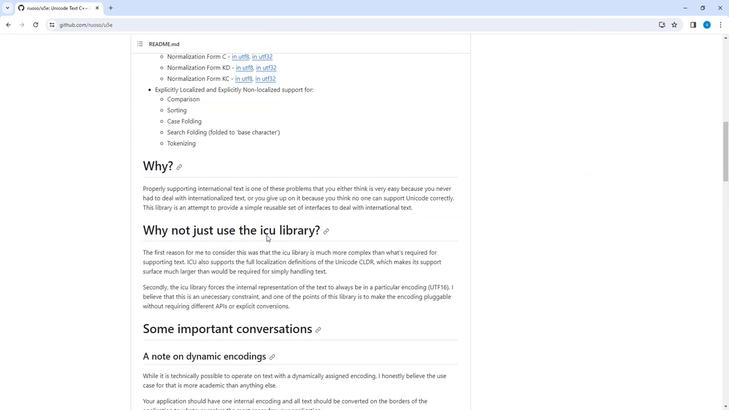 
Action: Mouse scrolled (260, 233) with delta (0, 0)
Screenshot: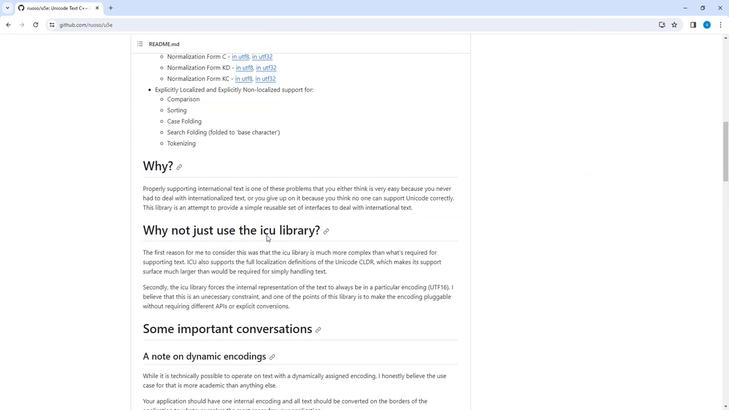 
Action: Mouse scrolled (260, 233) with delta (0, 0)
Screenshot: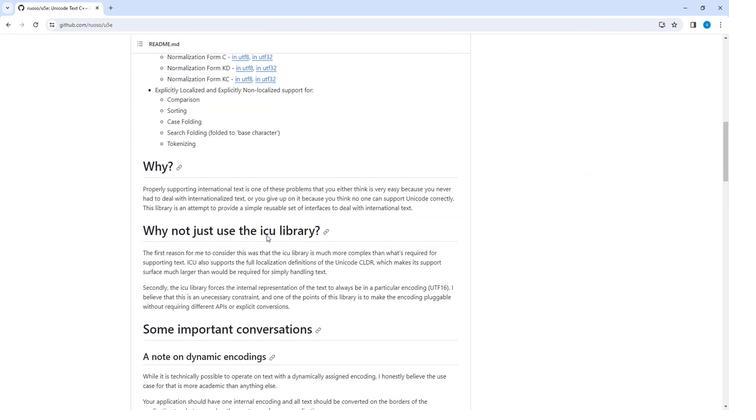
Action: Mouse scrolled (260, 233) with delta (0, 0)
Screenshot: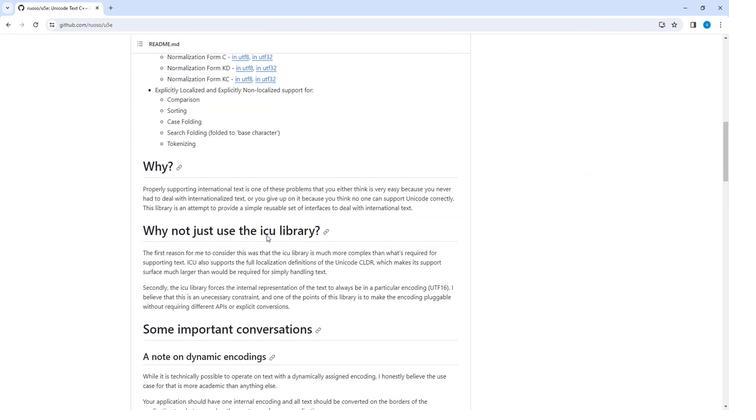 
Action: Mouse scrolled (260, 233) with delta (0, 0)
Screenshot: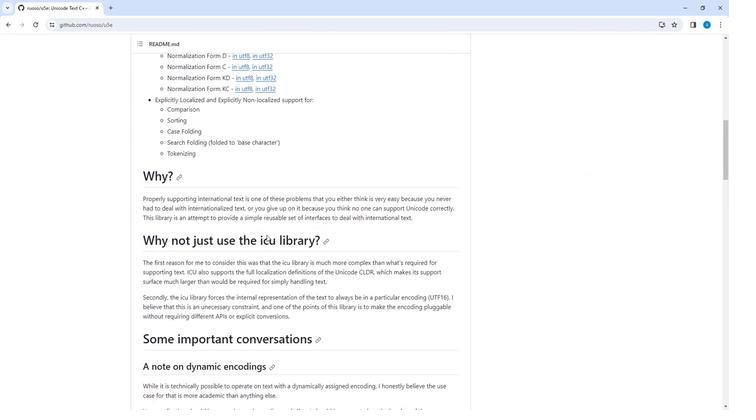 
Action: Mouse scrolled (260, 233) with delta (0, 0)
Screenshot: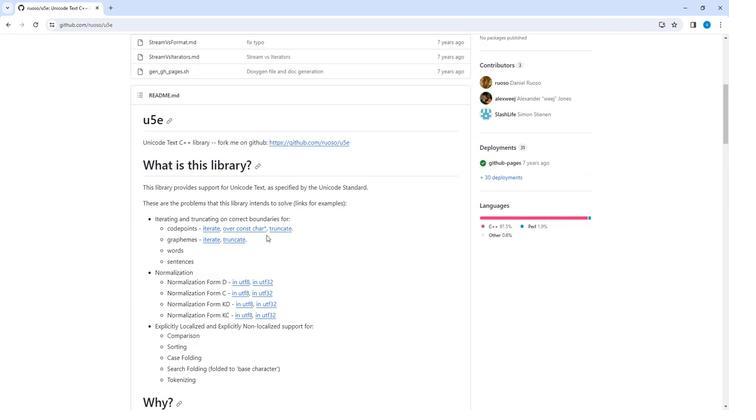 
Action: Mouse scrolled (260, 233) with delta (0, 0)
Screenshot: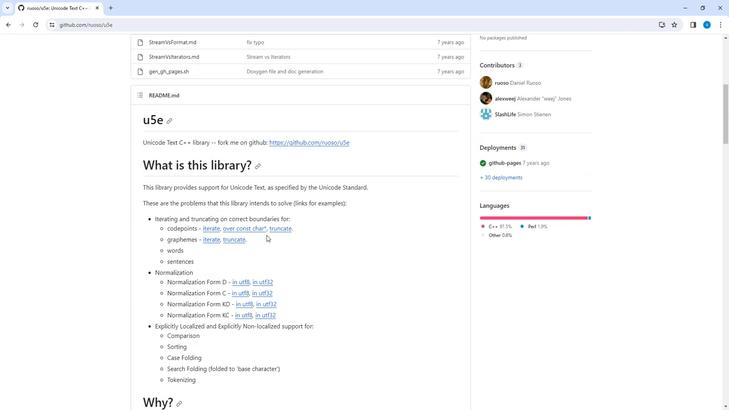 
Action: Mouse scrolled (260, 233) with delta (0, 0)
Screenshot: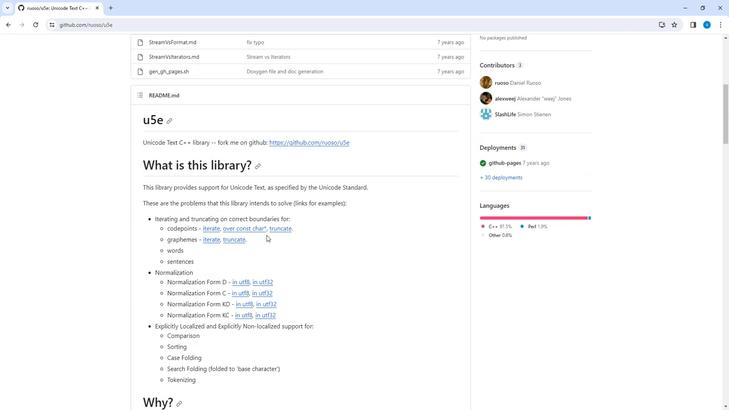 
Action: Mouse scrolled (260, 233) with delta (0, 0)
Screenshot: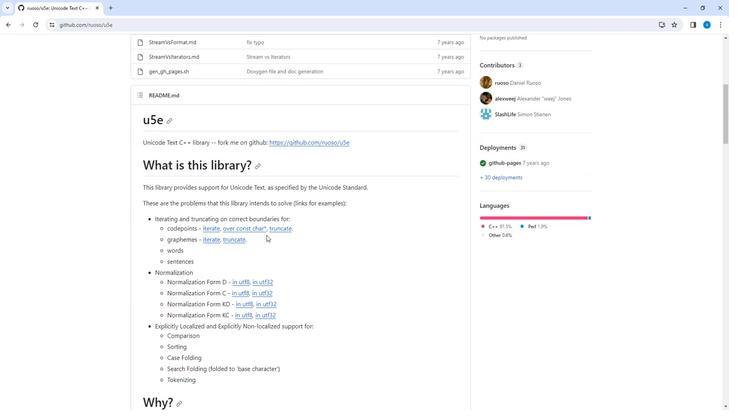 
Action: Mouse scrolled (260, 233) with delta (0, 0)
Screenshot: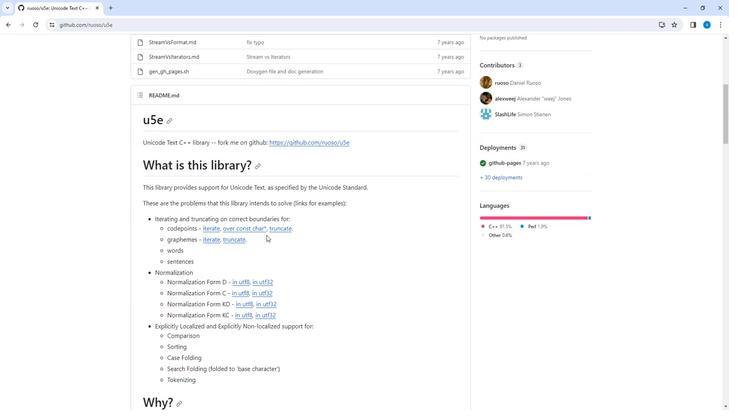 
Action: Mouse scrolled (260, 233) with delta (0, 0)
Screenshot: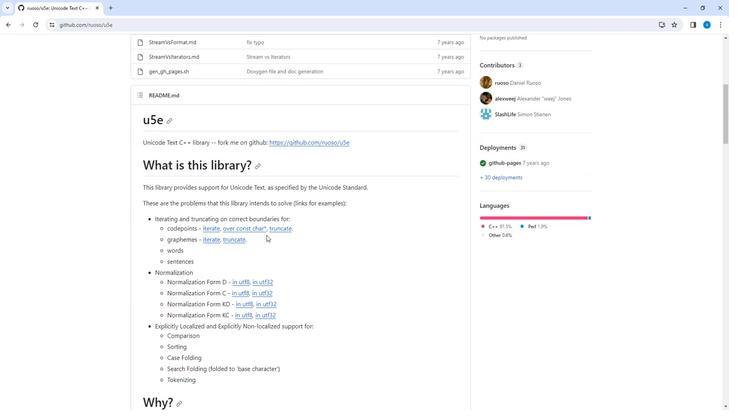 
Action: Mouse scrolled (260, 233) with delta (0, 0)
Screenshot: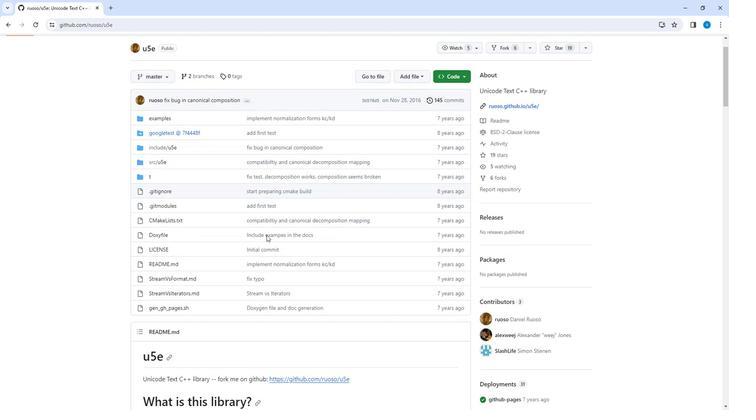 
Action: Mouse scrolled (260, 233) with delta (0, 0)
Screenshot: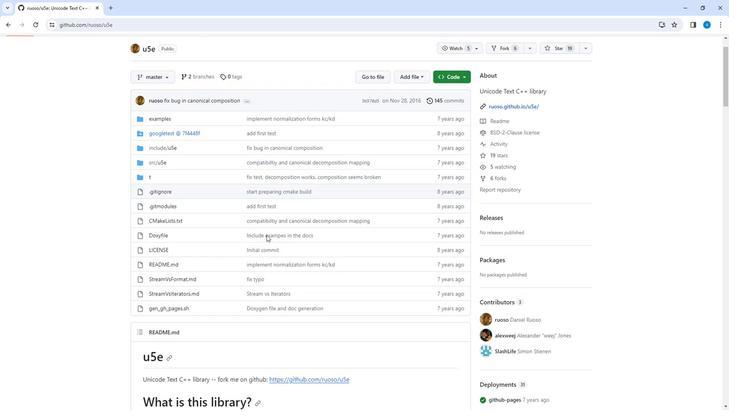 
Action: Mouse scrolled (260, 233) with delta (0, 0)
Screenshot: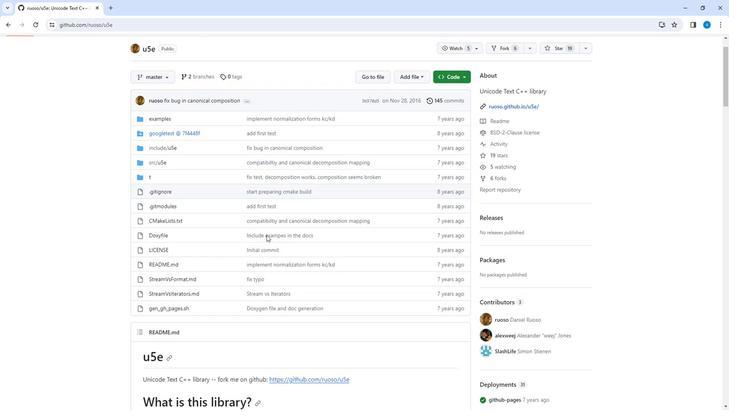 
Action: Mouse scrolled (260, 233) with delta (0, 0)
Screenshot: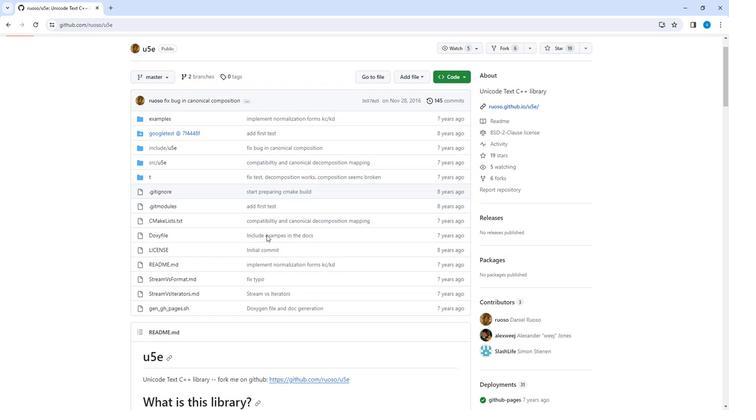 
Action: Mouse scrolled (260, 233) with delta (0, 0)
Screenshot: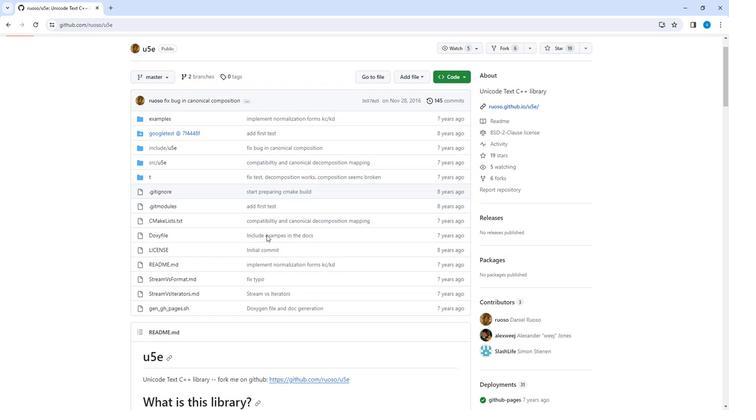 
Action: Mouse scrolled (260, 233) with delta (0, 0)
Screenshot: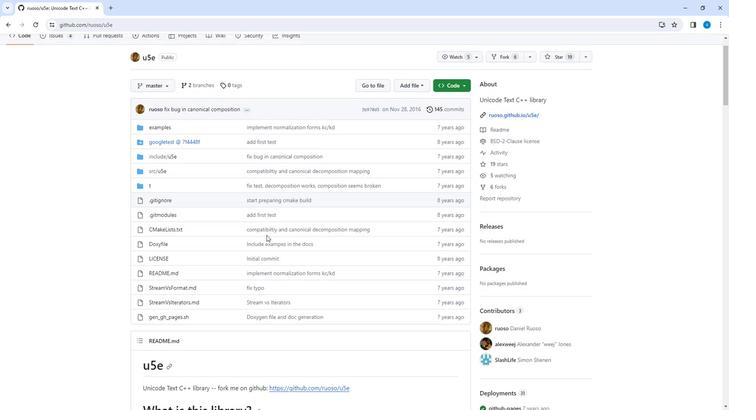 
Action: Mouse moved to (10, 26)
Screenshot: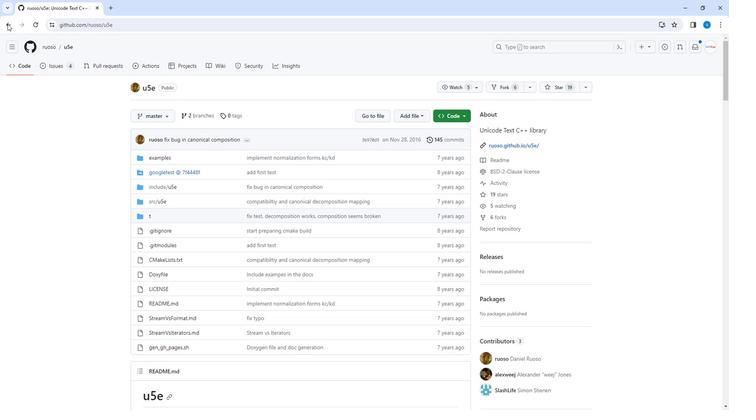
Action: Mouse pressed left at (10, 26)
Screenshot: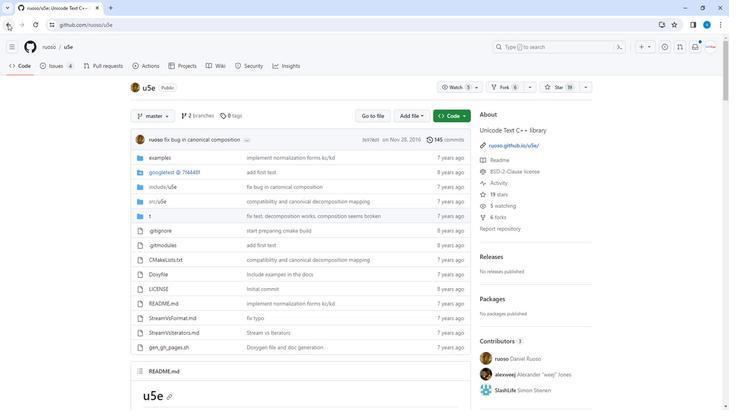 
Action: Mouse moved to (339, 238)
Screenshot: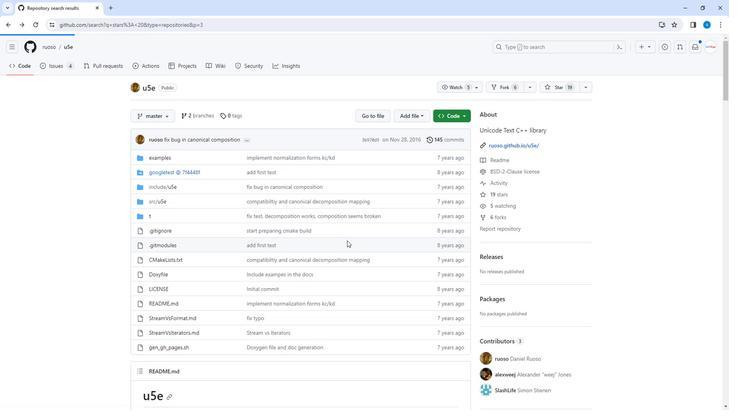 
Action: Mouse scrolled (339, 238) with delta (0, 0)
Screenshot: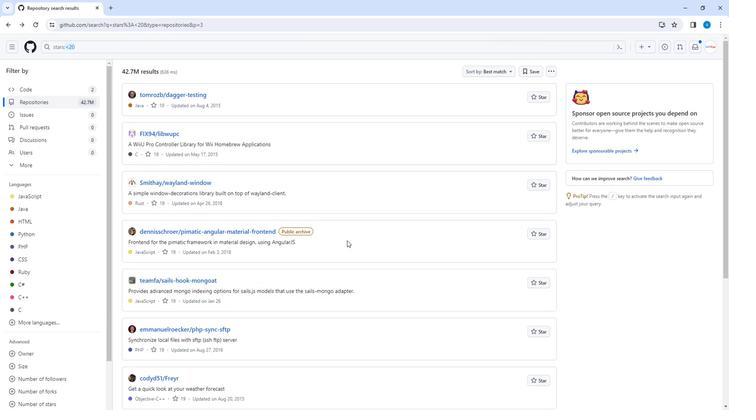 
Action: Mouse scrolled (339, 238) with delta (0, 0)
Screenshot: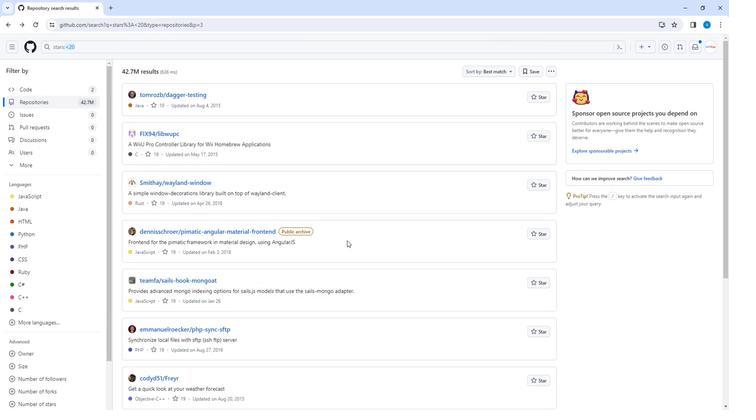 
Action: Mouse scrolled (339, 238) with delta (0, 0)
Screenshot: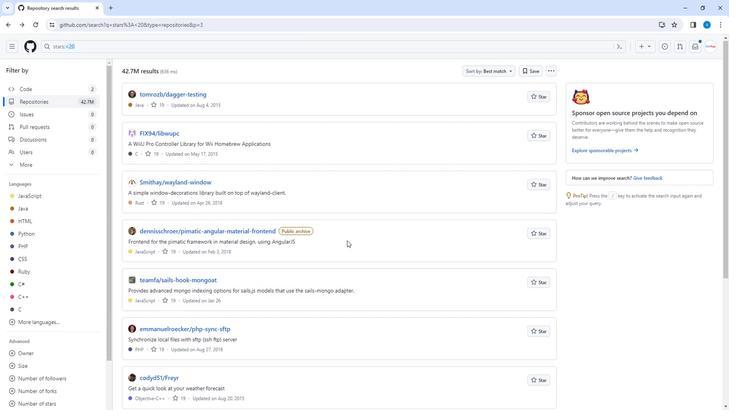 
Action: Mouse scrolled (339, 238) with delta (0, 0)
Screenshot: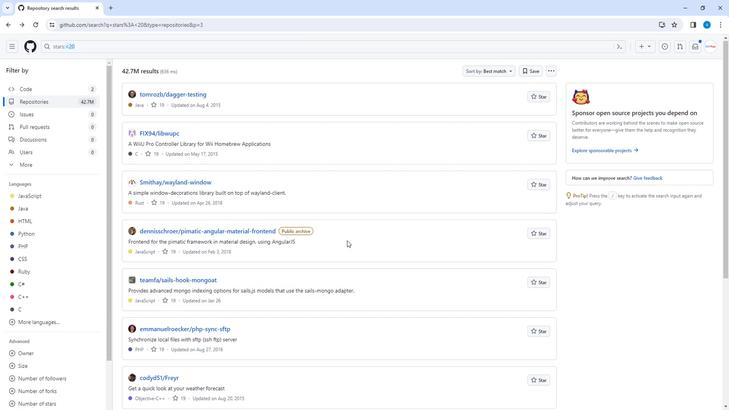 
Action: Mouse moved to (156, 263)
Screenshot: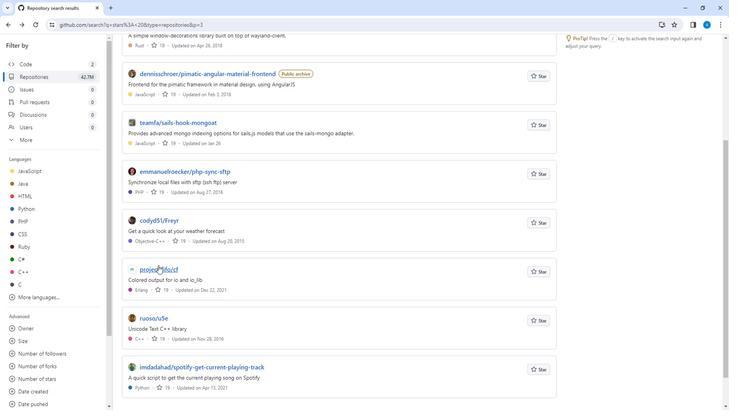 
Action: Mouse pressed left at (156, 263)
Screenshot: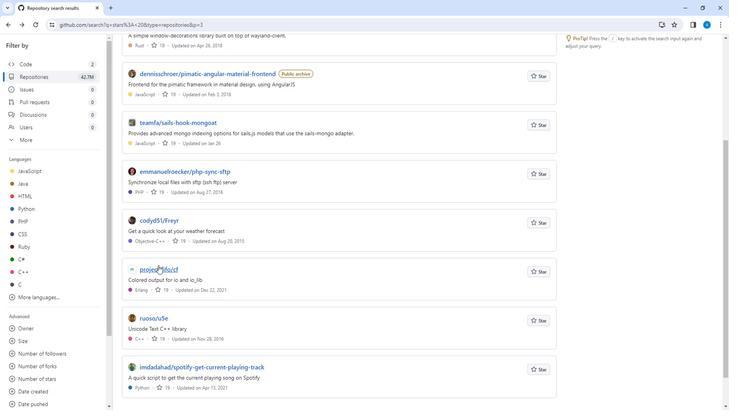 
Action: Mouse moved to (84, 229)
Screenshot: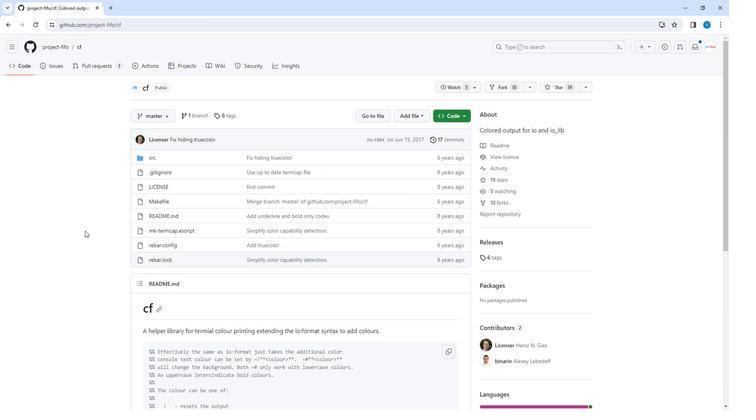 
Action: Mouse scrolled (84, 229) with delta (0, 0)
Screenshot: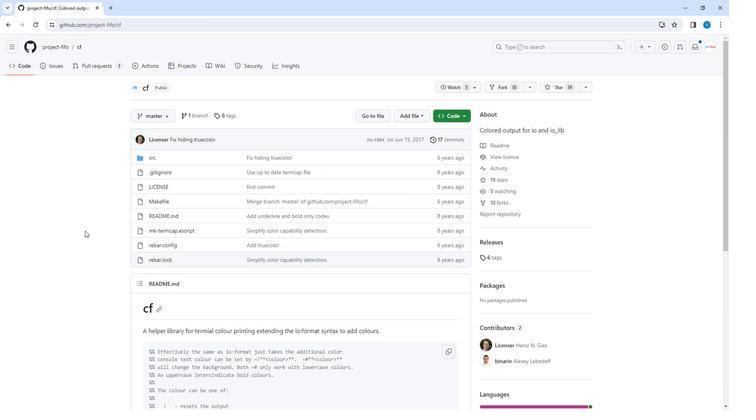 
Action: Mouse scrolled (84, 229) with delta (0, 0)
Screenshot: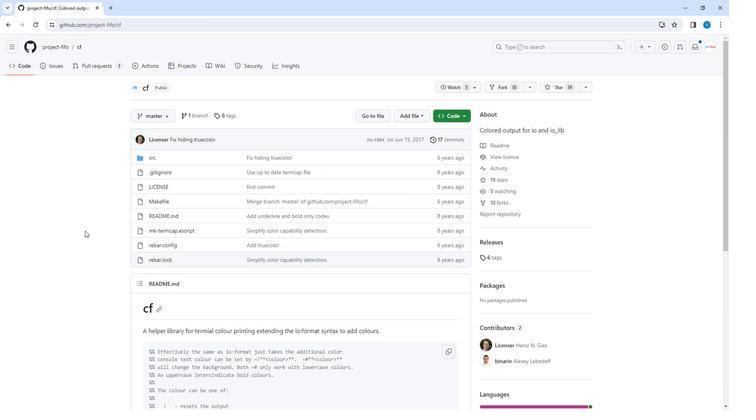 
Action: Mouse scrolled (84, 229) with delta (0, 0)
Screenshot: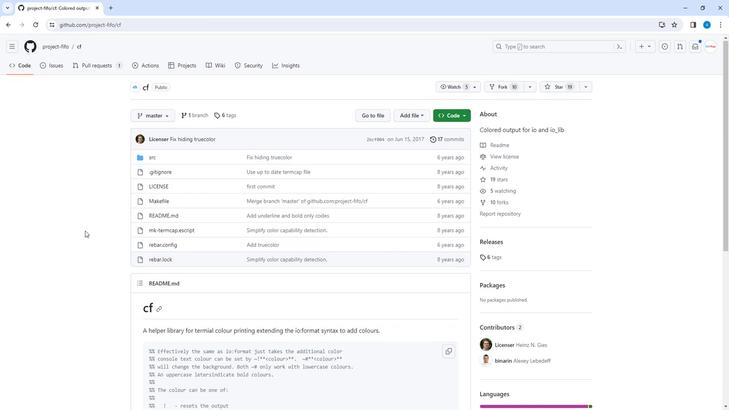 
Action: Mouse scrolled (84, 229) with delta (0, 0)
Screenshot: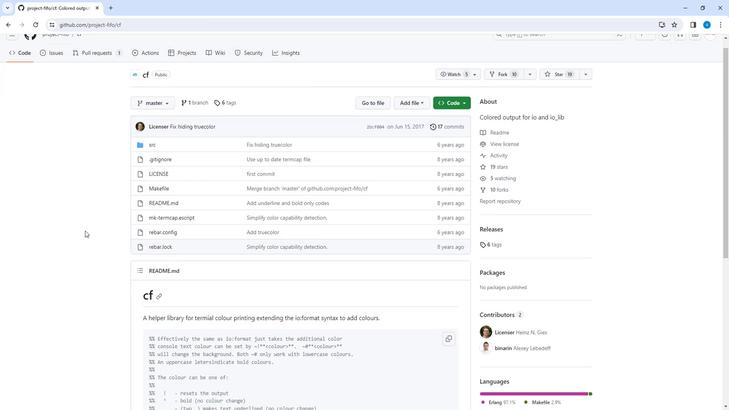 
Action: Mouse scrolled (84, 229) with delta (0, 0)
Screenshot: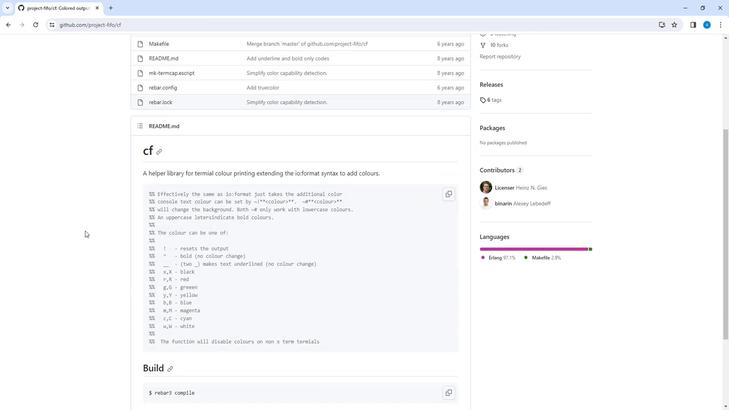 
Action: Mouse scrolled (84, 229) with delta (0, 0)
Screenshot: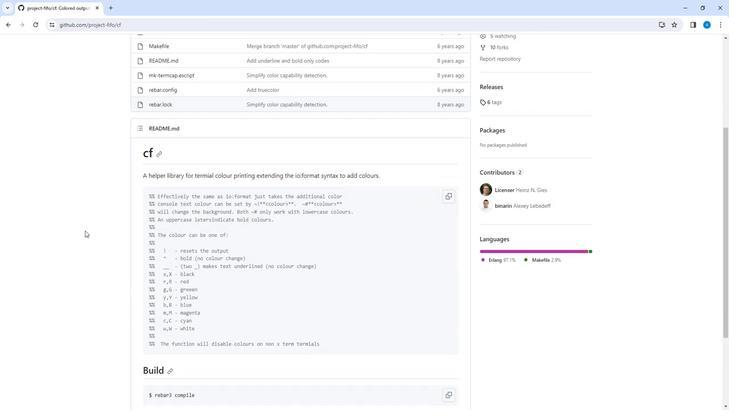 
Action: Mouse scrolled (84, 229) with delta (0, 0)
Screenshot: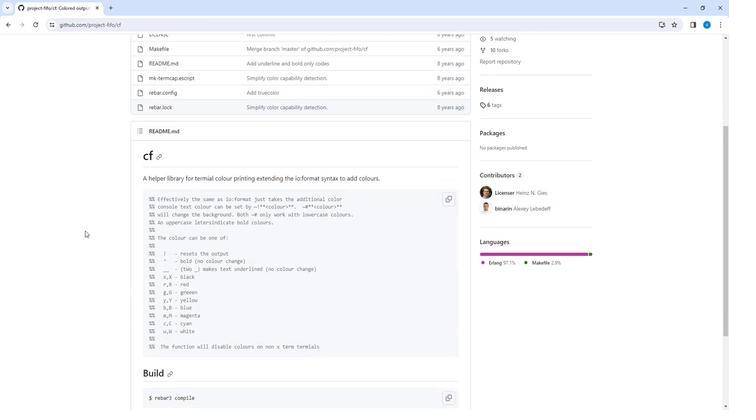 
Action: Mouse scrolled (84, 229) with delta (0, 0)
Screenshot: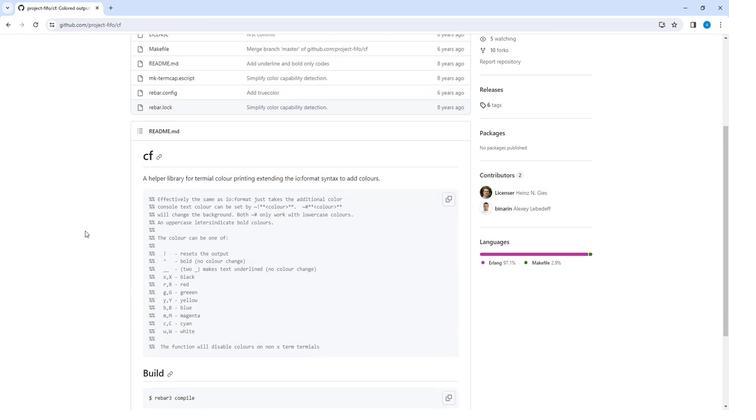 
Action: Mouse scrolled (84, 229) with delta (0, 0)
Screenshot: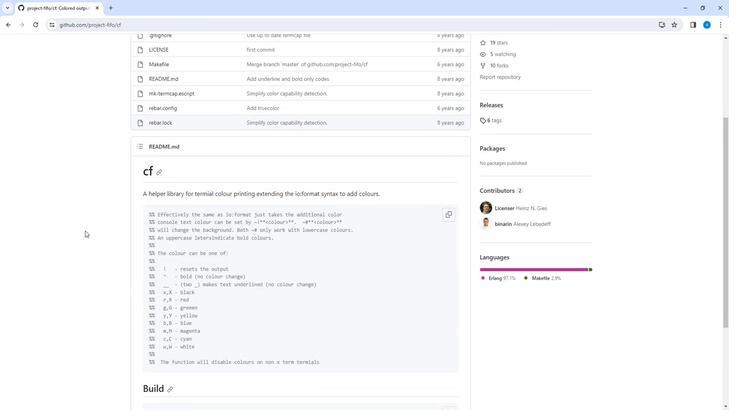 
Action: Mouse scrolled (84, 229) with delta (0, 0)
Screenshot: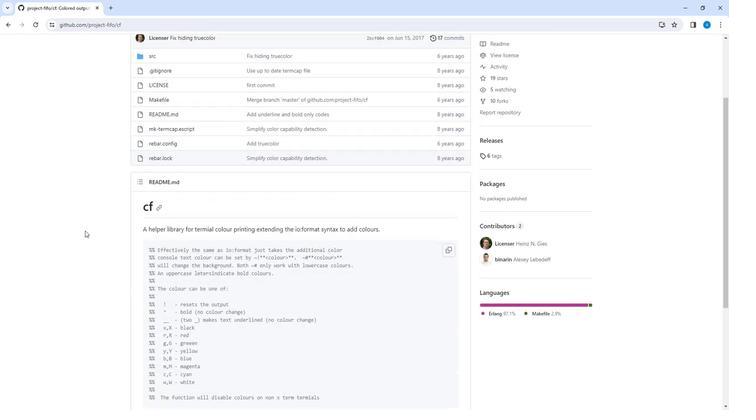 
Action: Mouse moved to (11, 23)
Screenshot: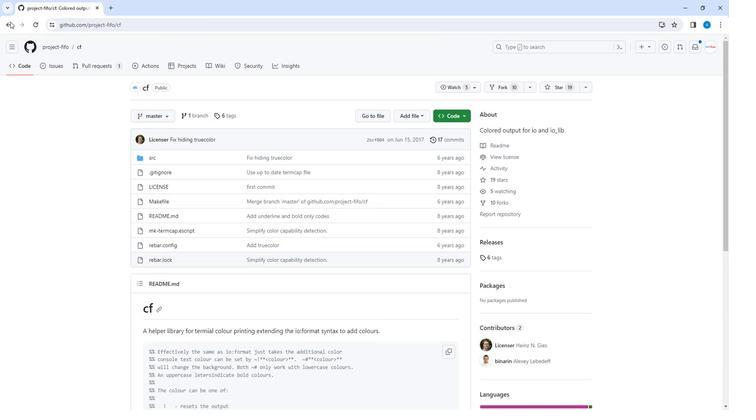 
Action: Mouse pressed left at (11, 23)
Screenshot: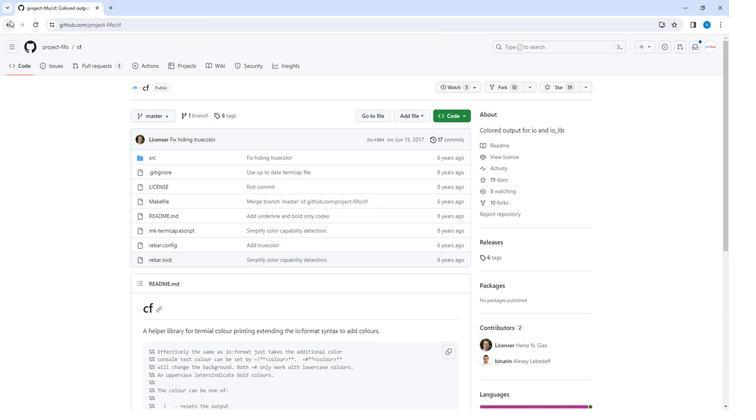 
Action: Mouse moved to (203, 197)
Screenshot: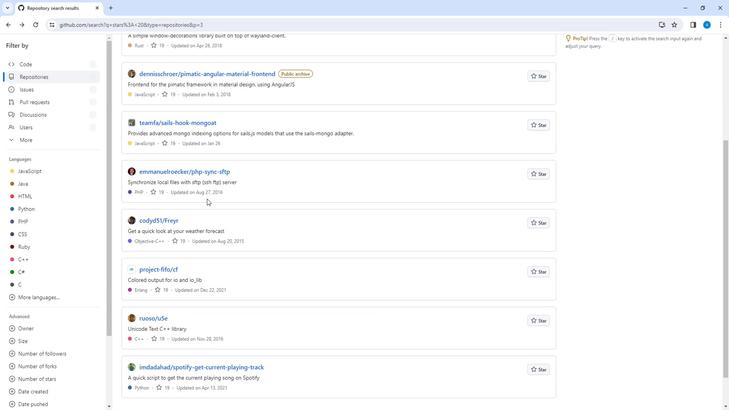 
Action: Mouse scrolled (203, 197) with delta (0, 0)
Screenshot: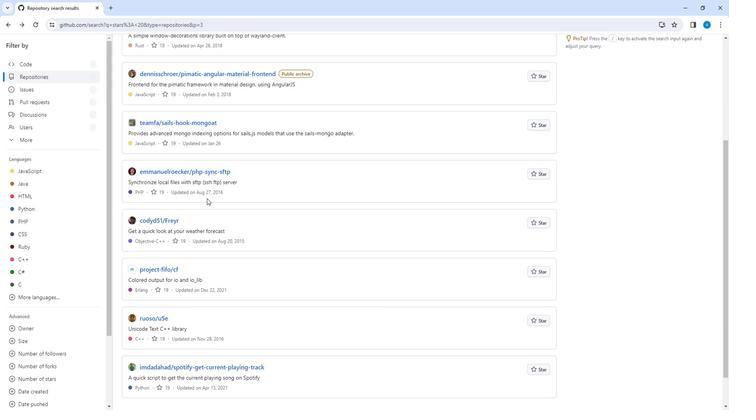 
Action: Mouse scrolled (203, 197) with delta (0, 0)
Screenshot: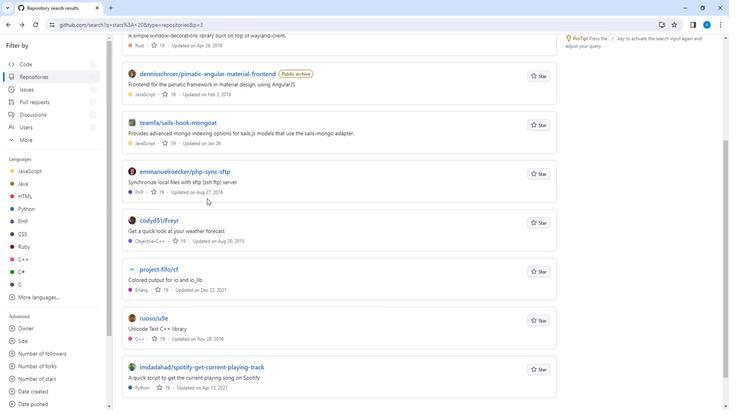 
Action: Mouse scrolled (203, 197) with delta (0, 0)
Screenshot: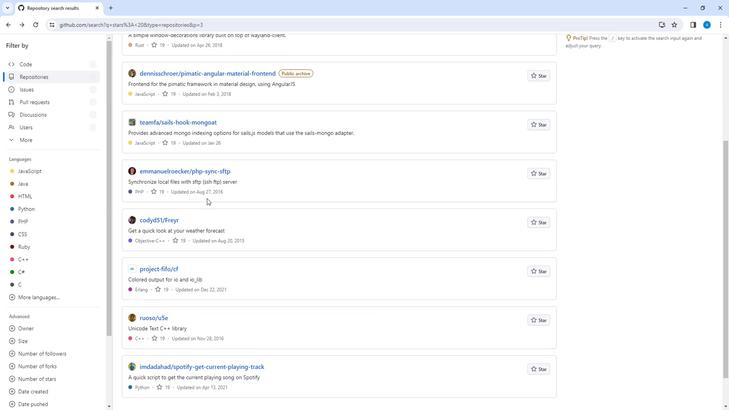 
Action: Mouse scrolled (203, 197) with delta (0, 0)
Screenshot: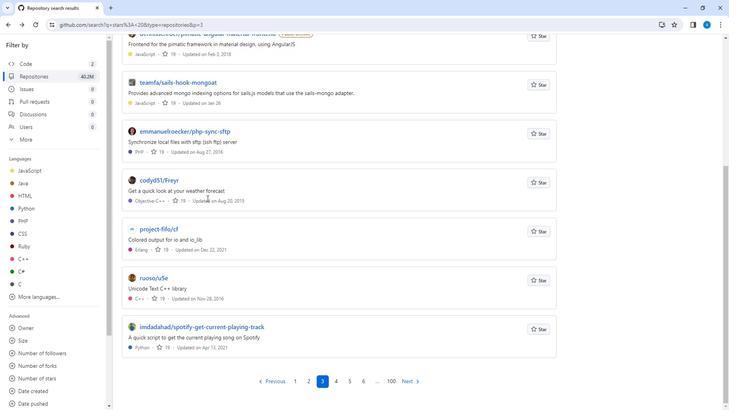 
Action: Mouse scrolled (203, 197) with delta (0, 0)
Screenshot: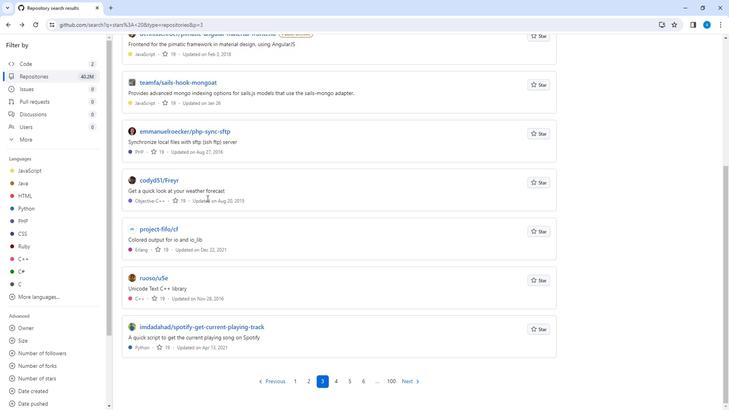 
Action: Mouse scrolled (203, 197) with delta (0, 0)
Screenshot: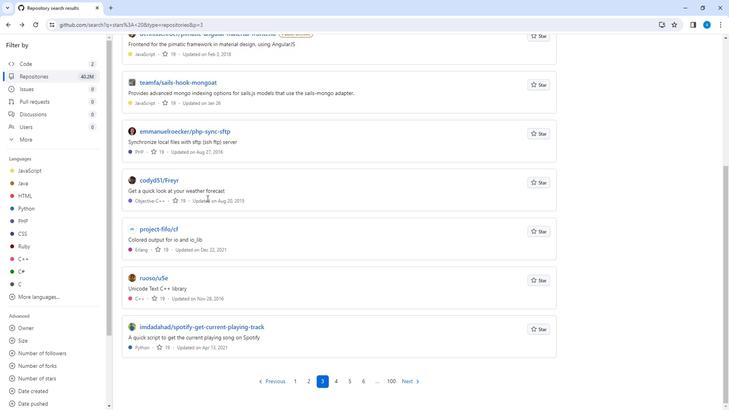 
Action: Mouse scrolled (203, 197) with delta (0, 0)
Screenshot: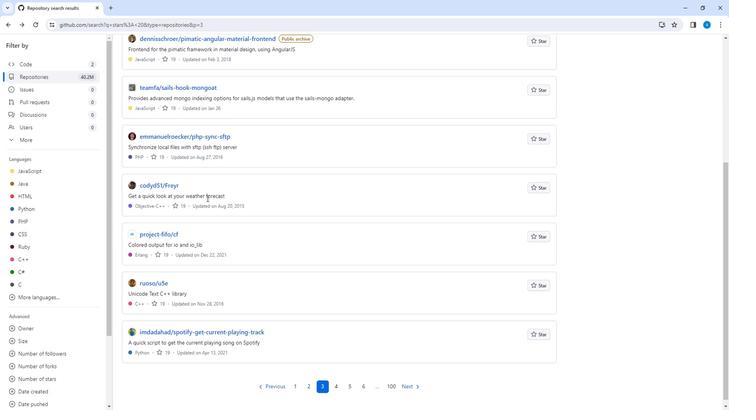 
Action: Mouse scrolled (203, 197) with delta (0, 0)
Screenshot: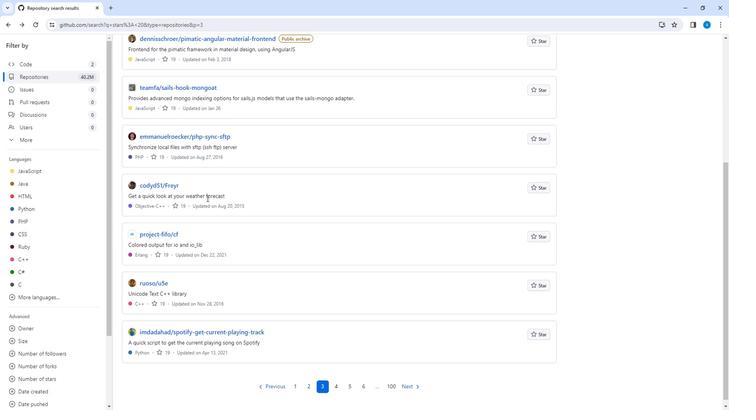 
Action: Mouse scrolled (203, 197) with delta (0, 0)
Screenshot: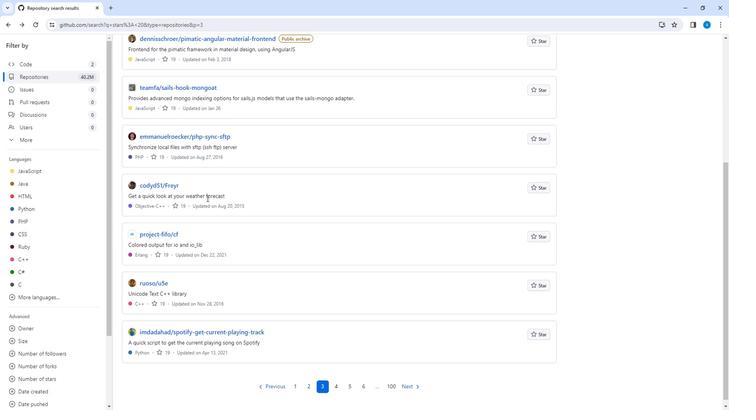 
Action: Mouse scrolled (203, 197) with delta (0, 0)
Screenshot: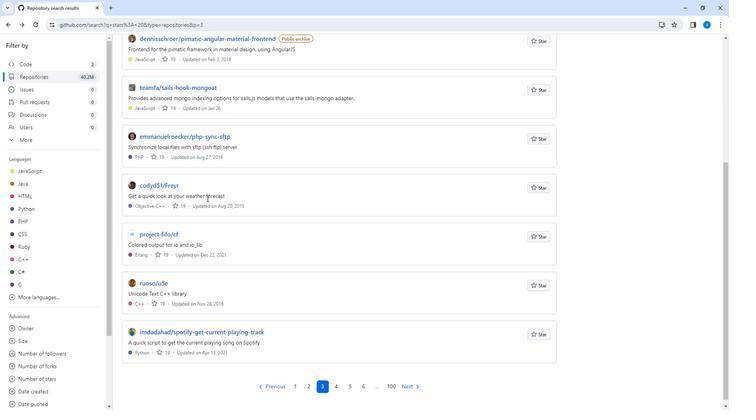 
Action: Mouse scrolled (203, 197) with delta (0, 0)
Screenshot: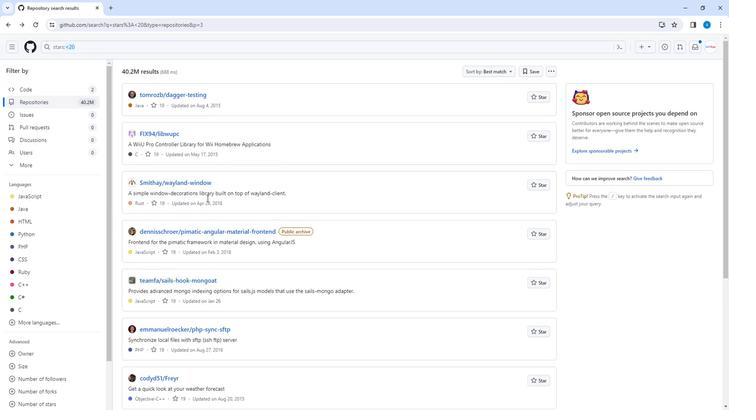 
Action: Mouse scrolled (203, 197) with delta (0, 0)
Screenshot: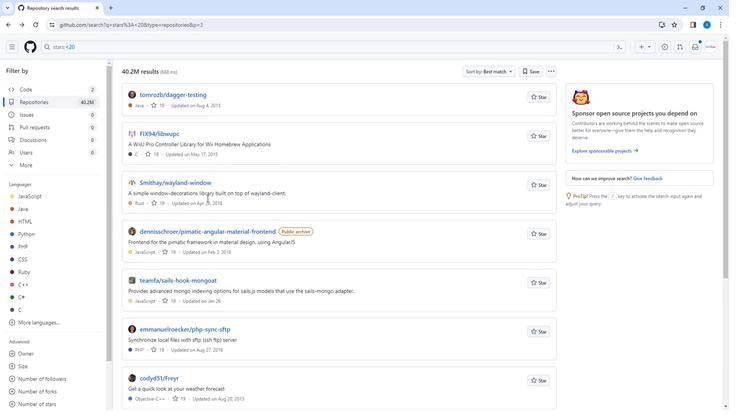 
Action: Mouse scrolled (203, 197) with delta (0, 0)
